 Task: Look for space in Grugliasco, Italy from 8th June, 2023 to 16th June, 2023 for 2 adults in price range Rs.10000 to Rs.15000. Place can be entire place with 1  bedroom having 1 bed and 1 bathroom. Property type can be house, flat, guest house, hotel. Amenities needed are: wifi. Booking option can be shelf check-in. Required host language is English.
Action: Mouse moved to (549, 157)
Screenshot: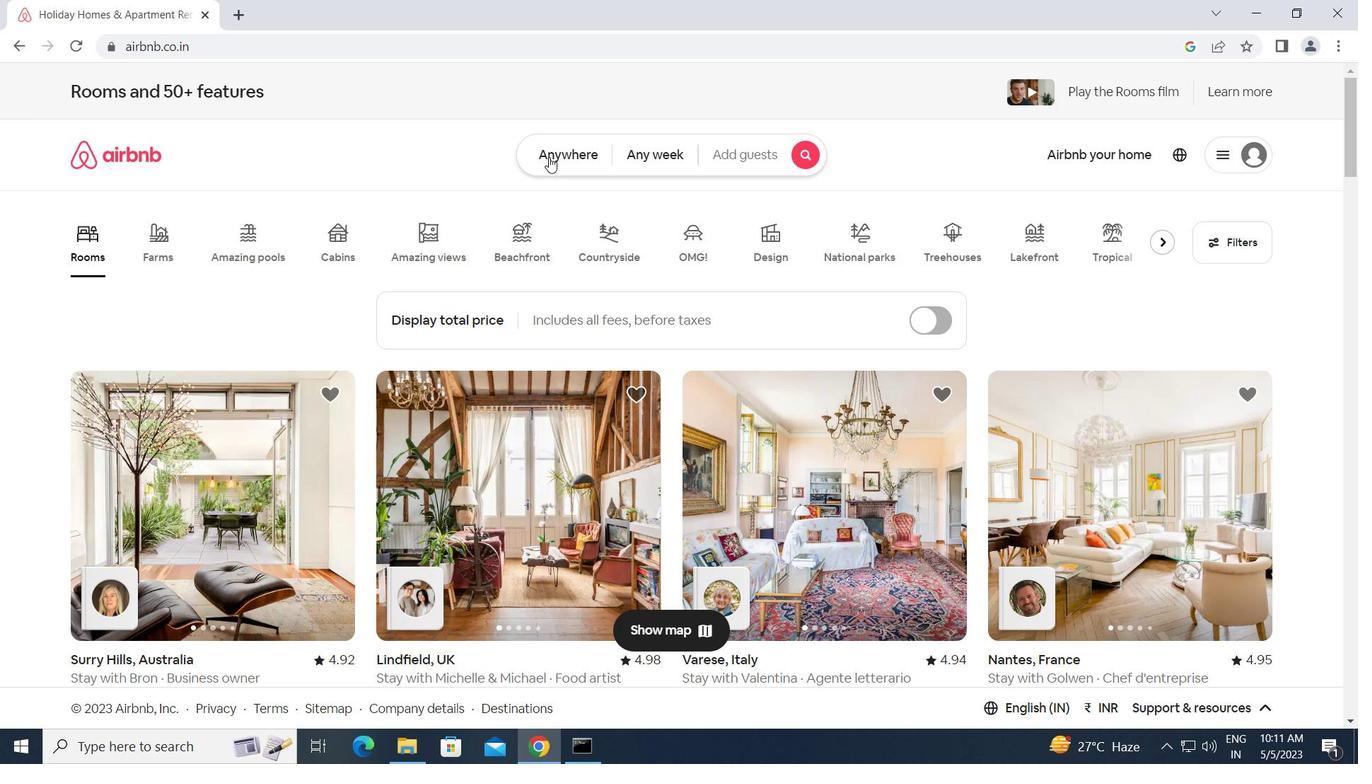 
Action: Mouse pressed left at (549, 157)
Screenshot: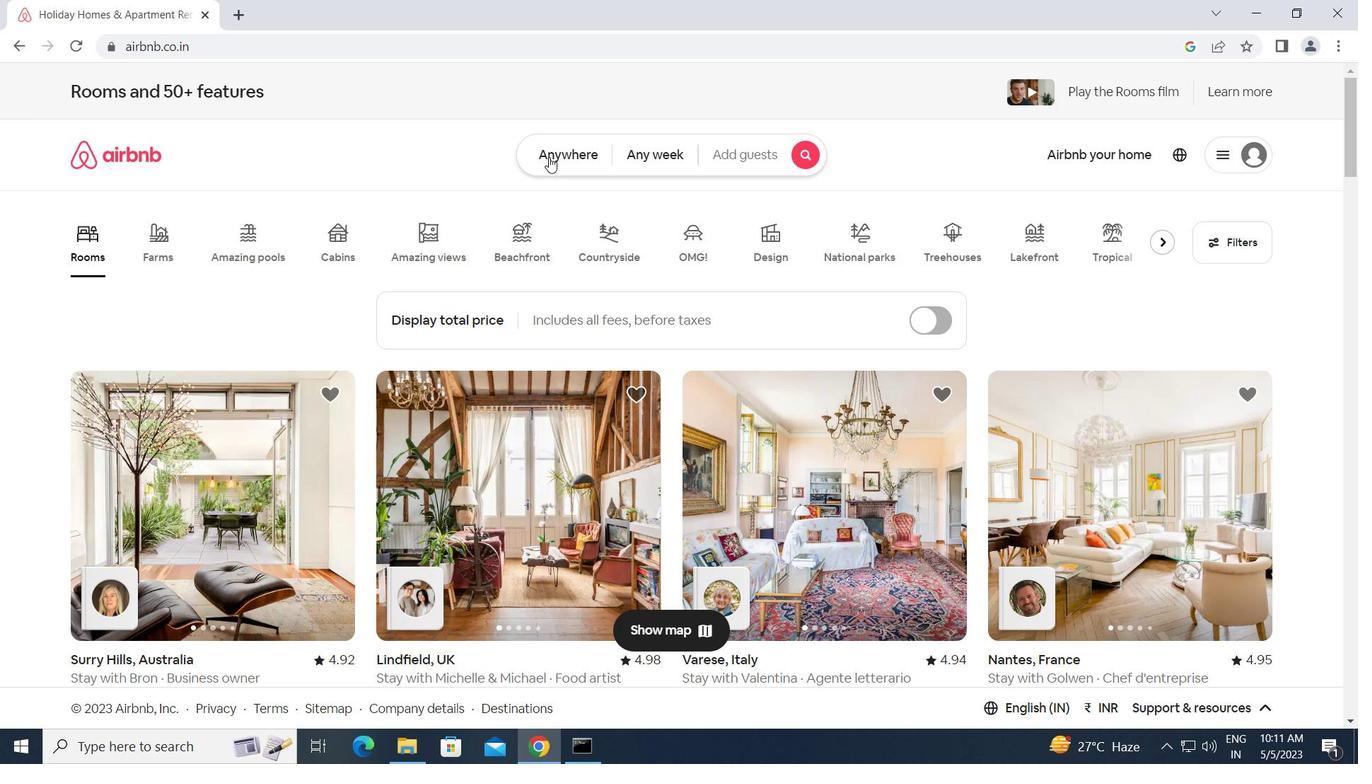 
Action: Mouse moved to (411, 210)
Screenshot: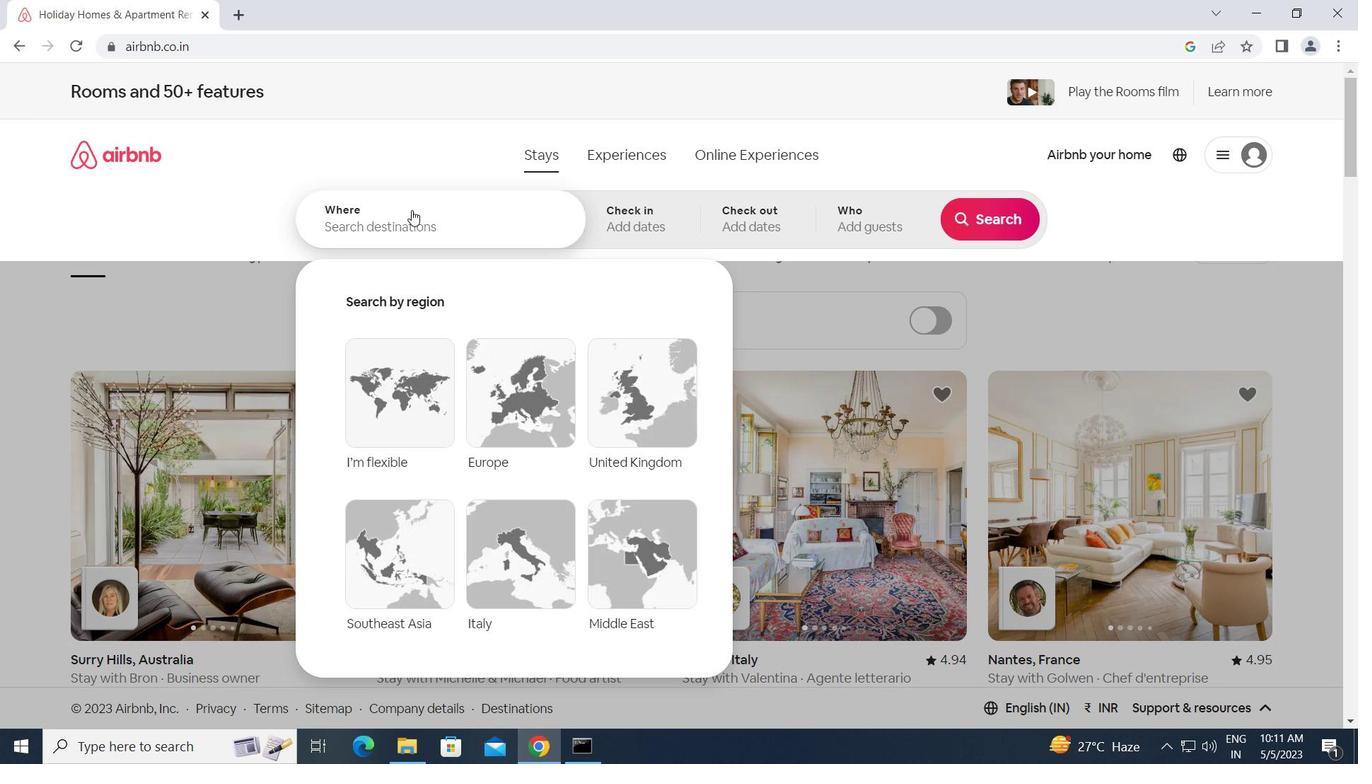 
Action: Mouse pressed left at (411, 210)
Screenshot: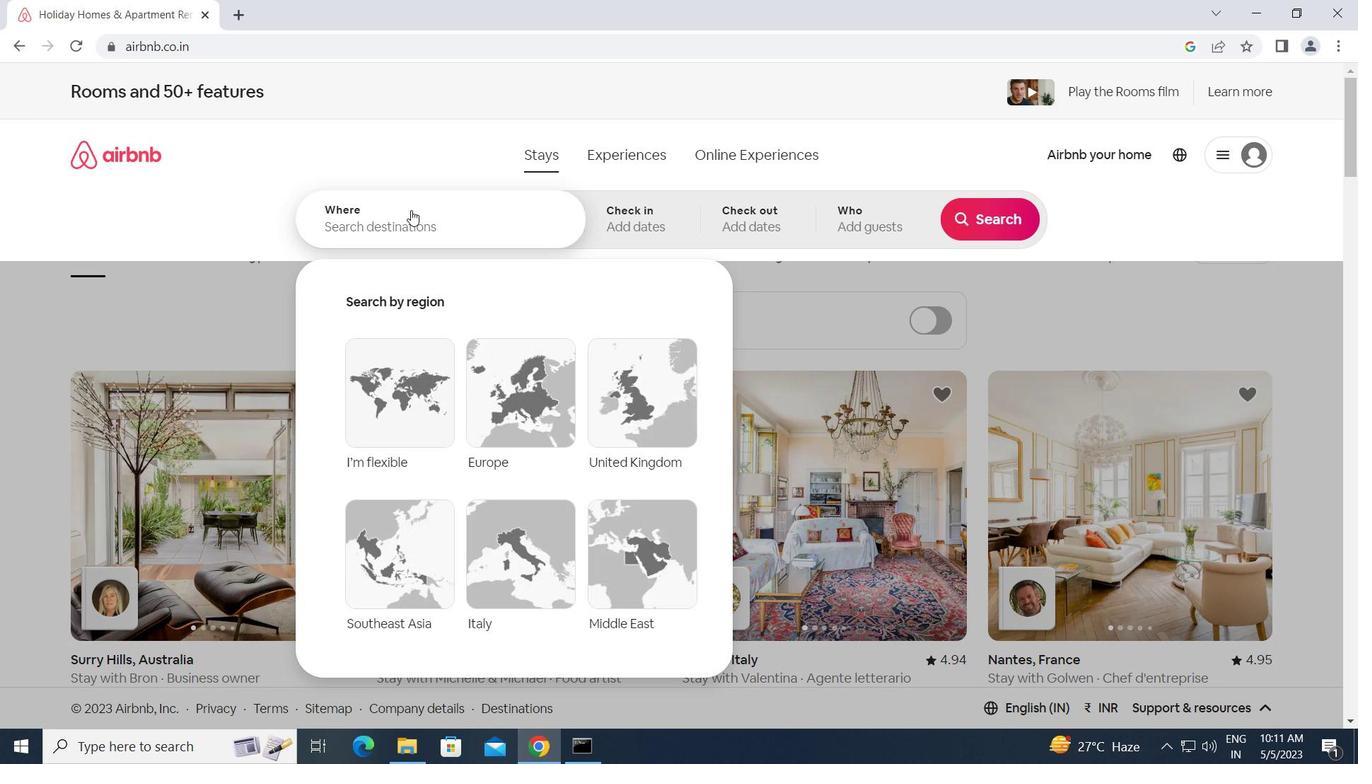 
Action: Key pressed <Key.caps_lock>g<Key.caps_lock>rugliasco,<Key.space><Key.caps_lock>i<Key.caps_lock>taly<Key.enter>
Screenshot: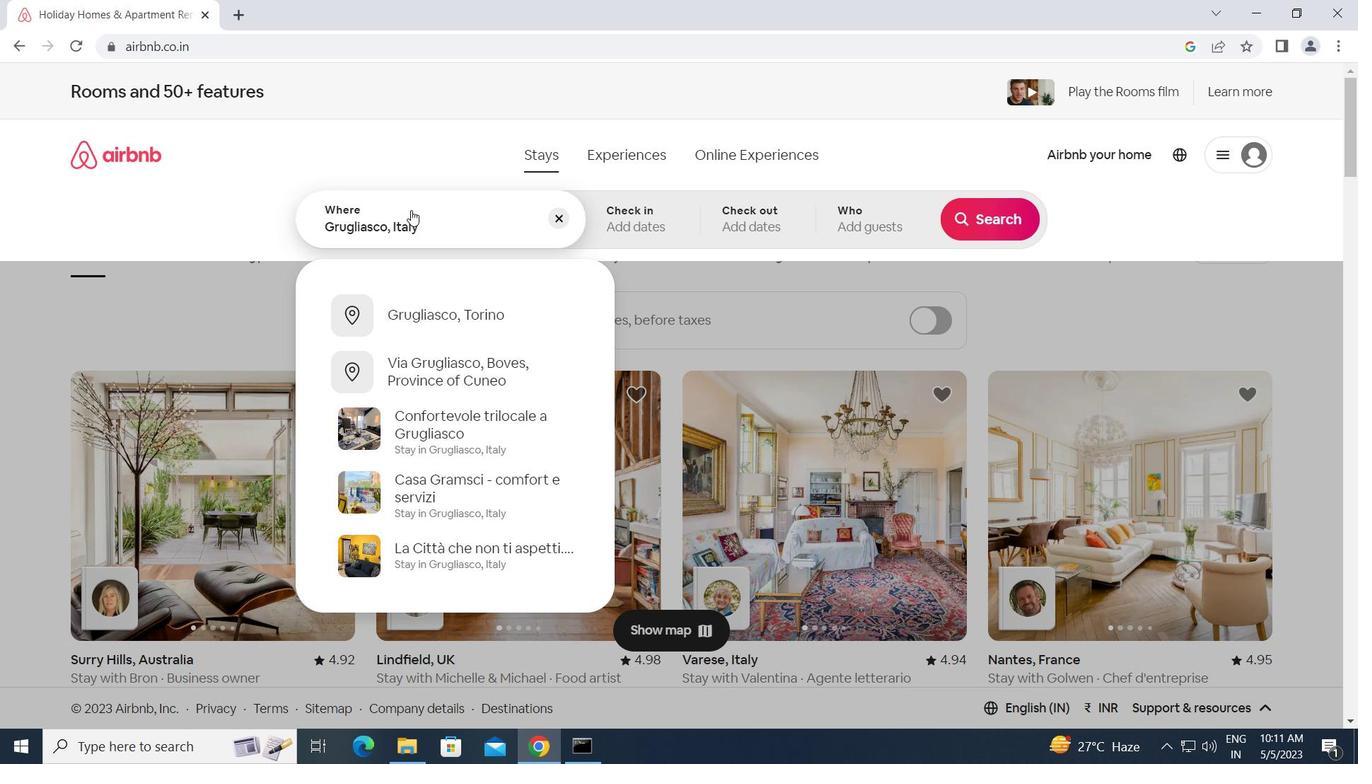 
Action: Mouse moved to (886, 481)
Screenshot: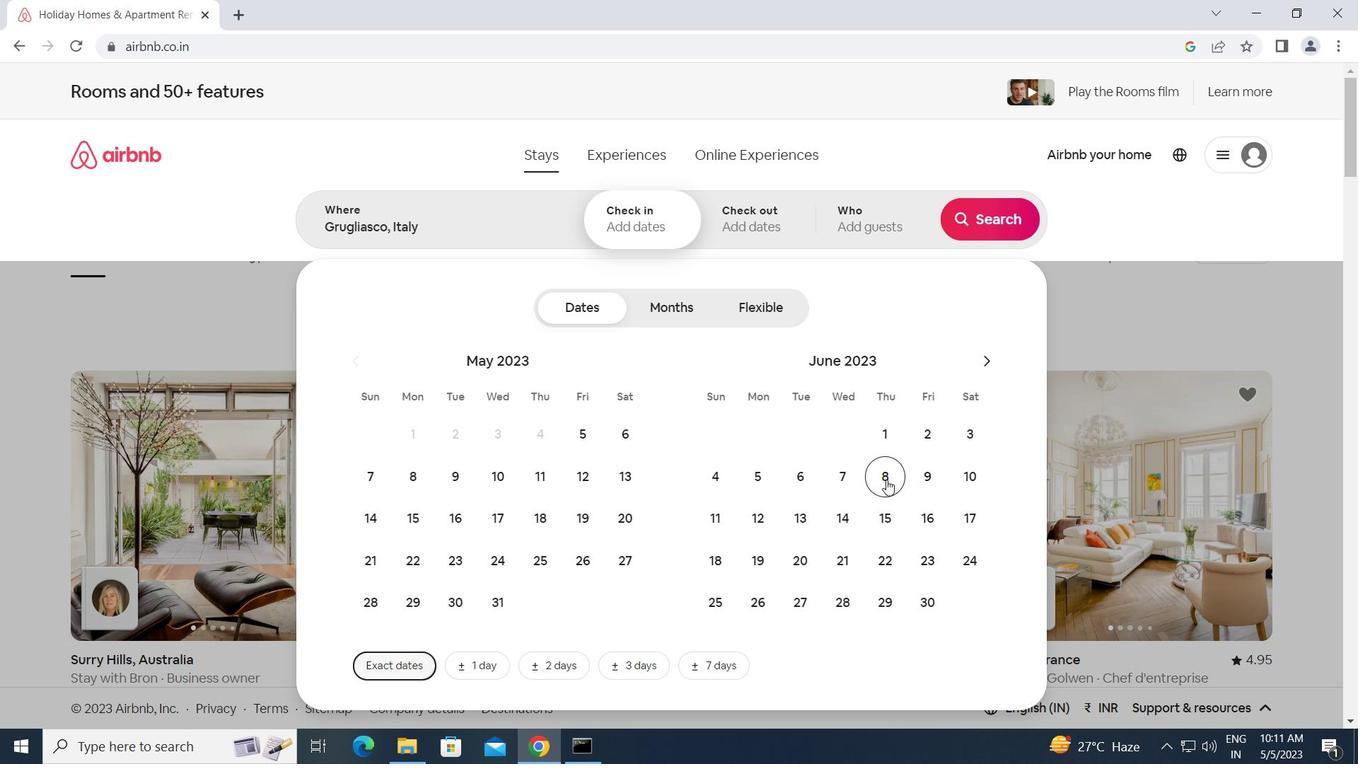 
Action: Mouse pressed left at (886, 481)
Screenshot: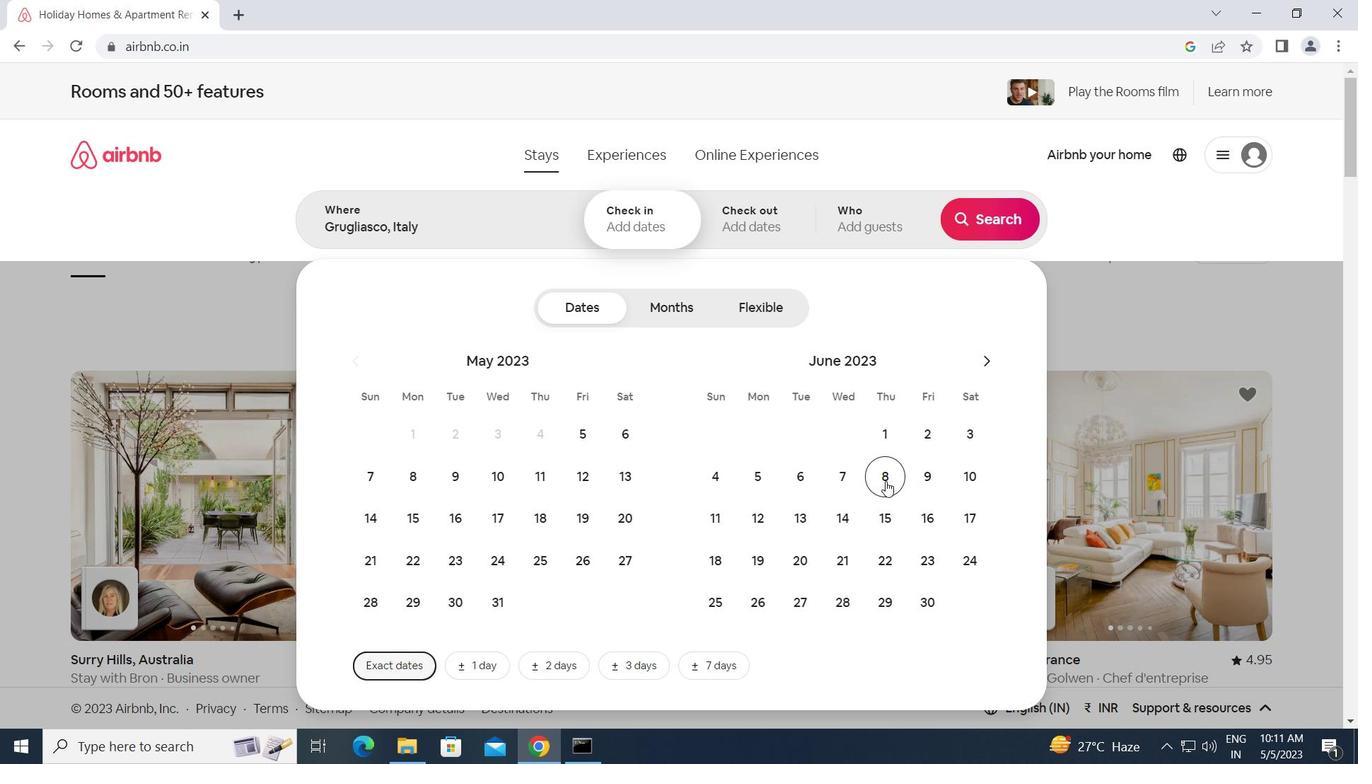 
Action: Mouse moved to (941, 515)
Screenshot: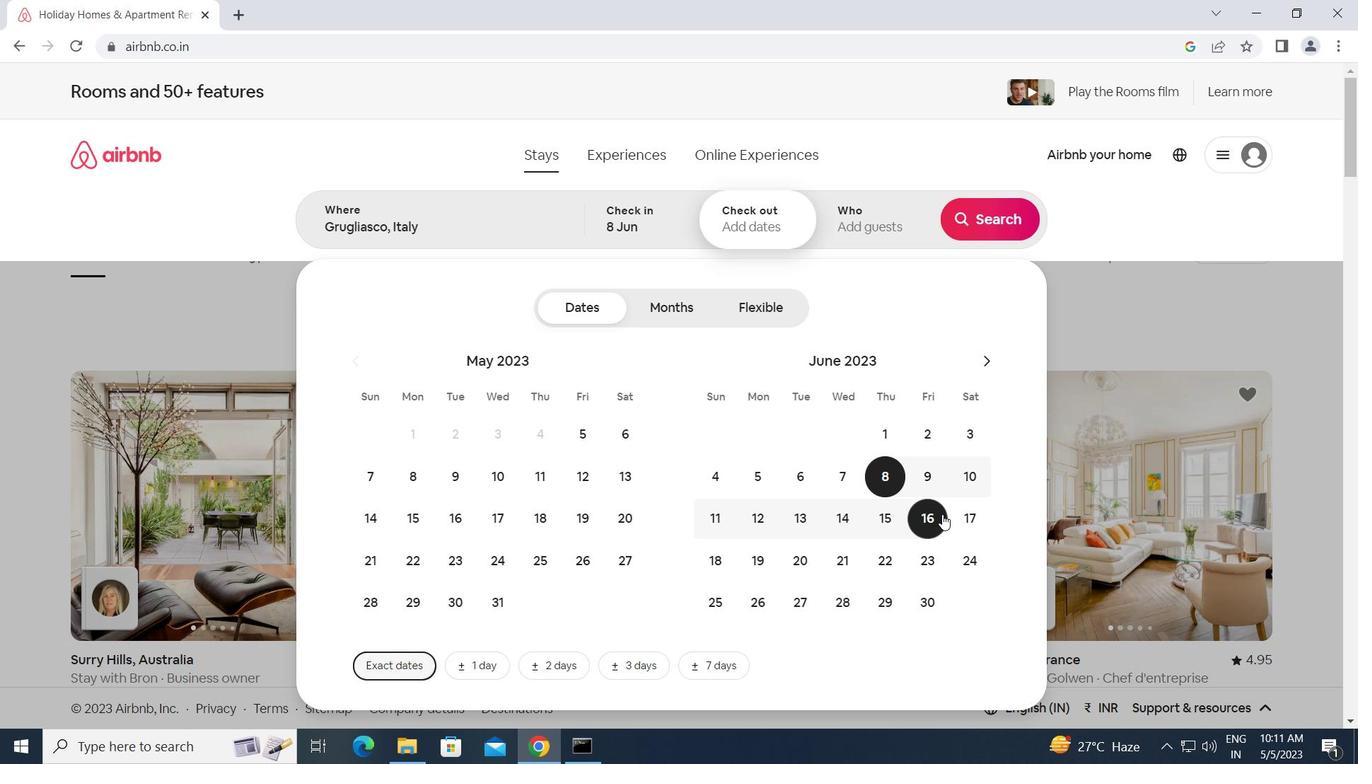 
Action: Mouse pressed left at (941, 515)
Screenshot: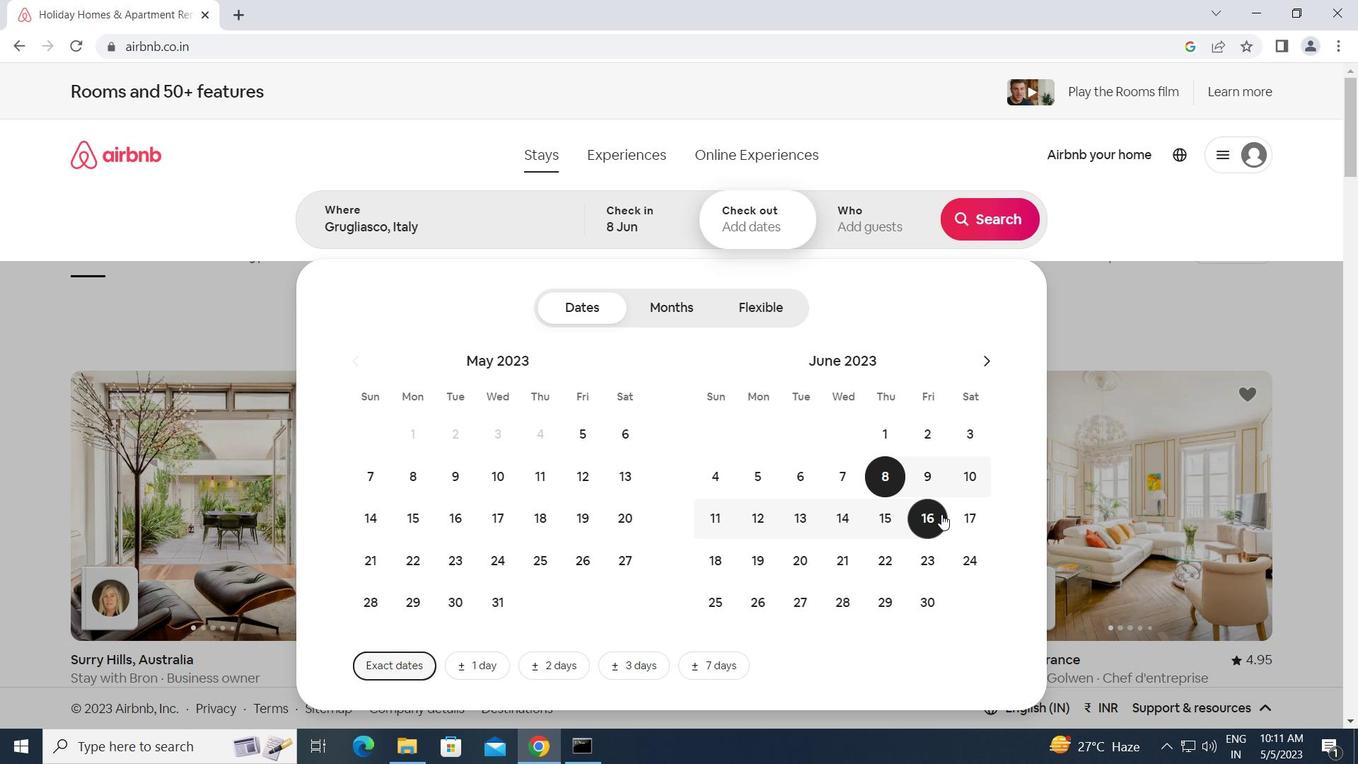 
Action: Mouse moved to (897, 225)
Screenshot: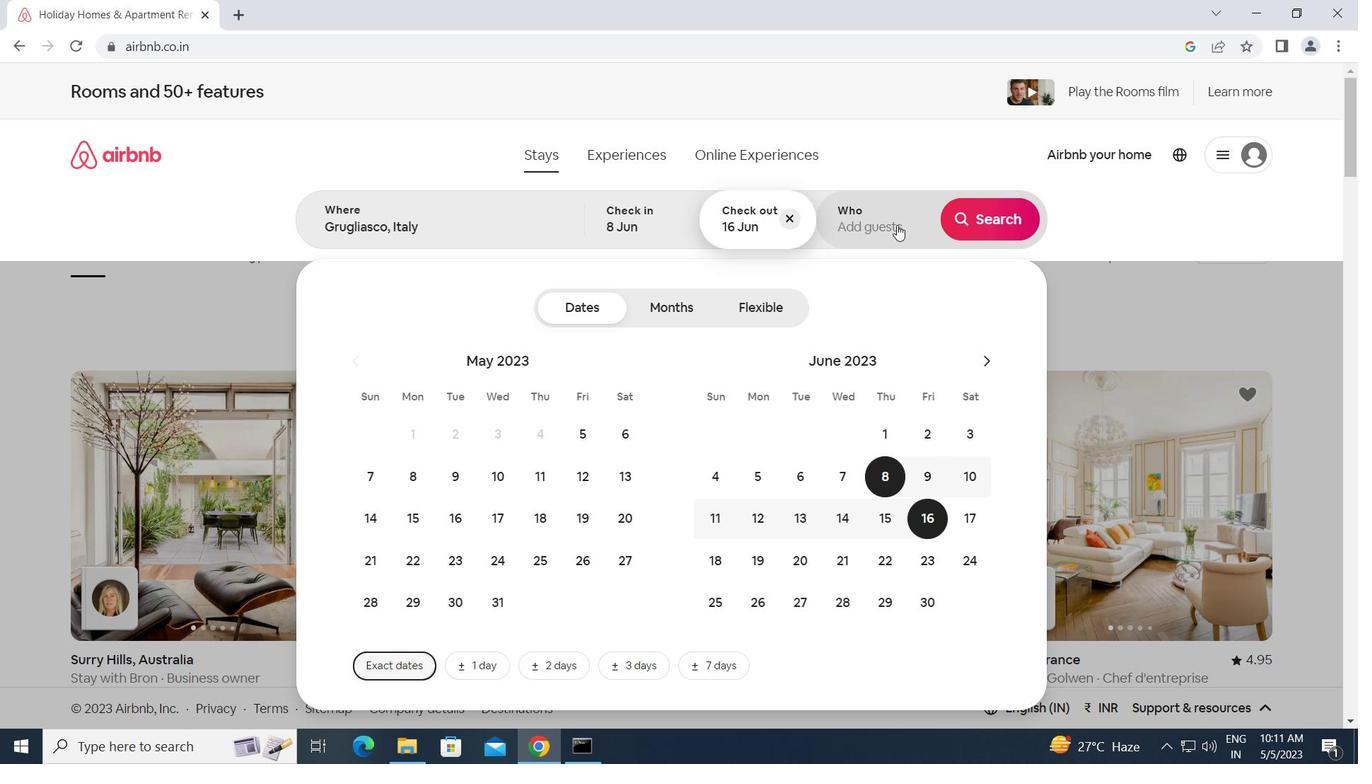 
Action: Mouse pressed left at (897, 225)
Screenshot: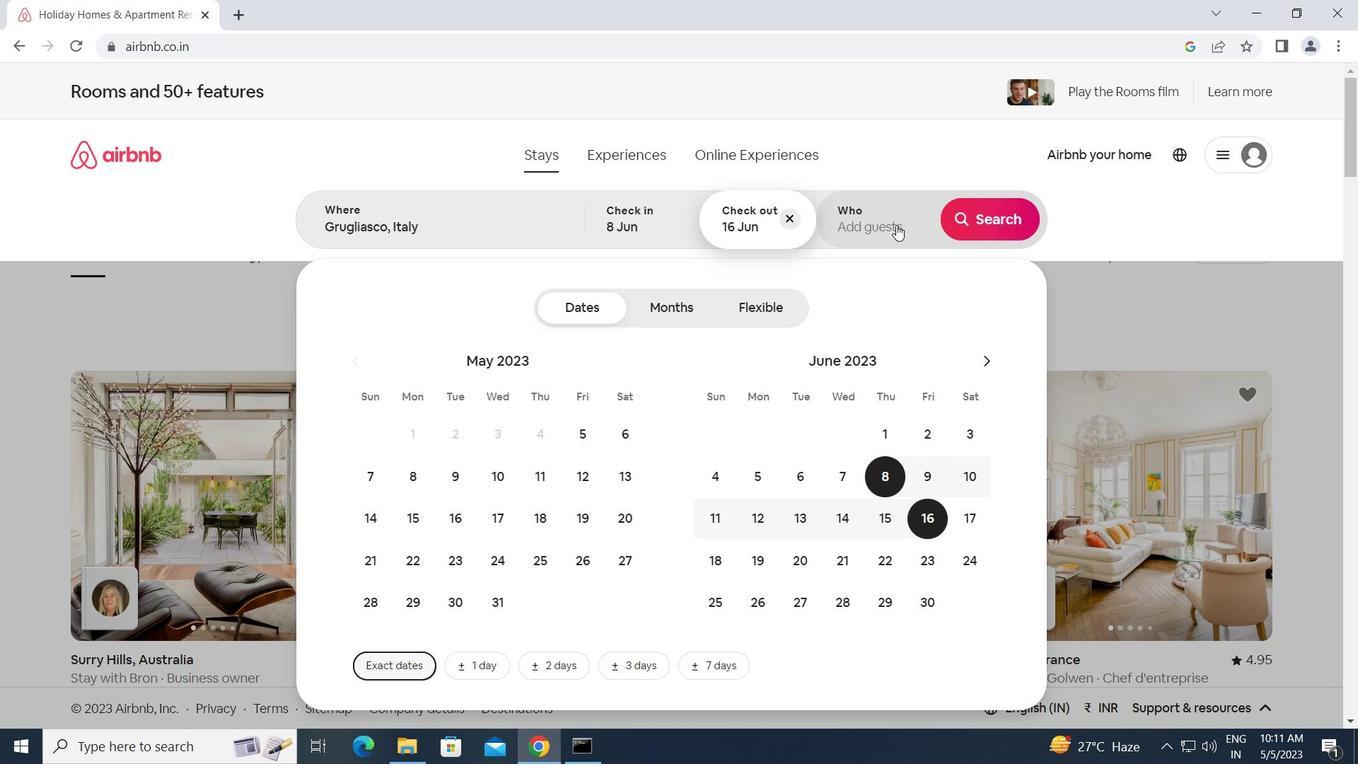 
Action: Mouse moved to (993, 314)
Screenshot: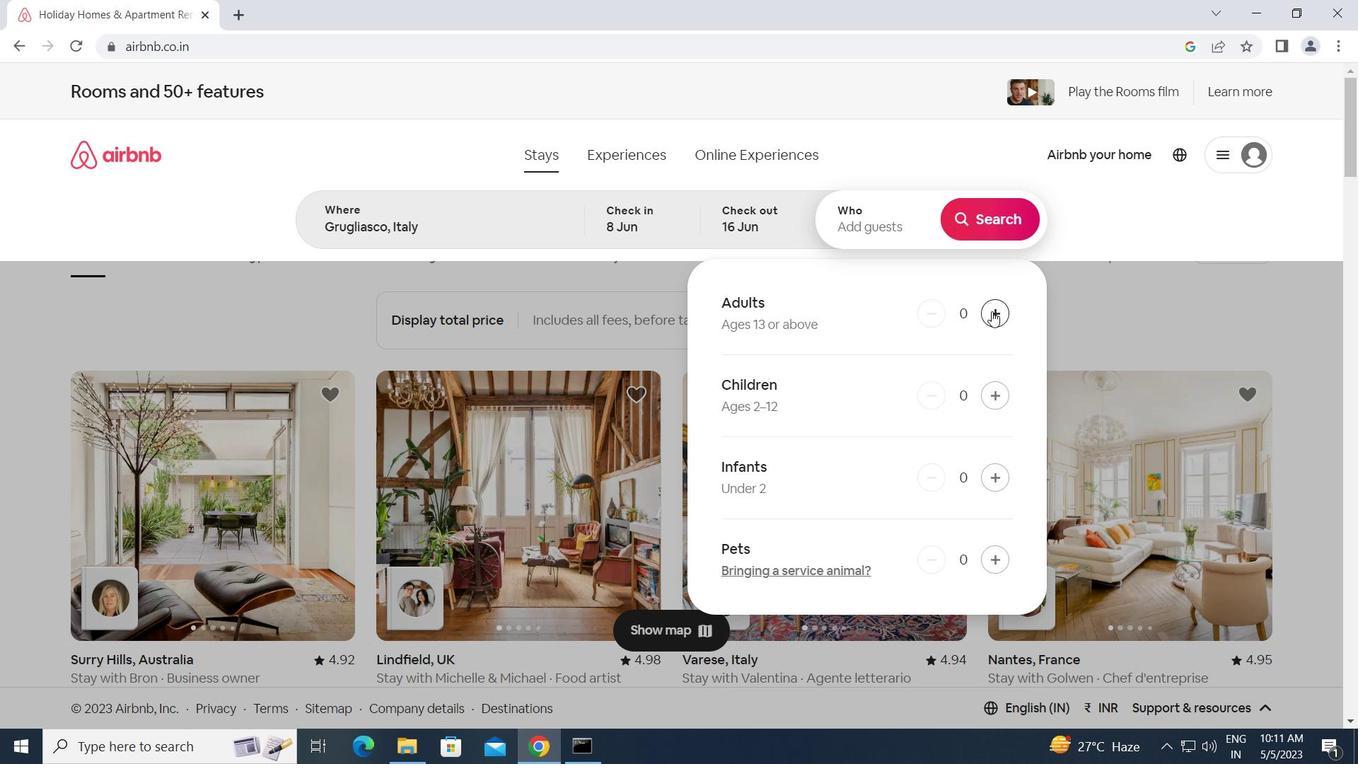 
Action: Mouse pressed left at (993, 314)
Screenshot: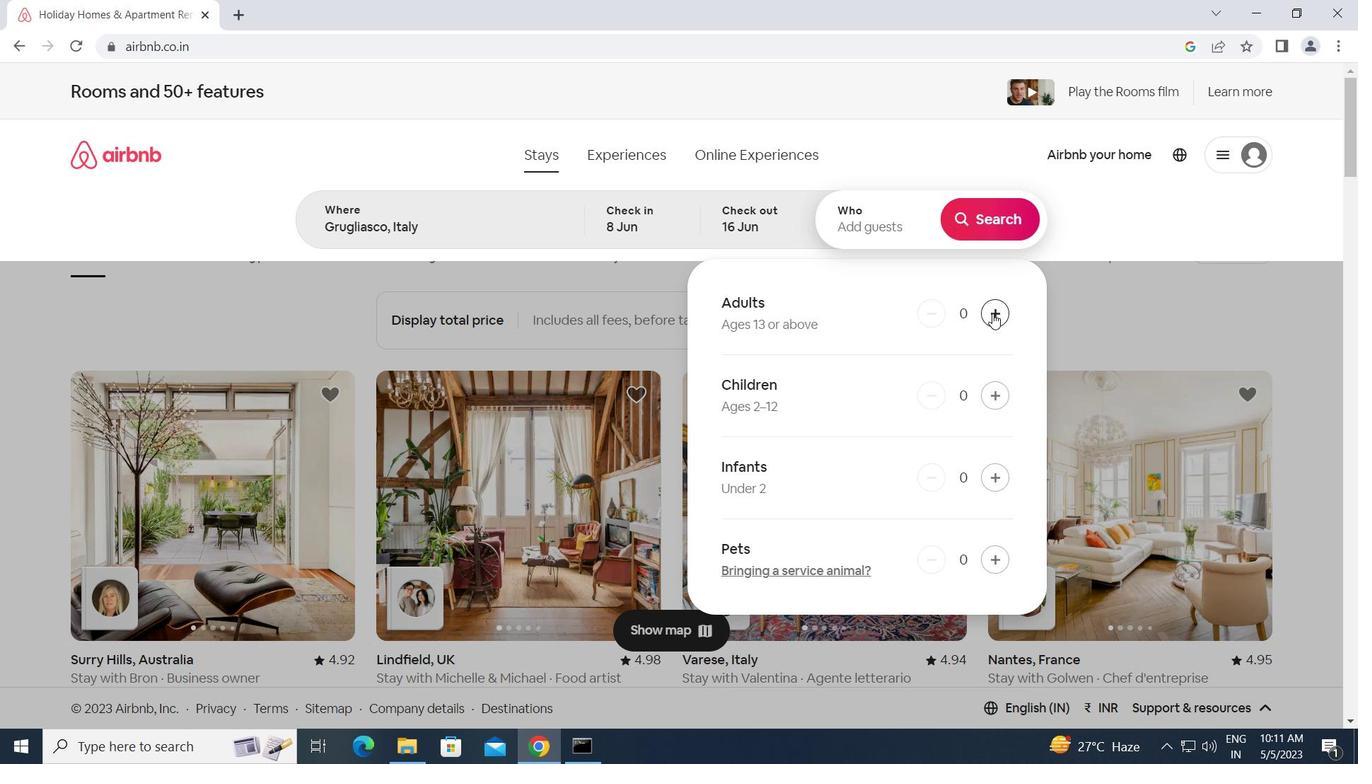 
Action: Mouse moved to (993, 314)
Screenshot: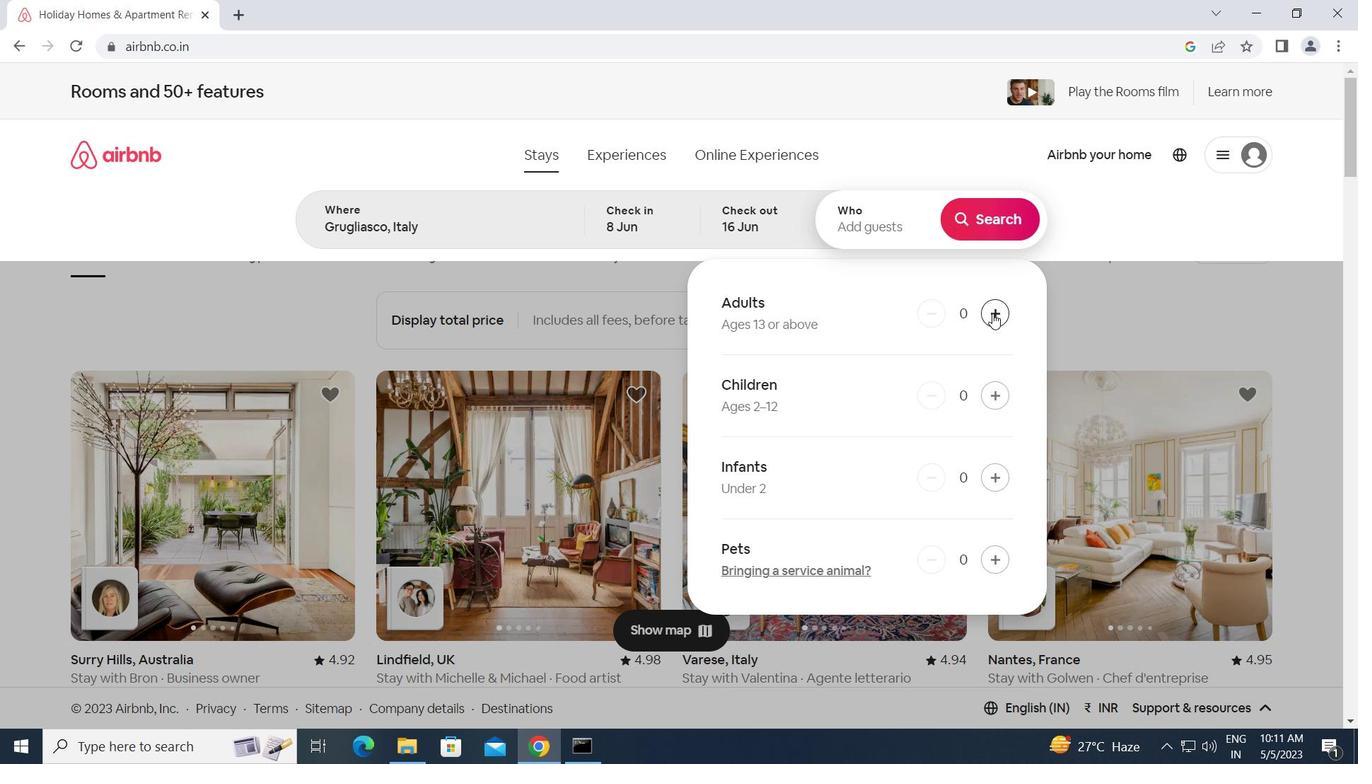 
Action: Mouse pressed left at (993, 314)
Screenshot: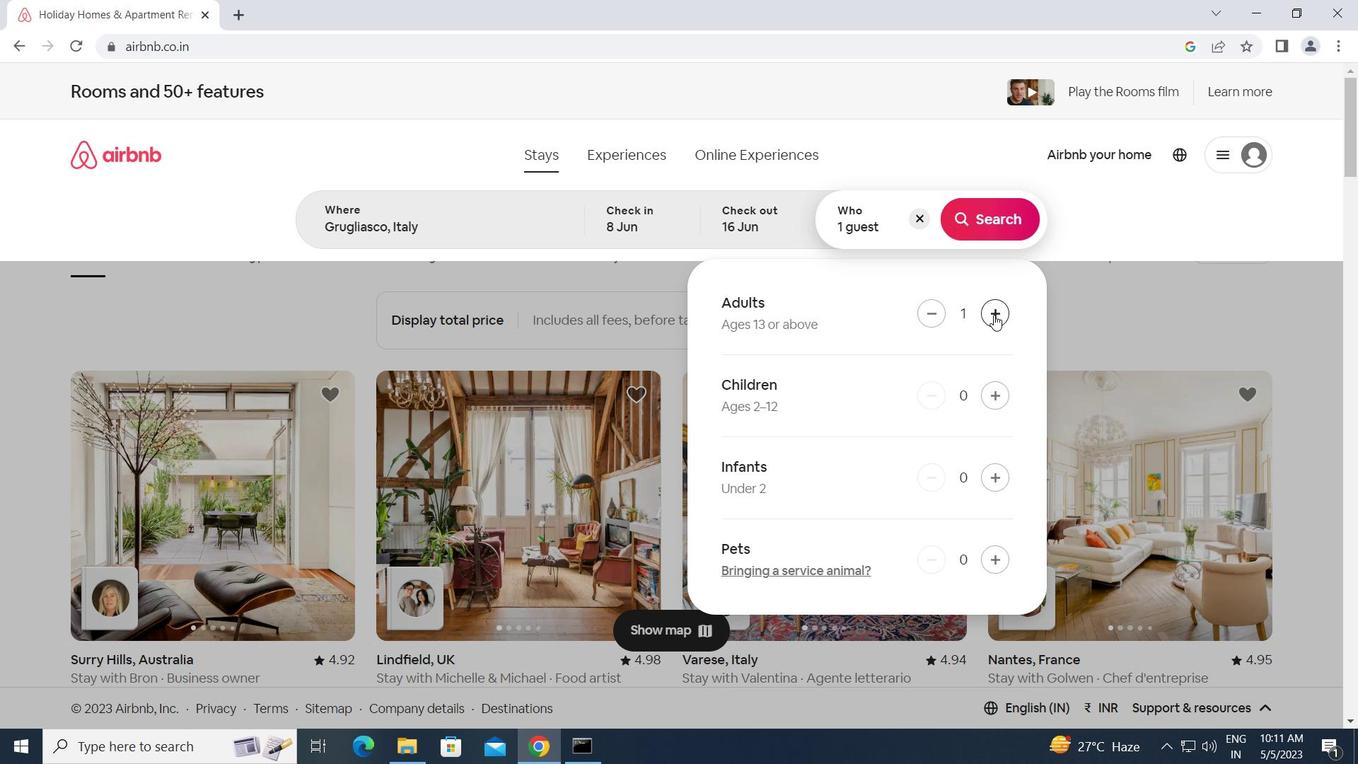 
Action: Mouse moved to (991, 217)
Screenshot: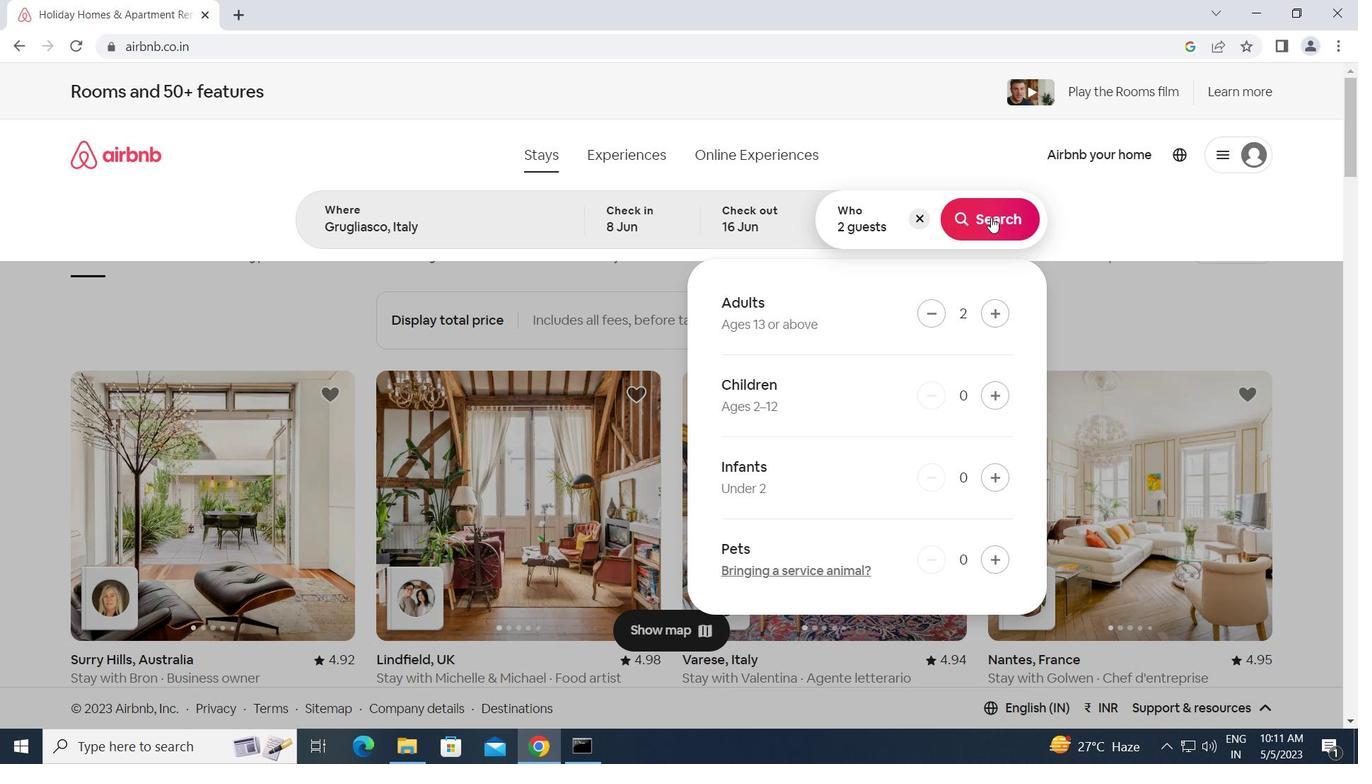 
Action: Mouse pressed left at (991, 217)
Screenshot: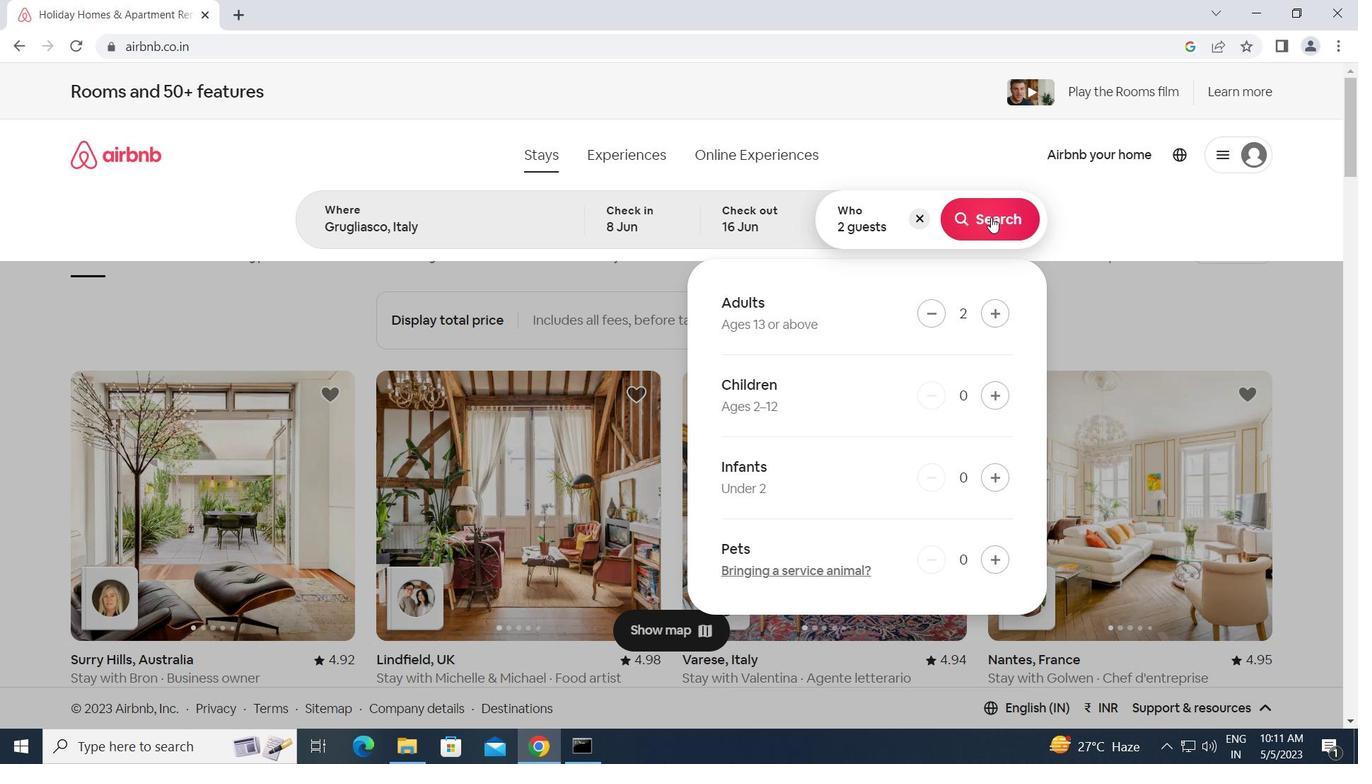 
Action: Mouse moved to (1273, 165)
Screenshot: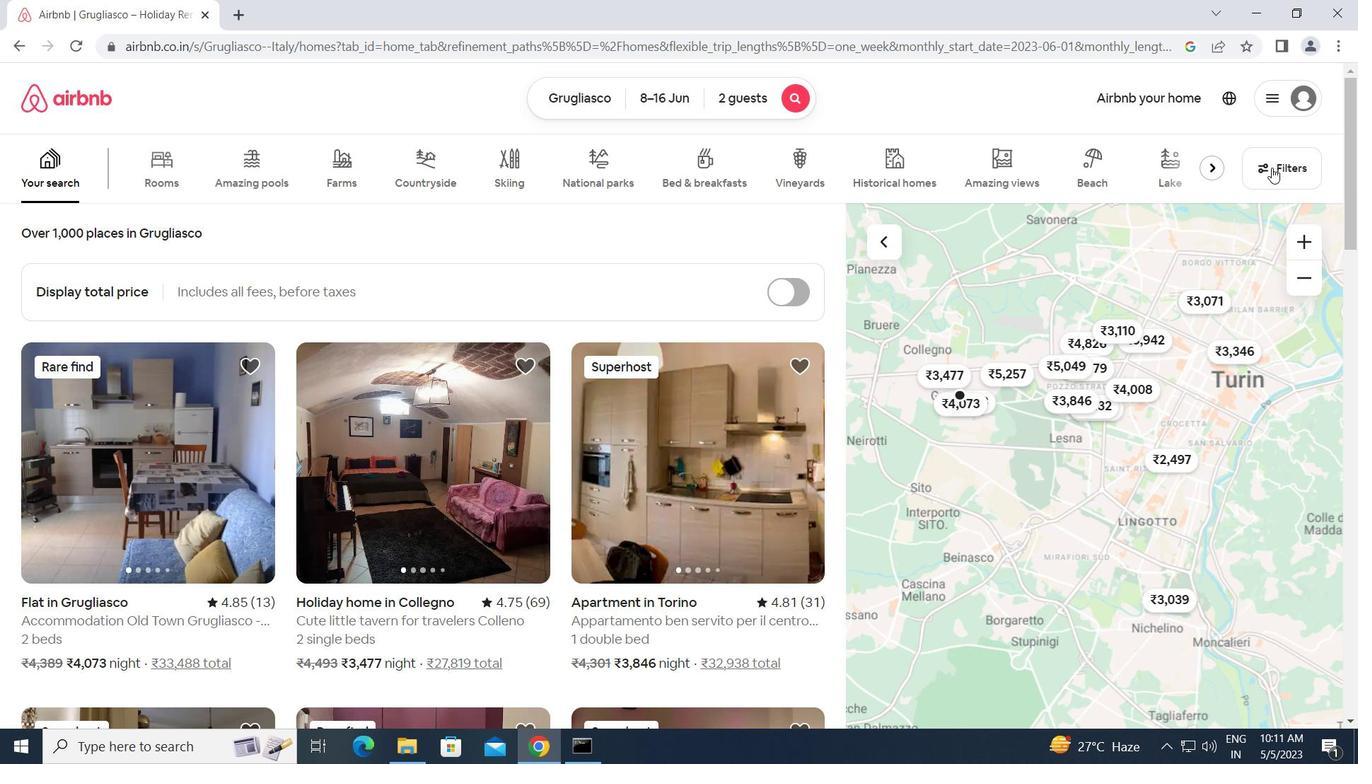 
Action: Mouse pressed left at (1273, 165)
Screenshot: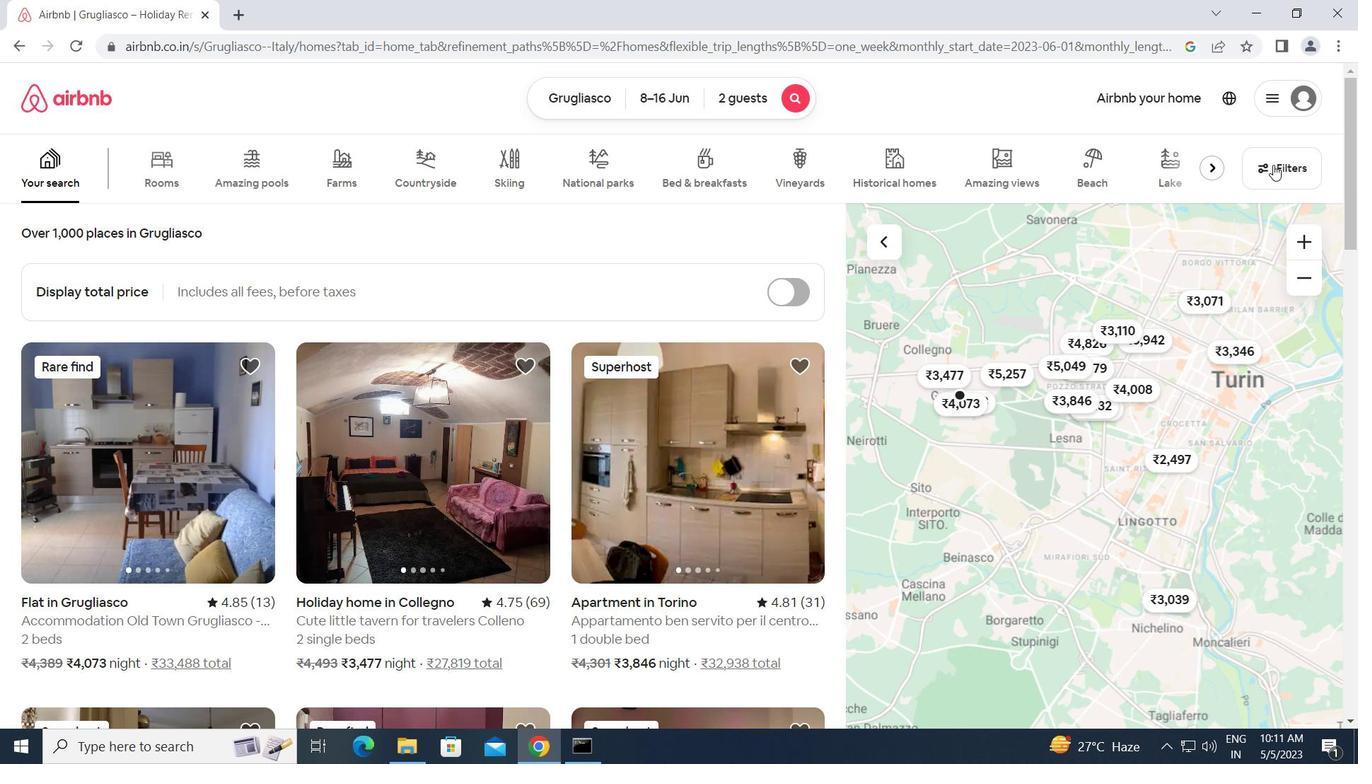 
Action: Mouse moved to (333, 552)
Screenshot: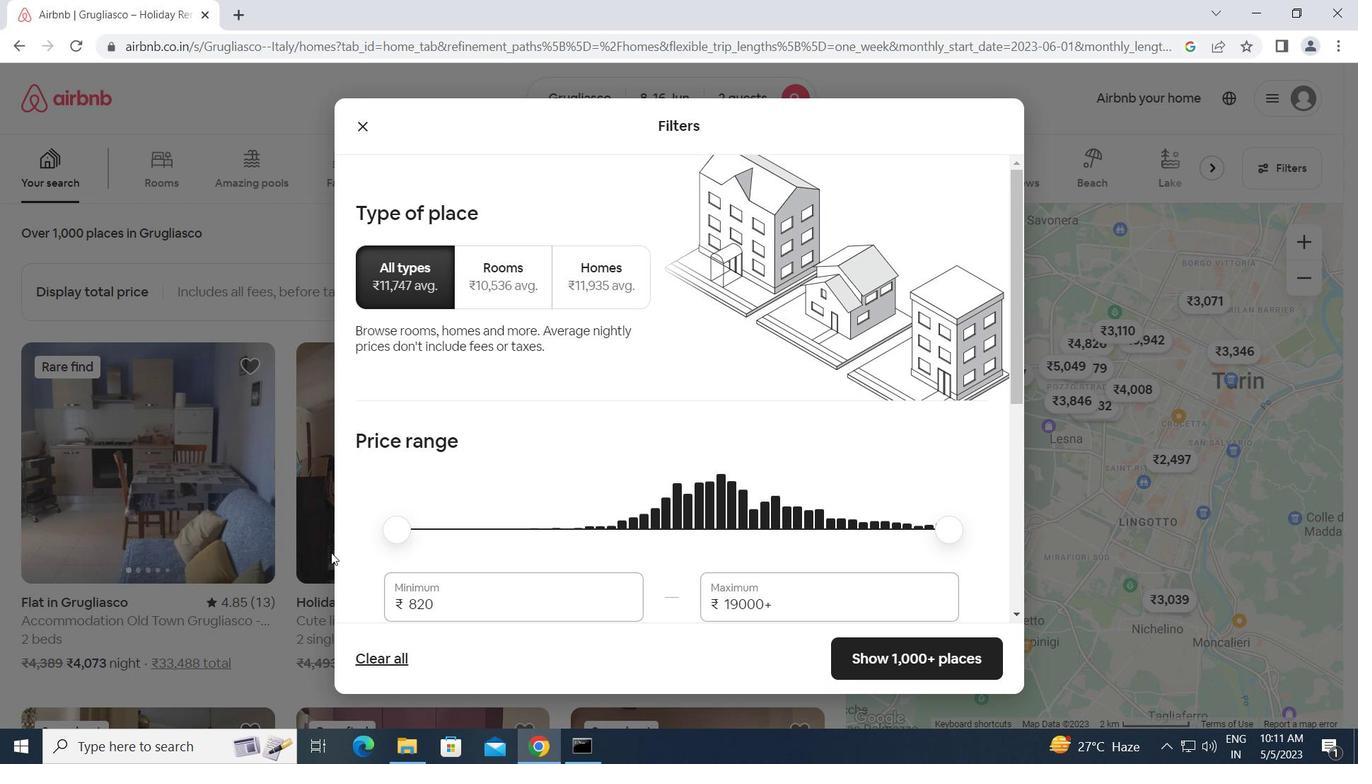 
Action: Mouse scrolled (333, 551) with delta (0, 0)
Screenshot: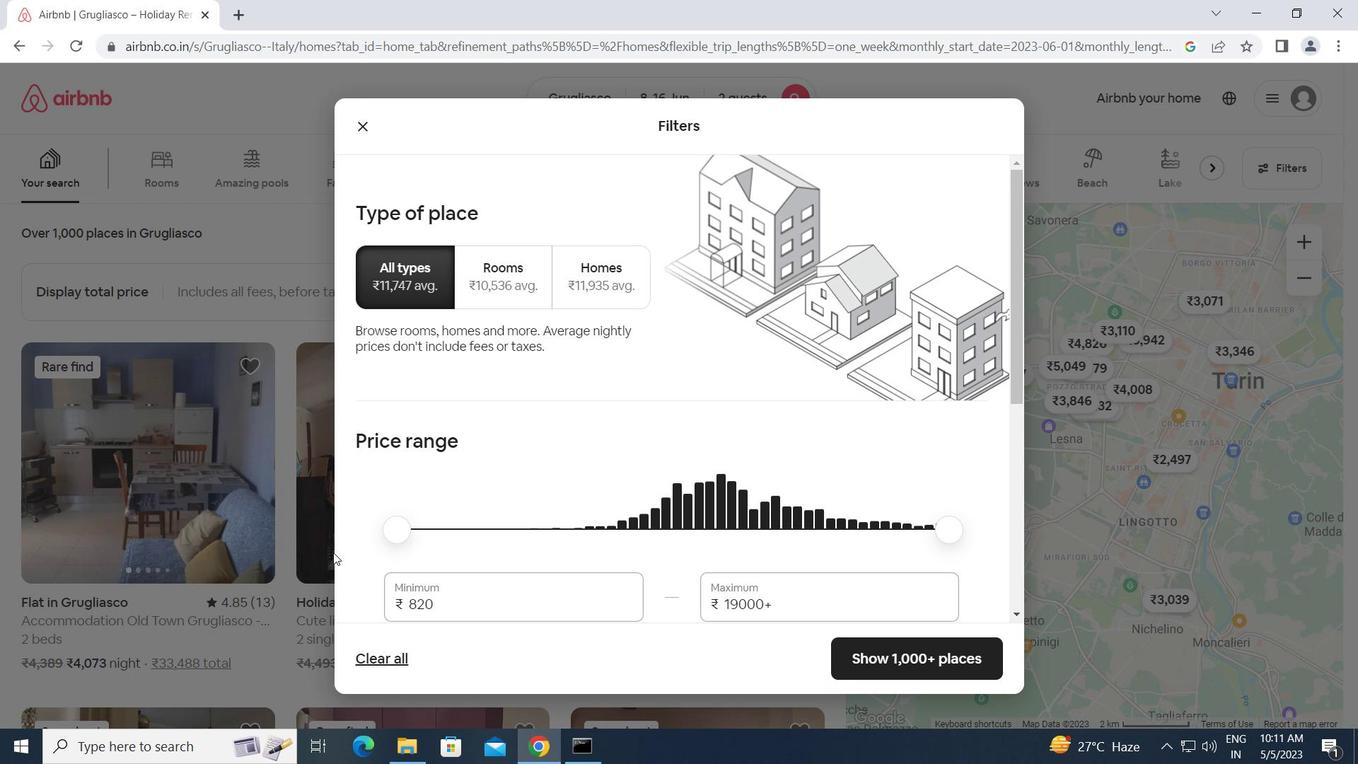 
Action: Mouse moved to (437, 602)
Screenshot: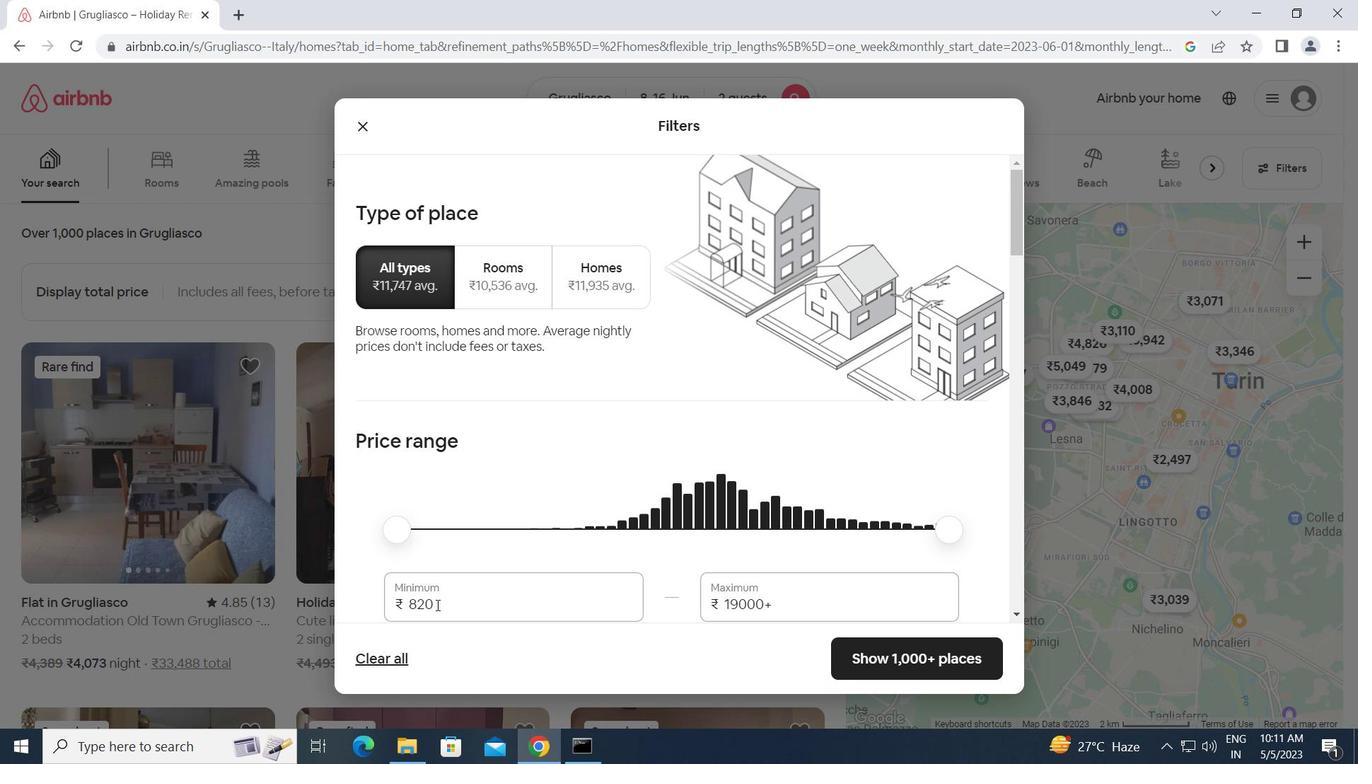 
Action: Mouse scrolled (437, 601) with delta (0, 0)
Screenshot: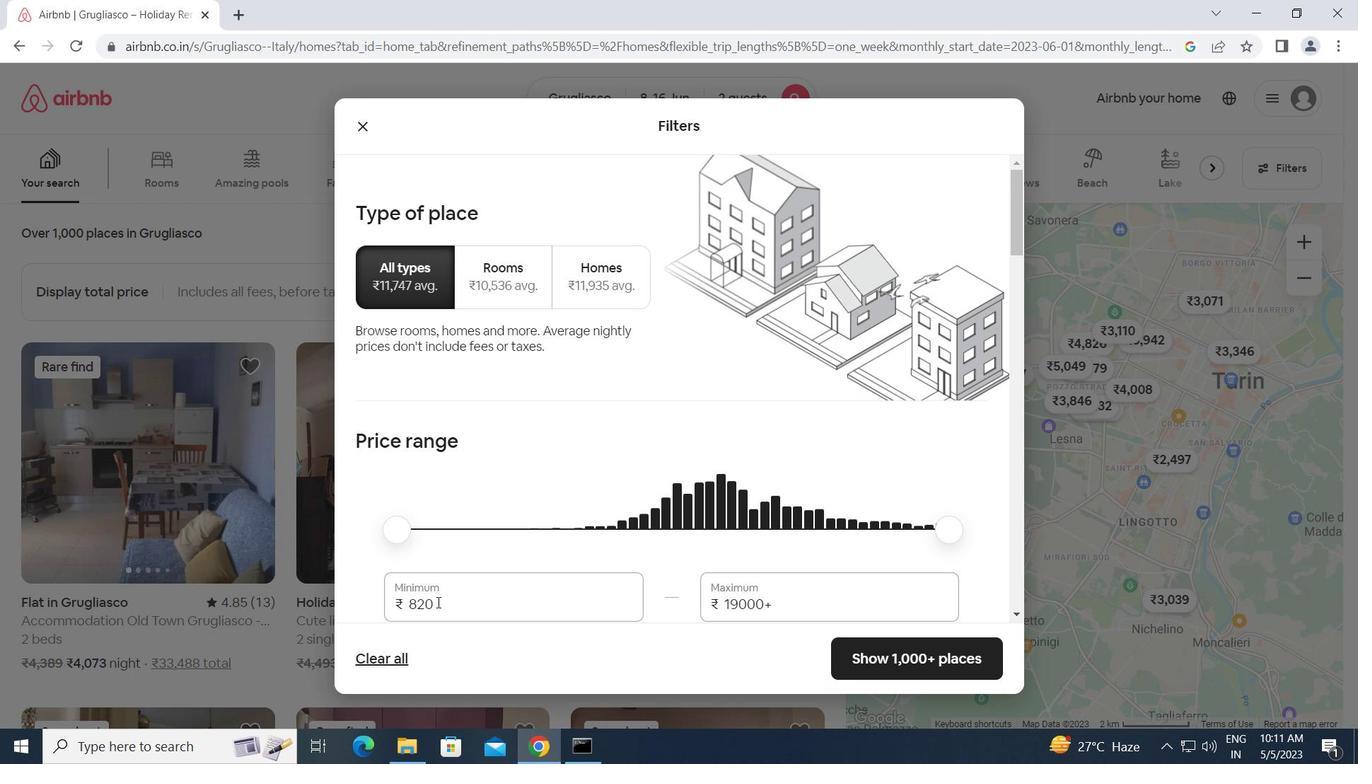 
Action: Mouse moved to (442, 514)
Screenshot: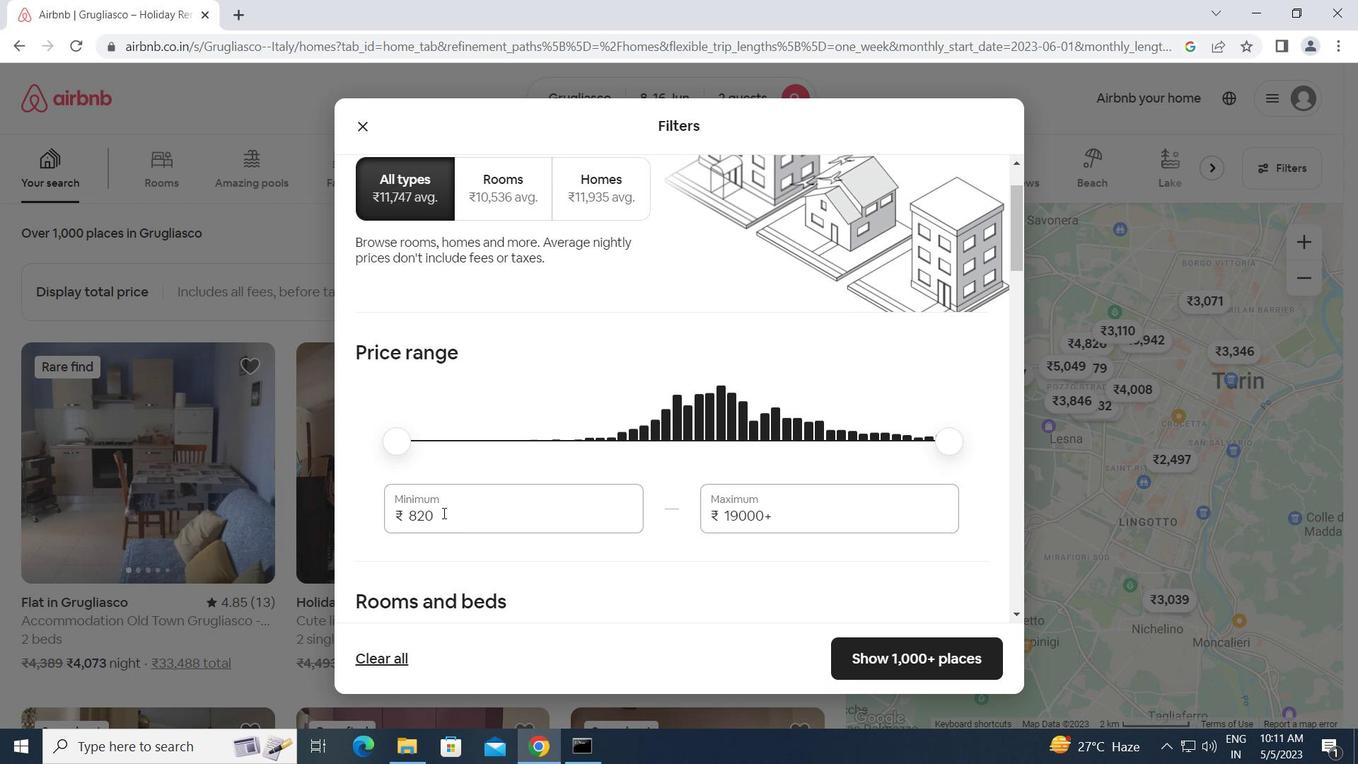 
Action: Mouse pressed left at (442, 514)
Screenshot: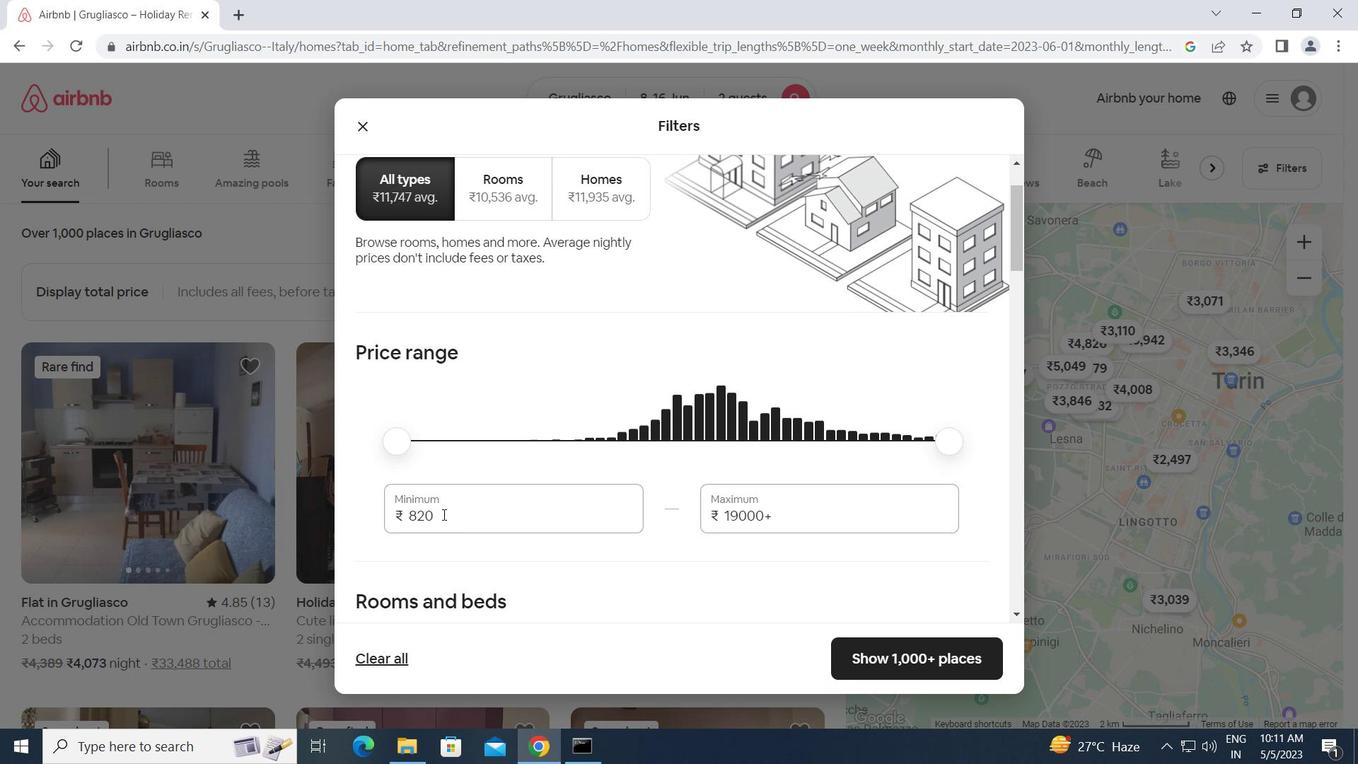 
Action: Mouse moved to (394, 519)
Screenshot: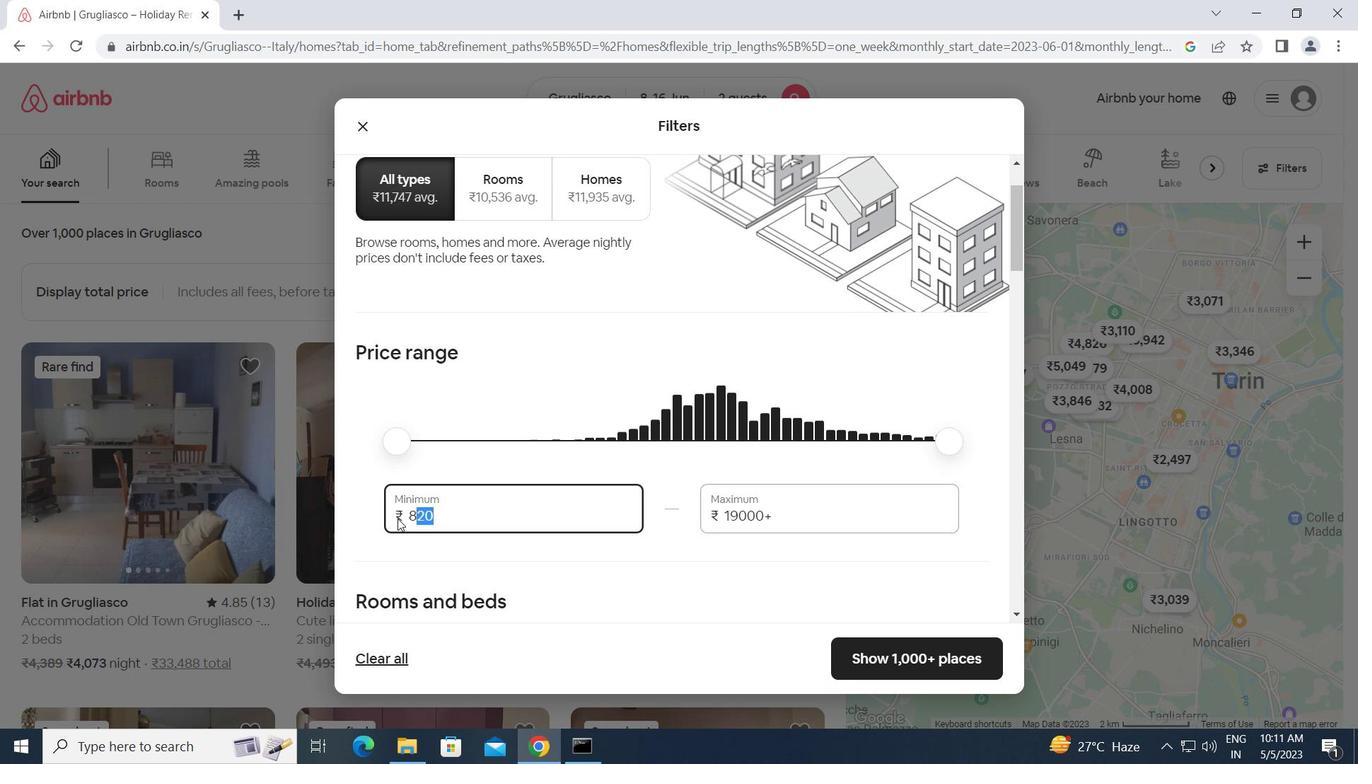 
Action: Key pressed 10
Screenshot: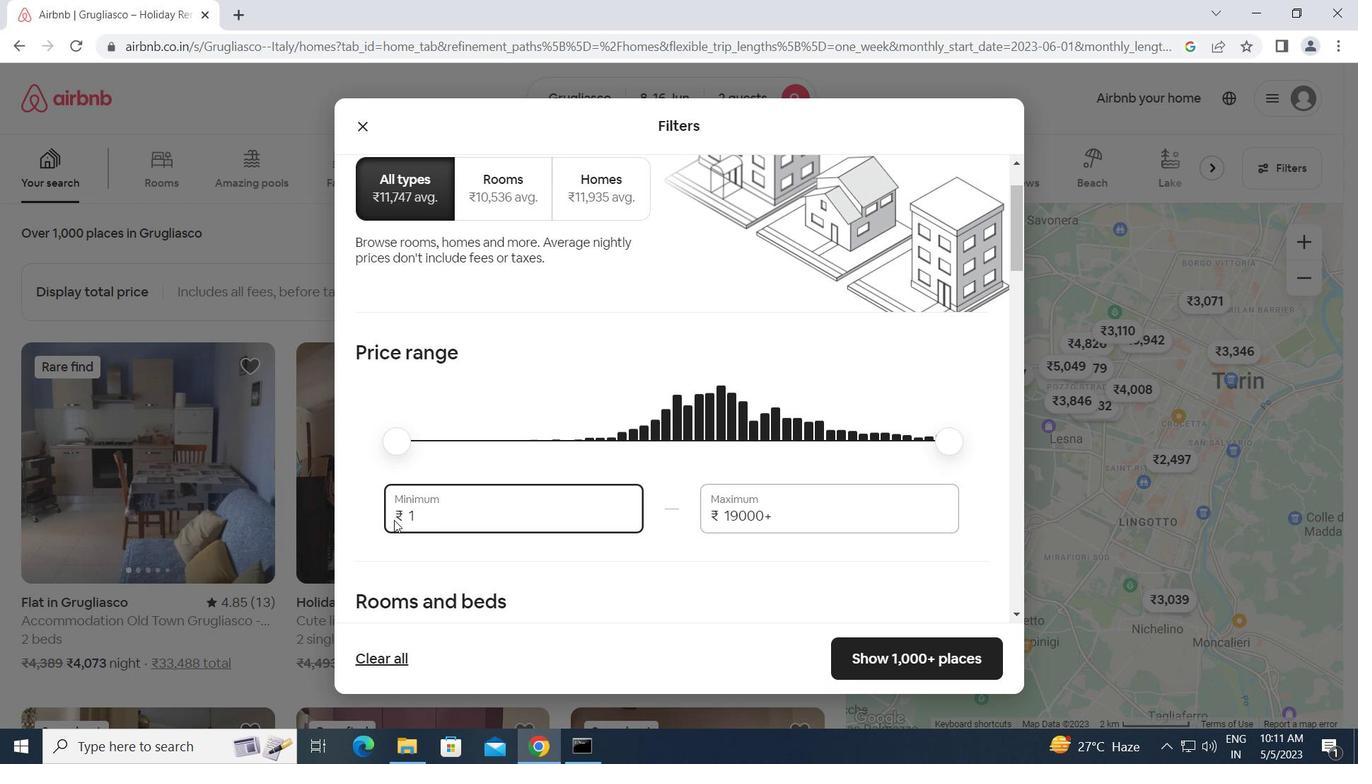 
Action: Mouse moved to (391, 522)
Screenshot: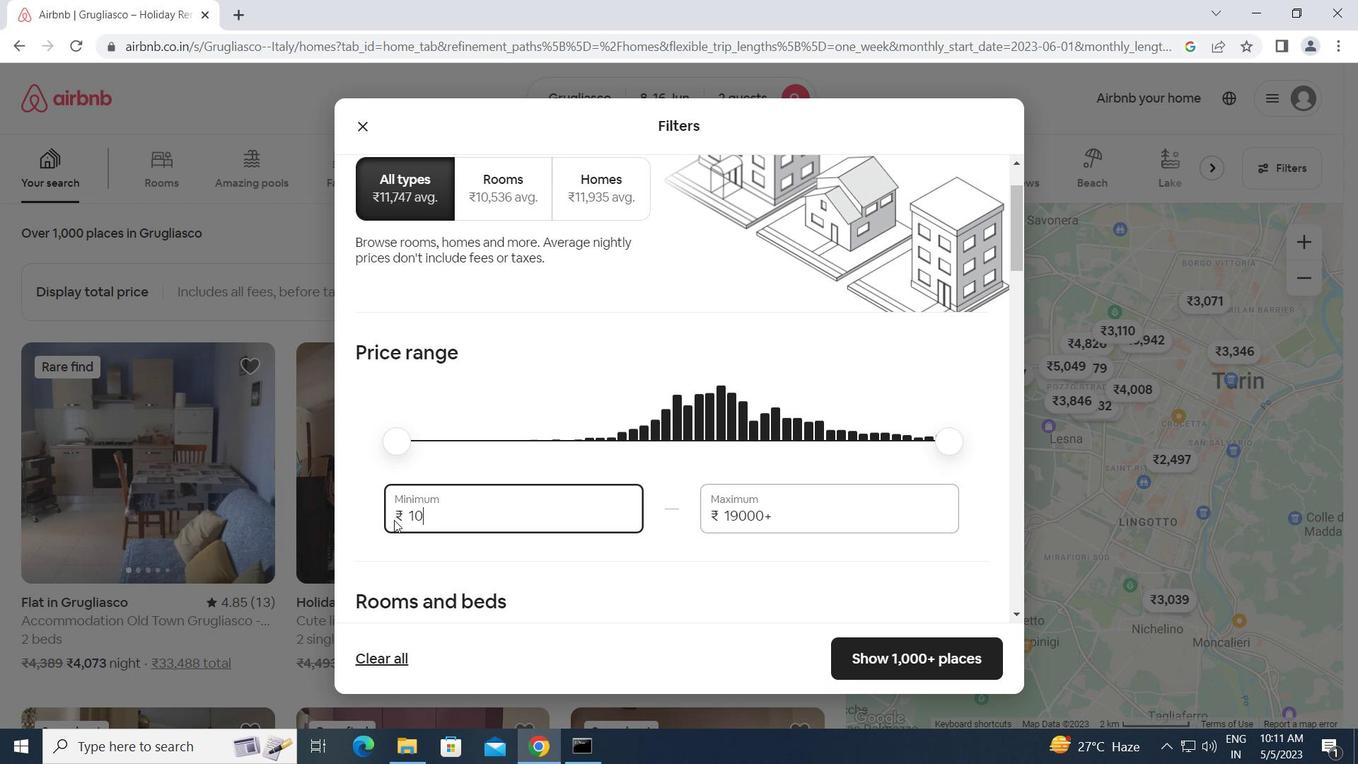 
Action: Key pressed 0
Screenshot: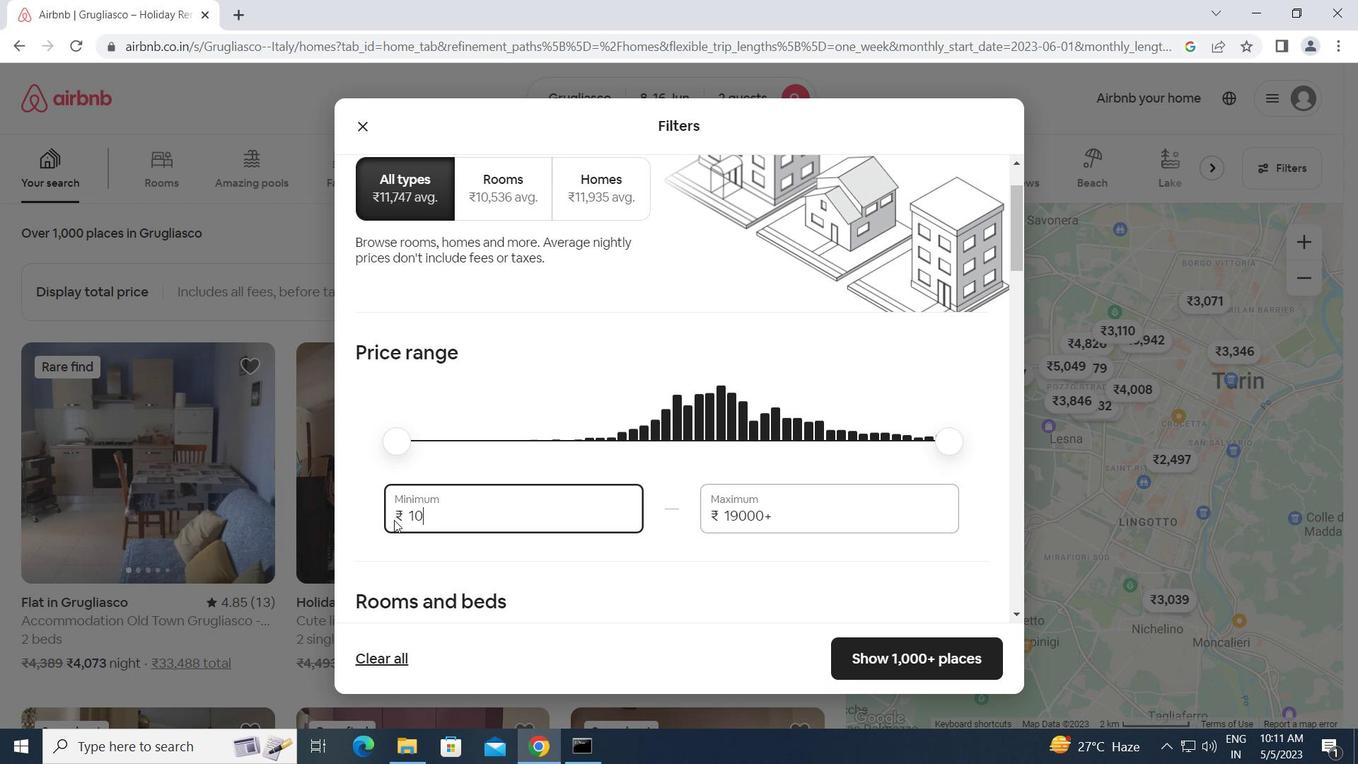 
Action: Mouse moved to (386, 529)
Screenshot: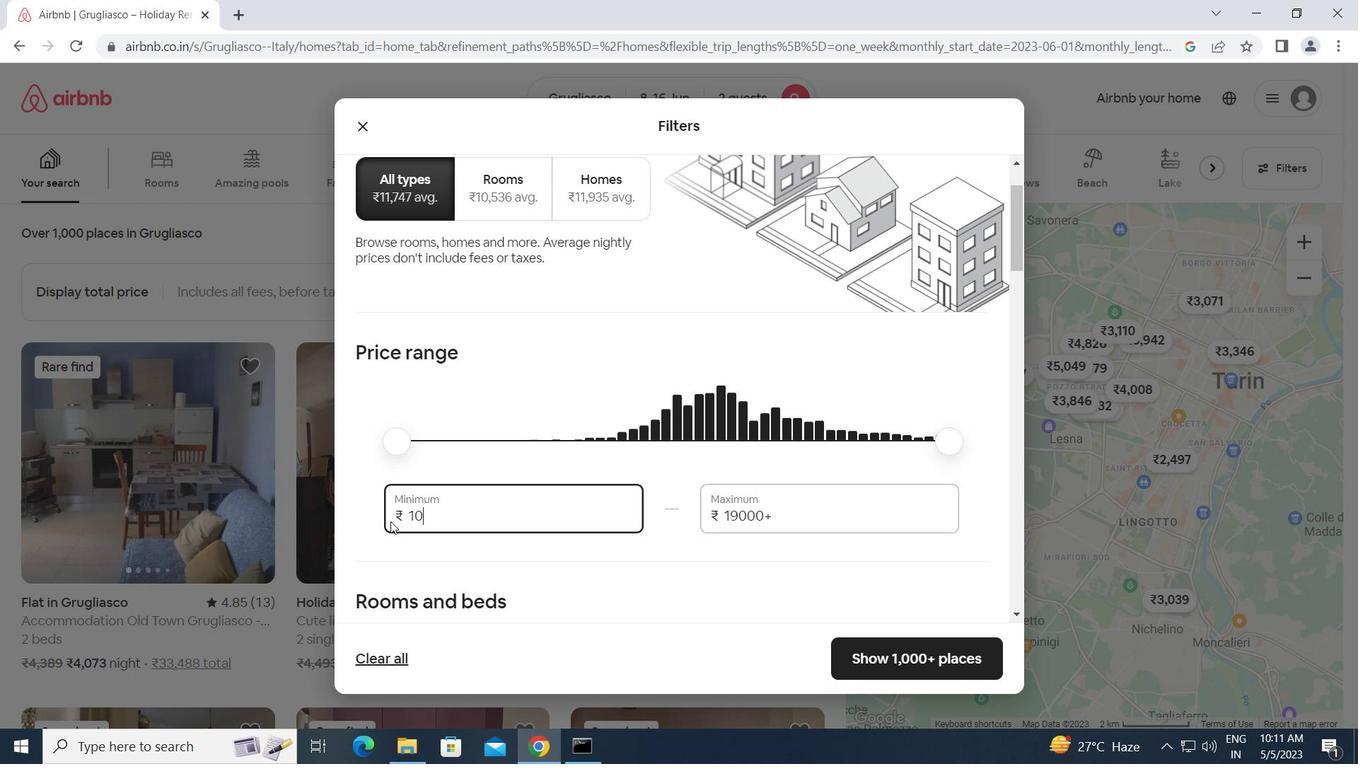 
Action: Key pressed 00
Screenshot: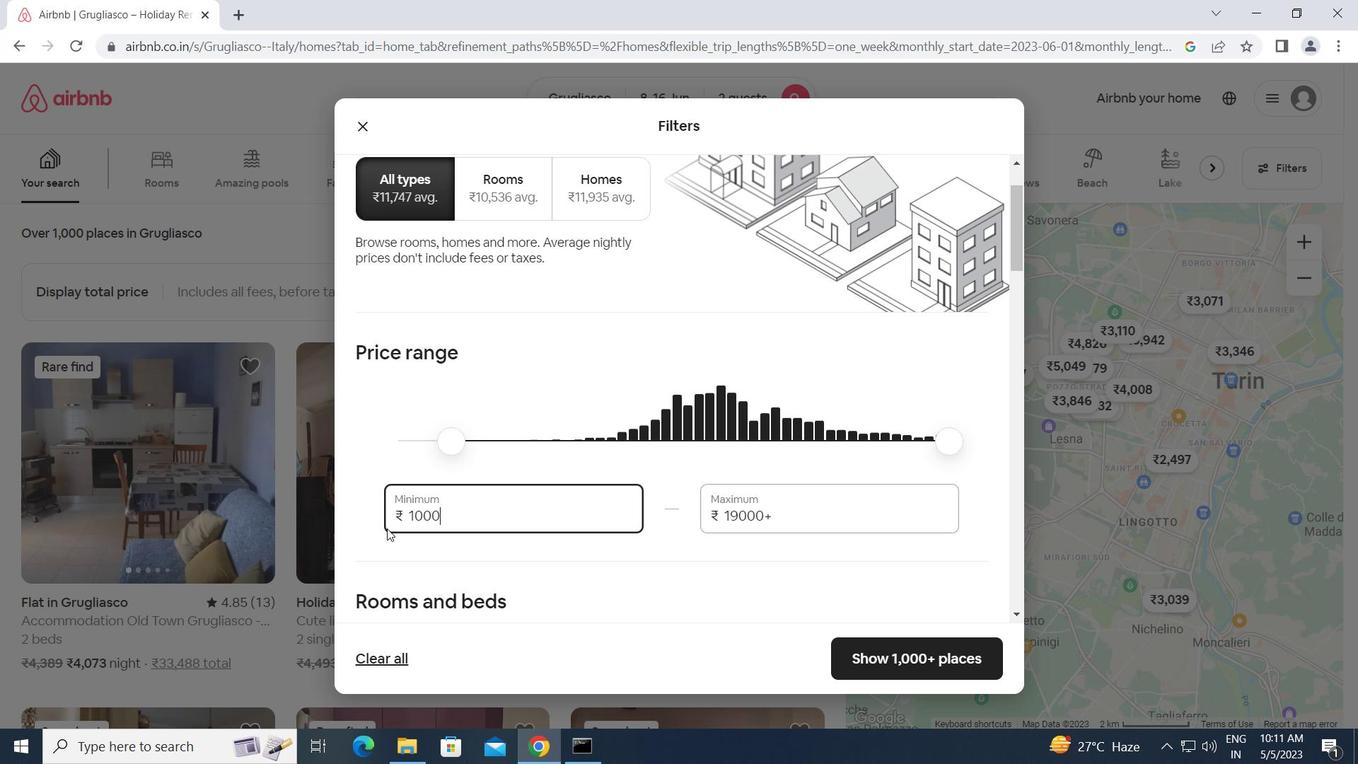 
Action: Mouse moved to (386, 529)
Screenshot: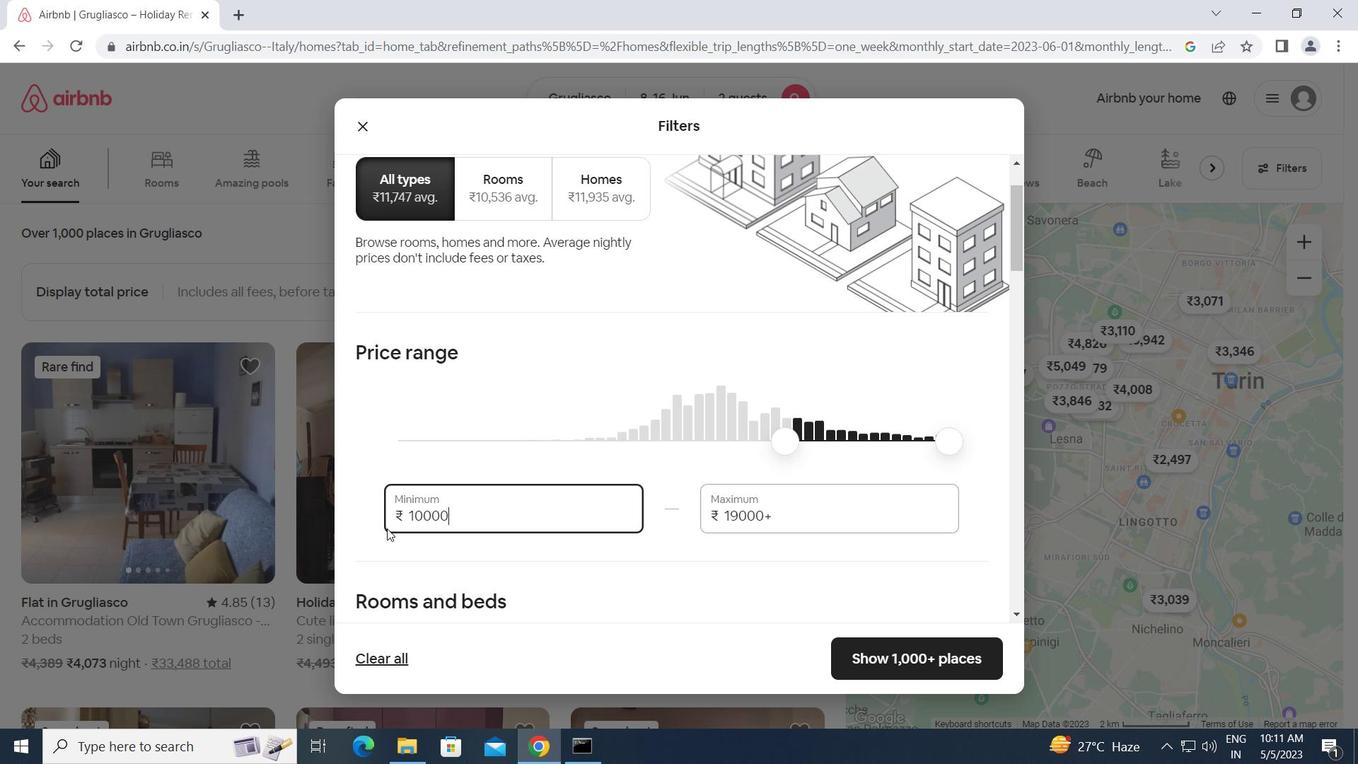 
Action: Key pressed <Key.tab>15000
Screenshot: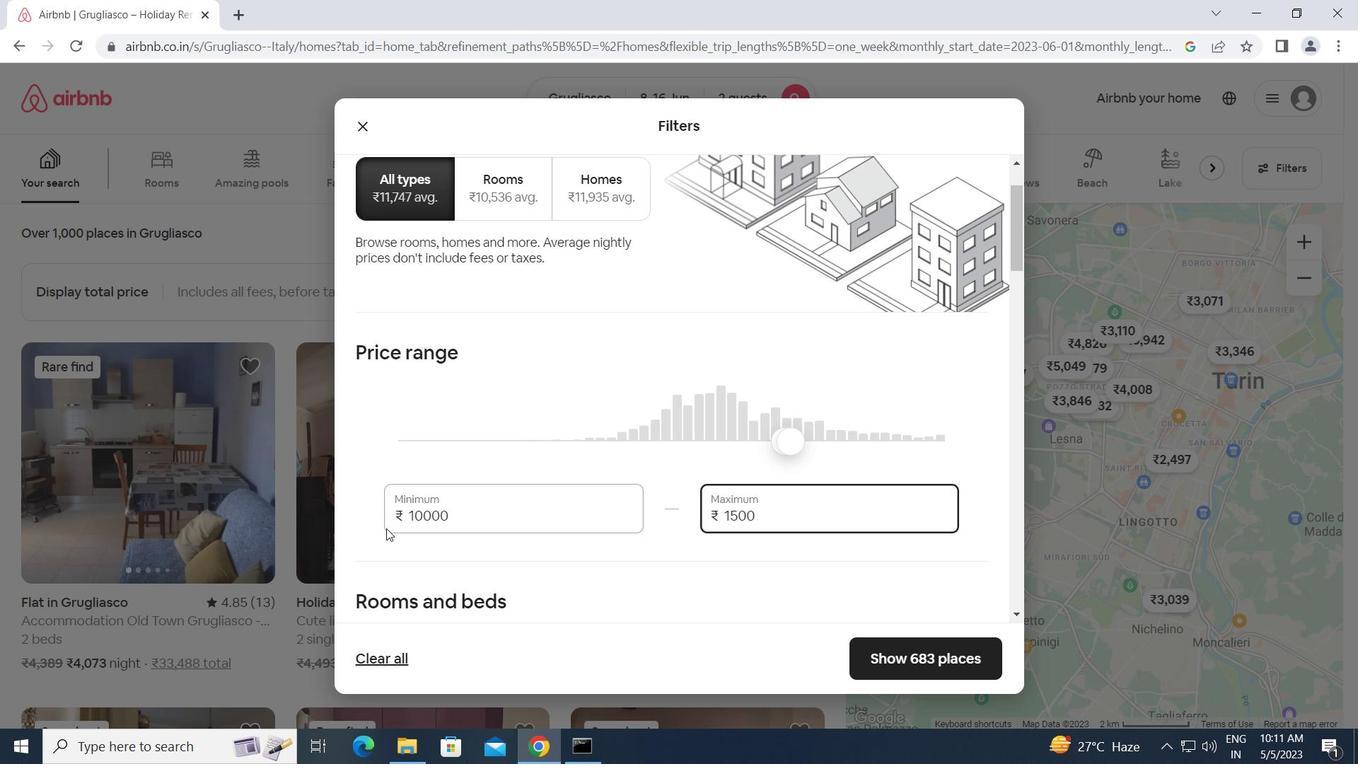 
Action: Mouse moved to (470, 555)
Screenshot: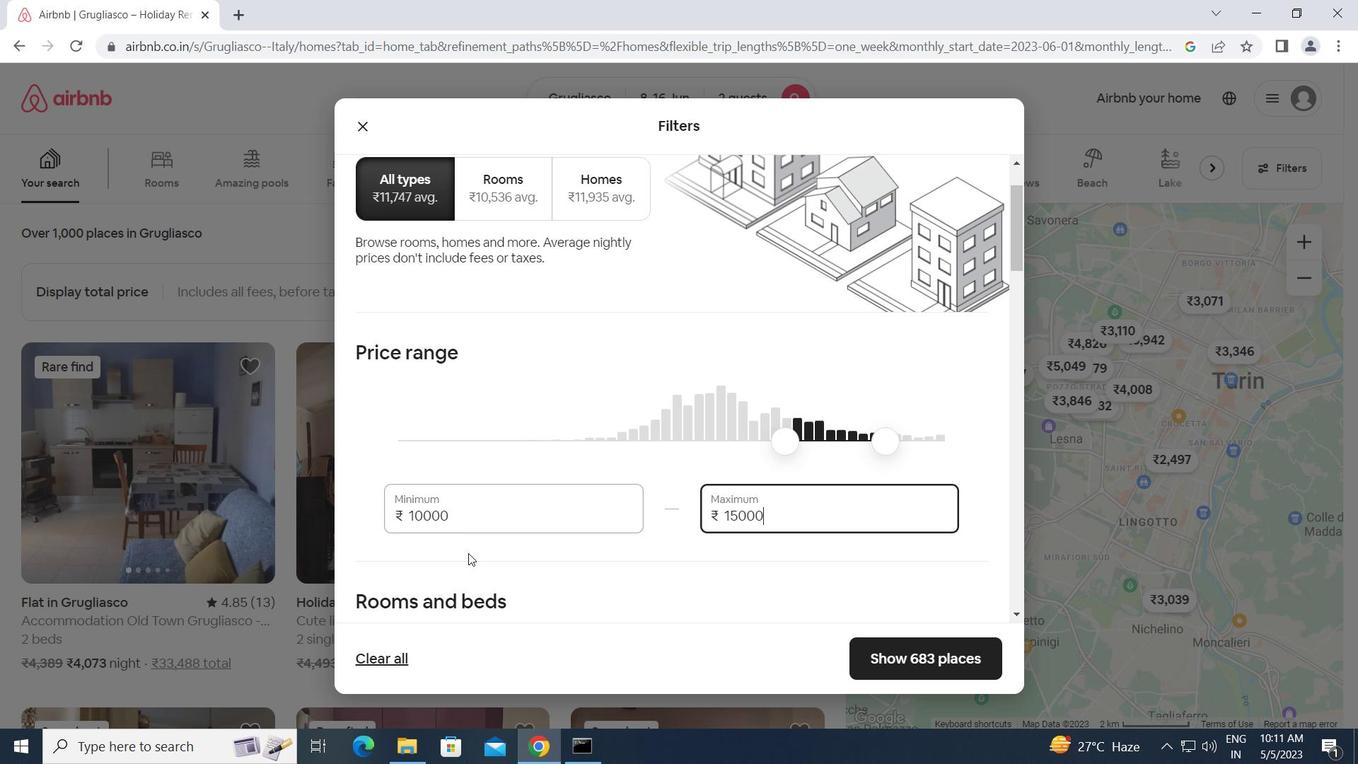 
Action: Mouse scrolled (470, 554) with delta (0, 0)
Screenshot: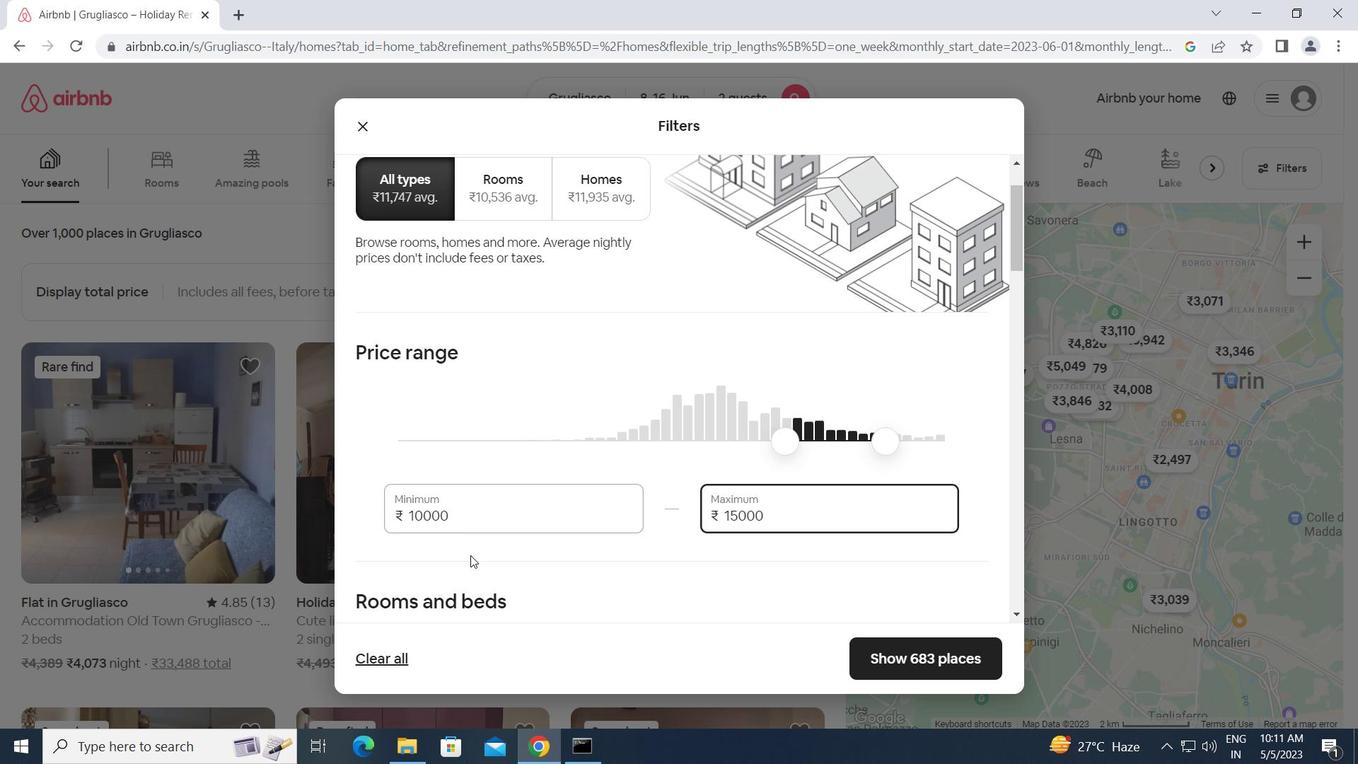 
Action: Mouse scrolled (470, 554) with delta (0, 0)
Screenshot: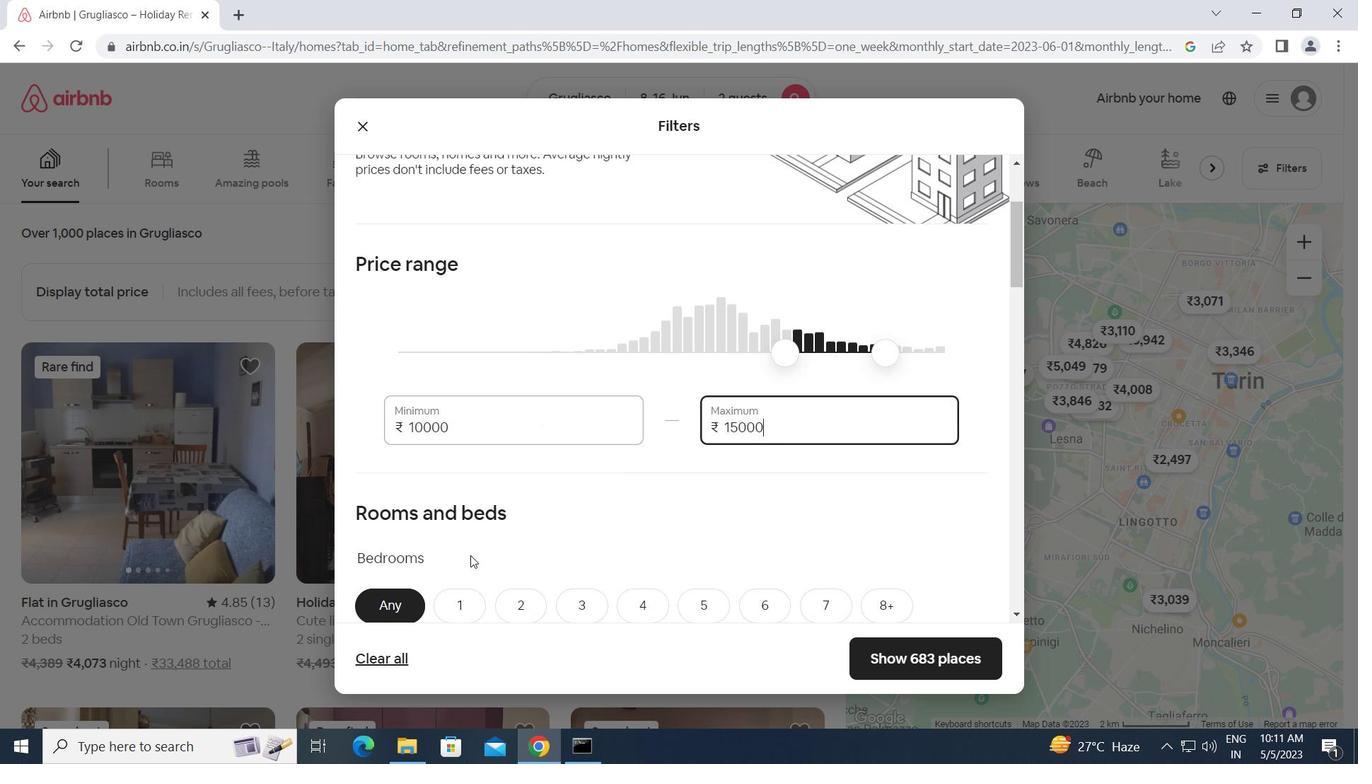 
Action: Mouse scrolled (470, 554) with delta (0, 0)
Screenshot: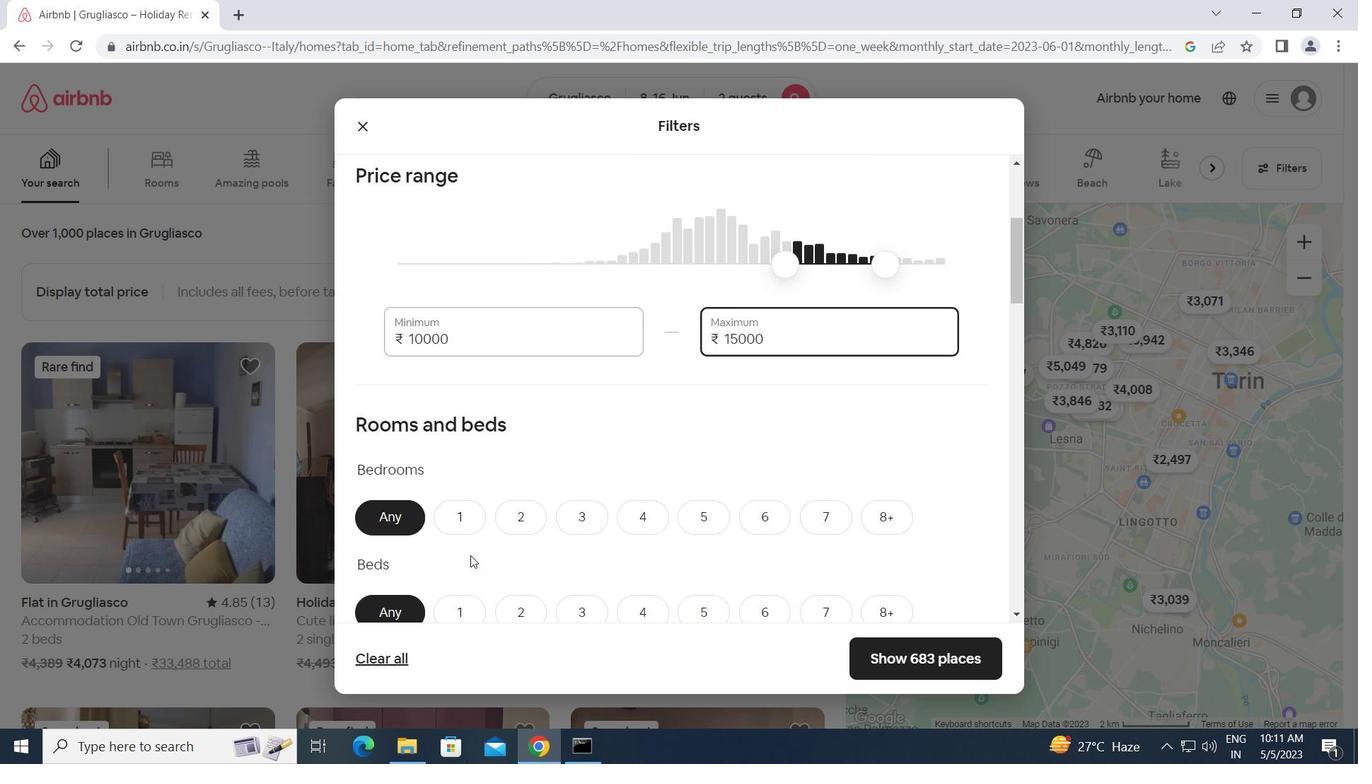 
Action: Mouse moved to (461, 434)
Screenshot: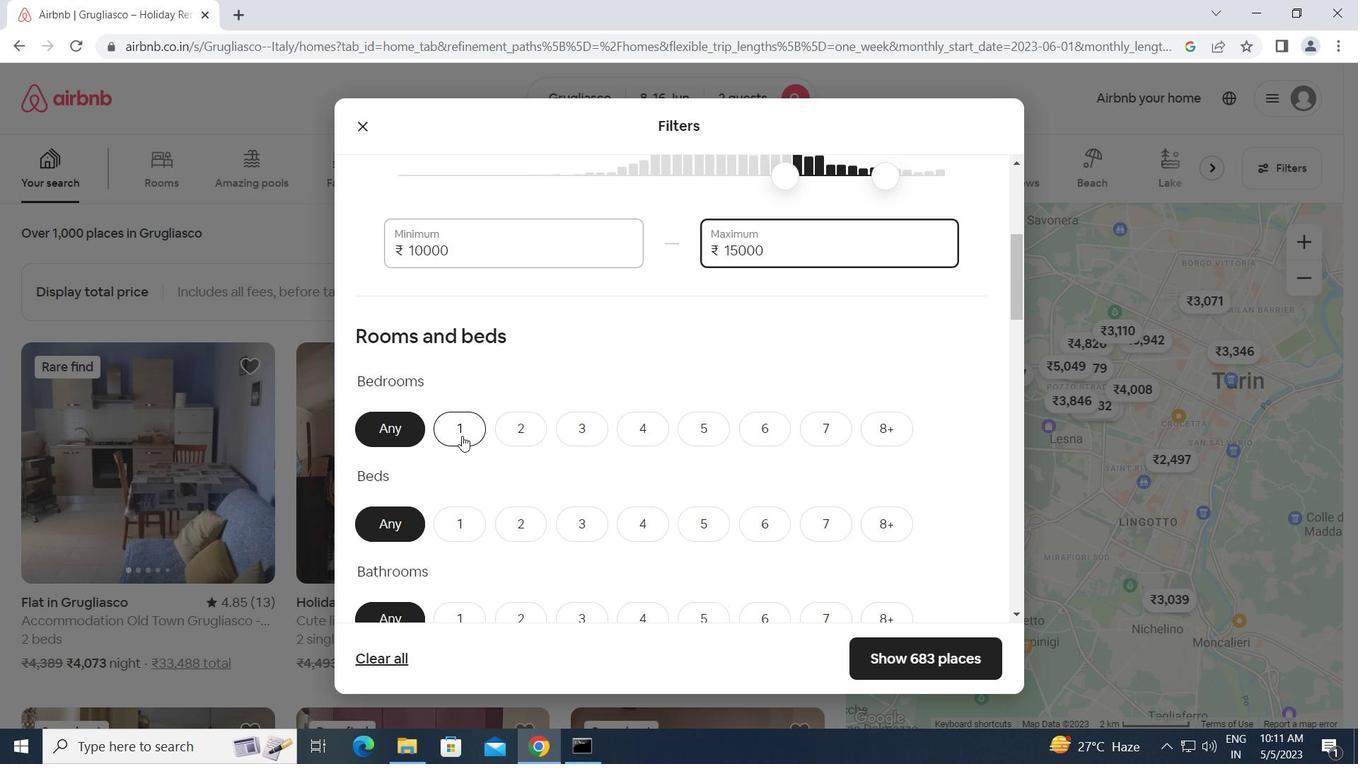 
Action: Mouse pressed left at (461, 434)
Screenshot: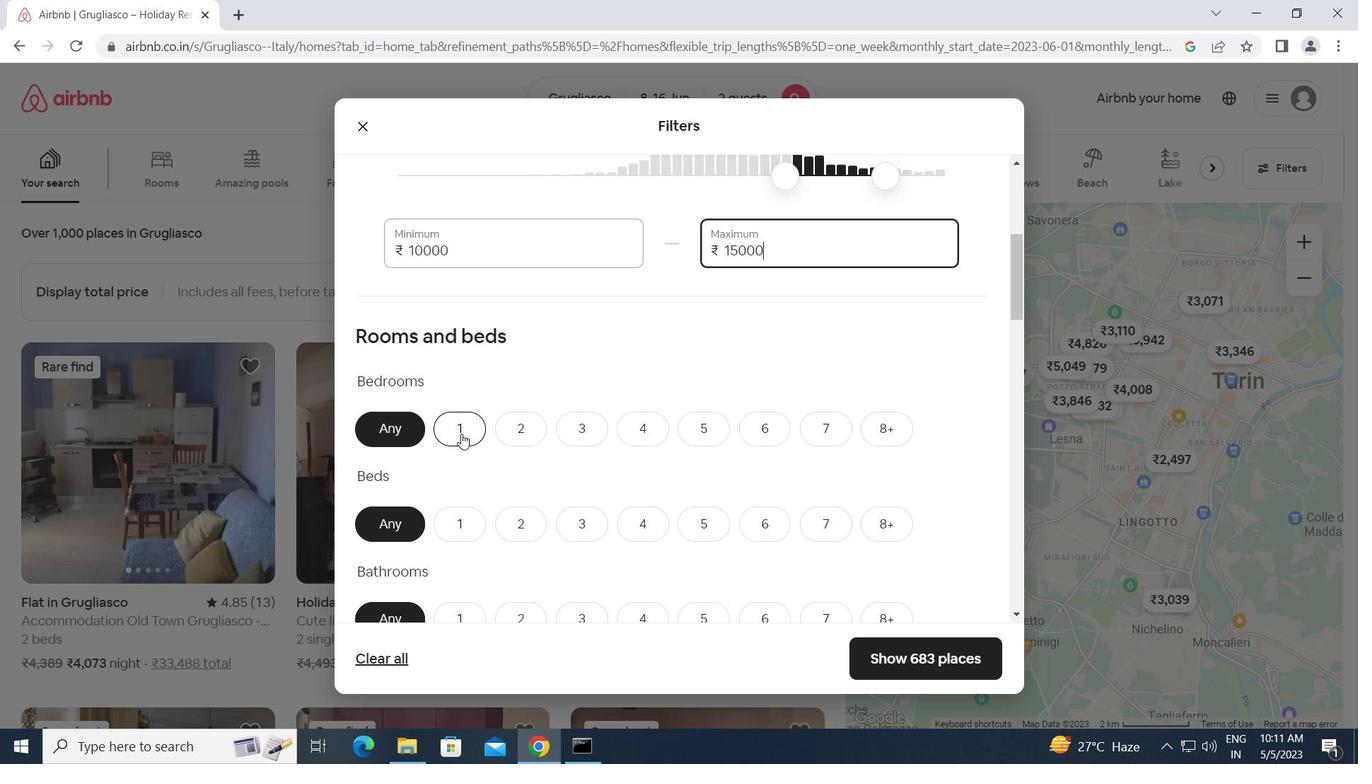 
Action: Mouse moved to (461, 521)
Screenshot: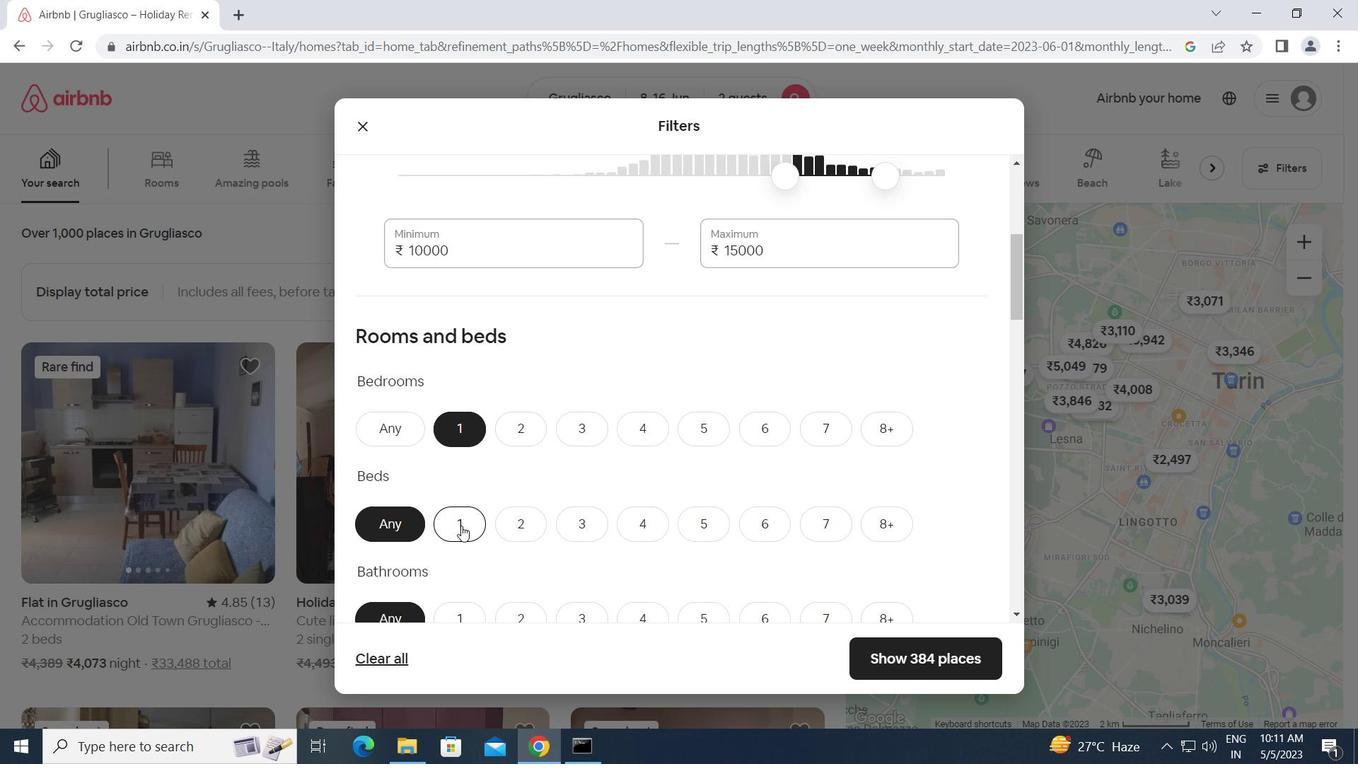
Action: Mouse pressed left at (461, 521)
Screenshot: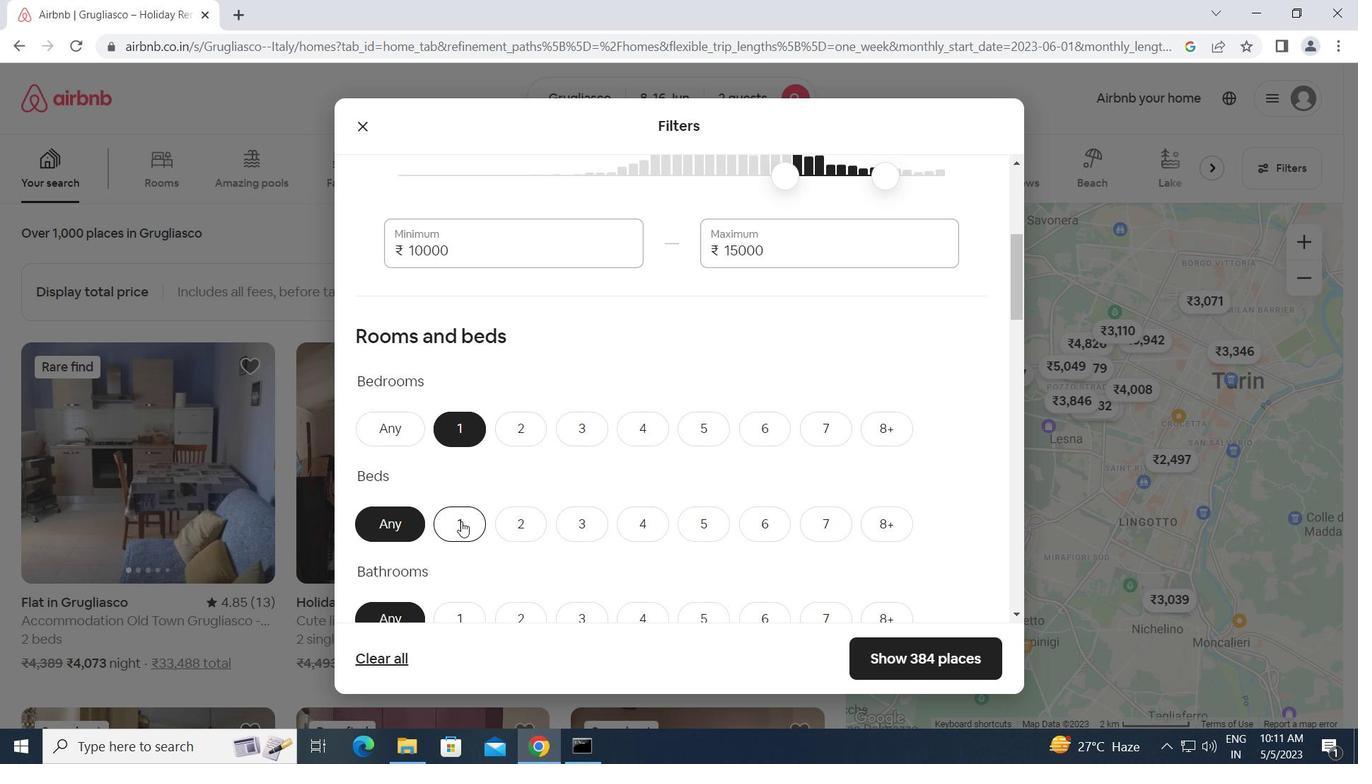 
Action: Mouse scrolled (461, 520) with delta (0, 0)
Screenshot: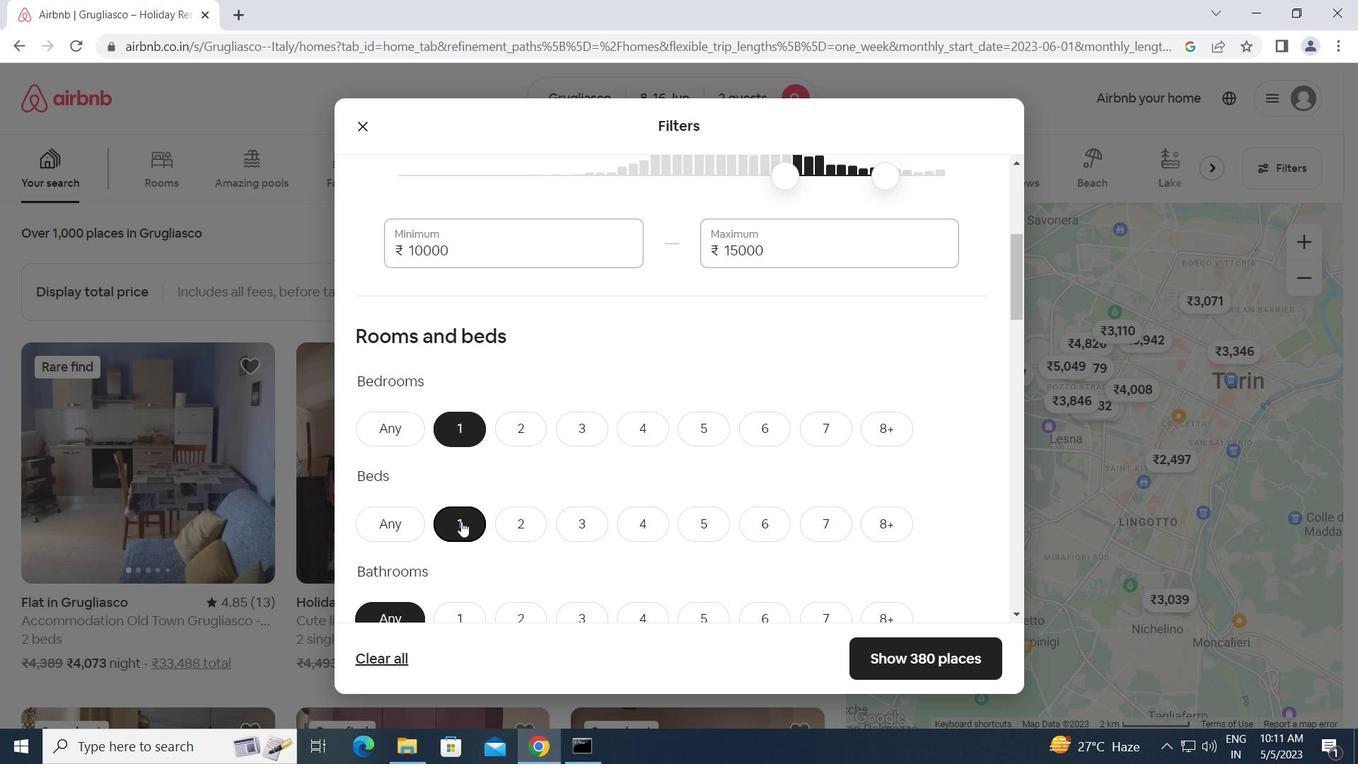 
Action: Mouse scrolled (461, 520) with delta (0, 0)
Screenshot: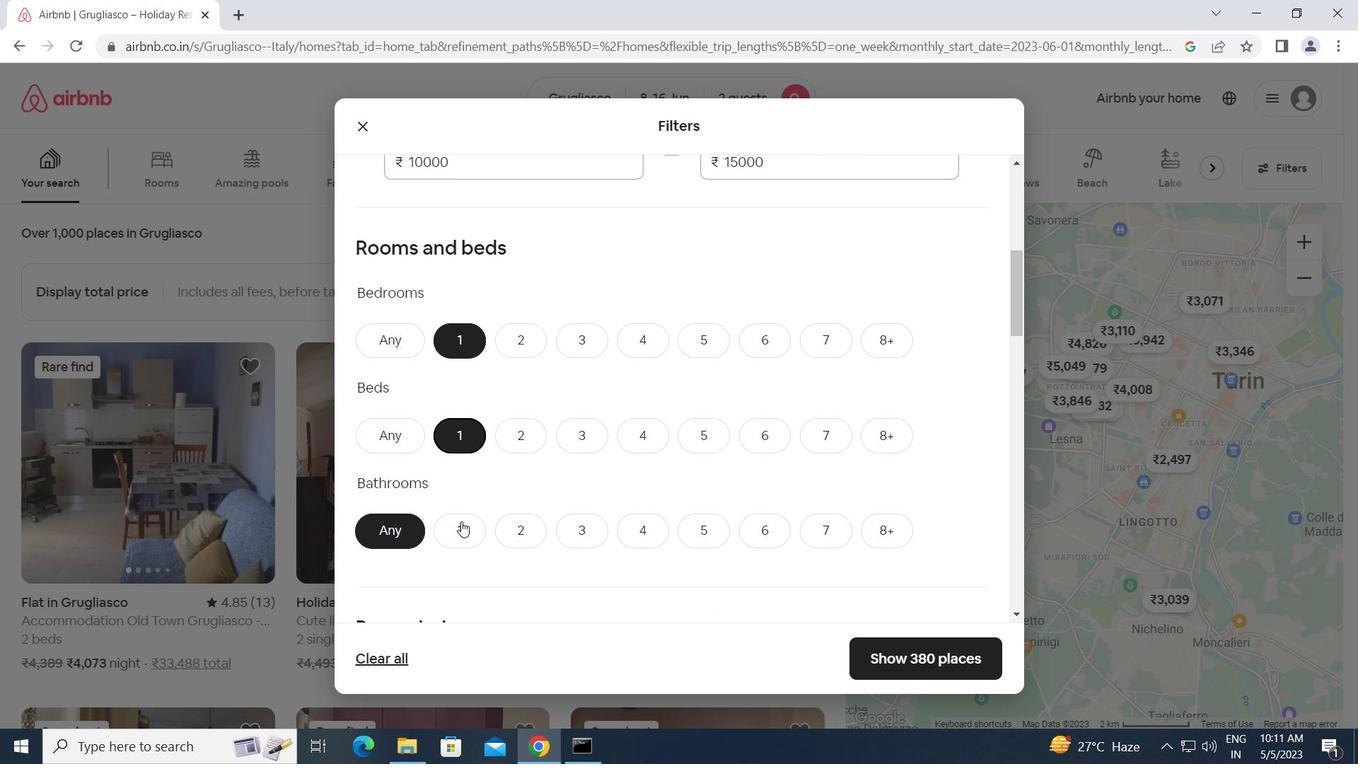 
Action: Mouse moved to (449, 446)
Screenshot: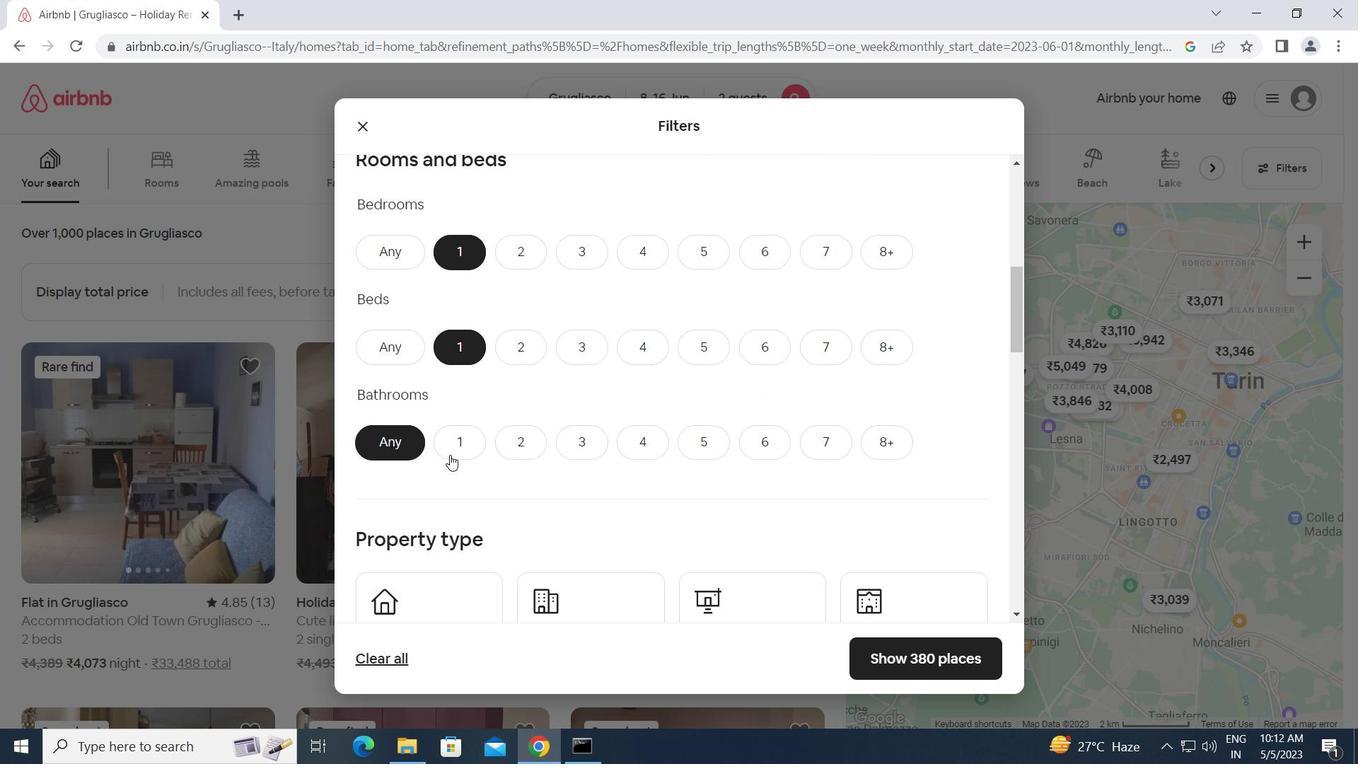
Action: Mouse pressed left at (449, 446)
Screenshot: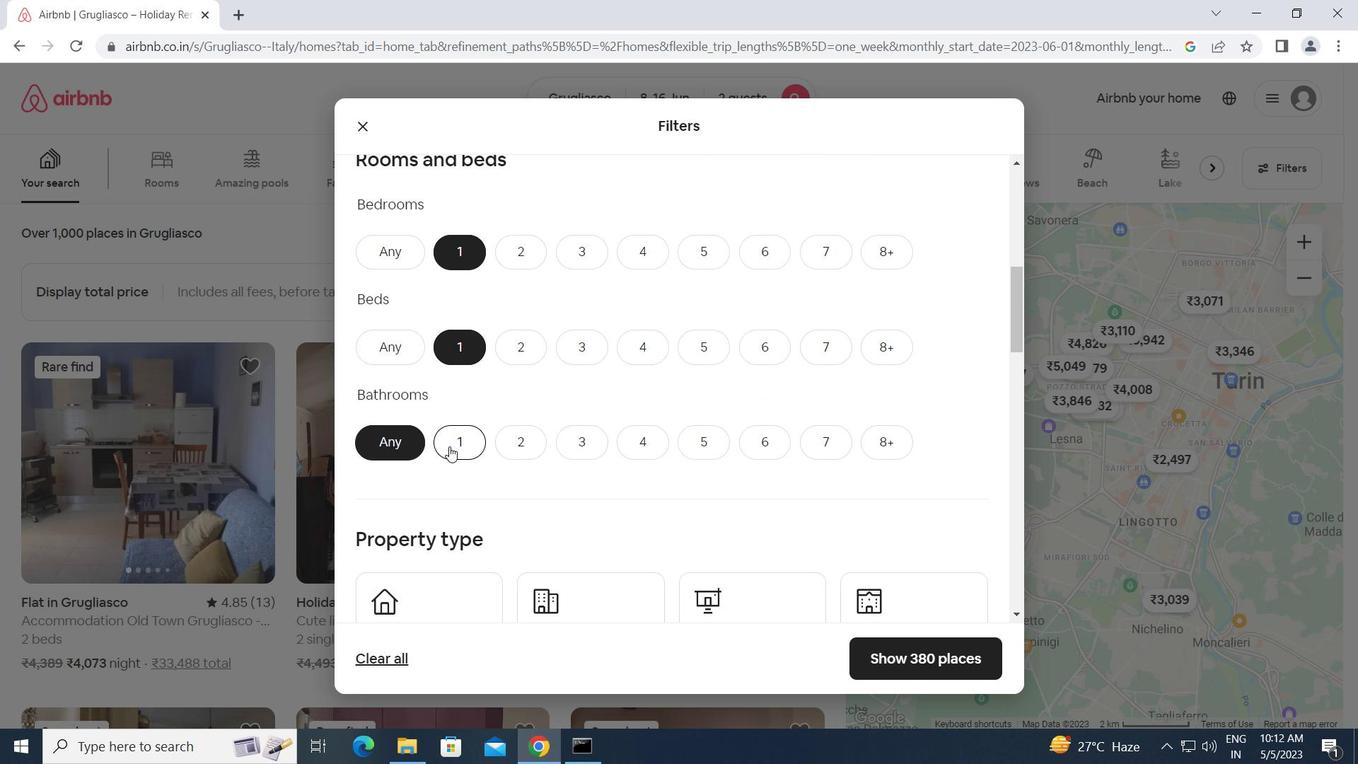 
Action: Mouse moved to (489, 474)
Screenshot: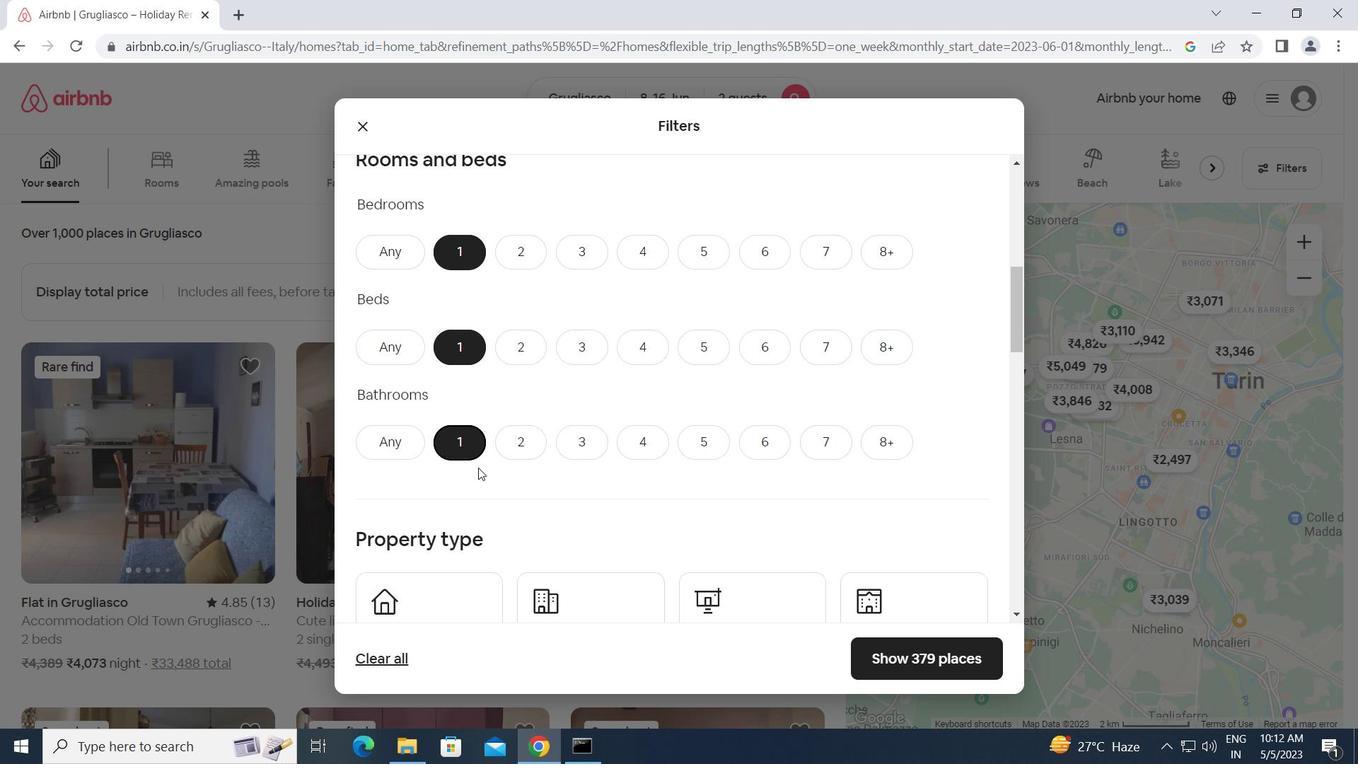 
Action: Mouse scrolled (489, 473) with delta (0, 0)
Screenshot: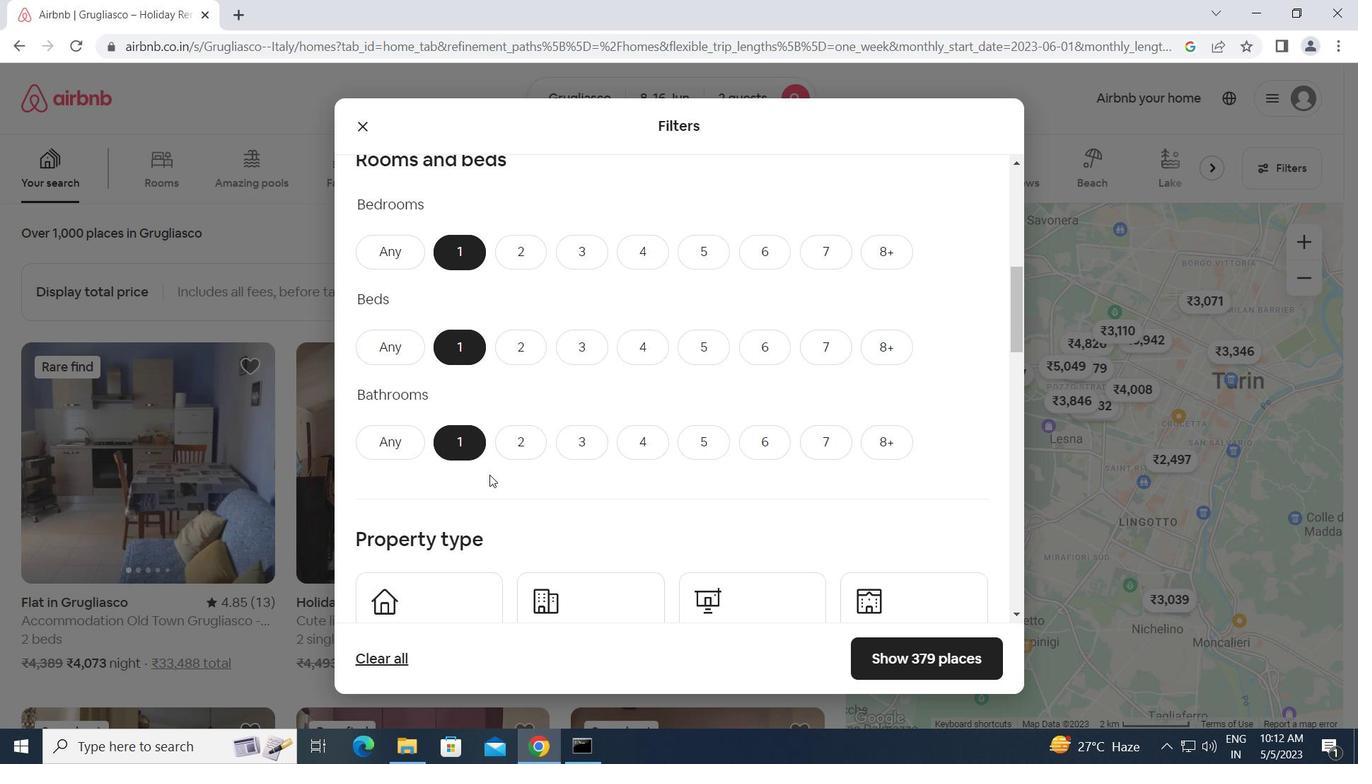 
Action: Mouse scrolled (489, 473) with delta (0, 0)
Screenshot: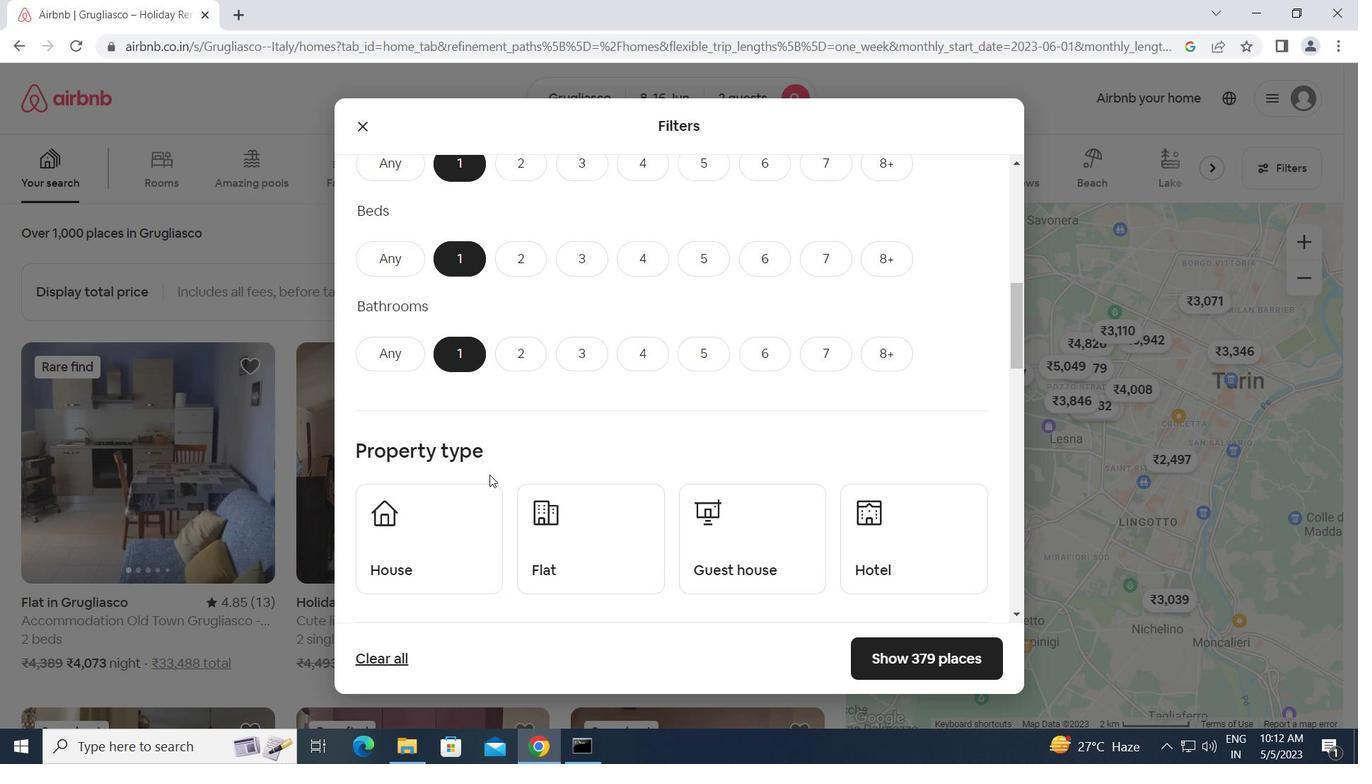 
Action: Mouse moved to (452, 462)
Screenshot: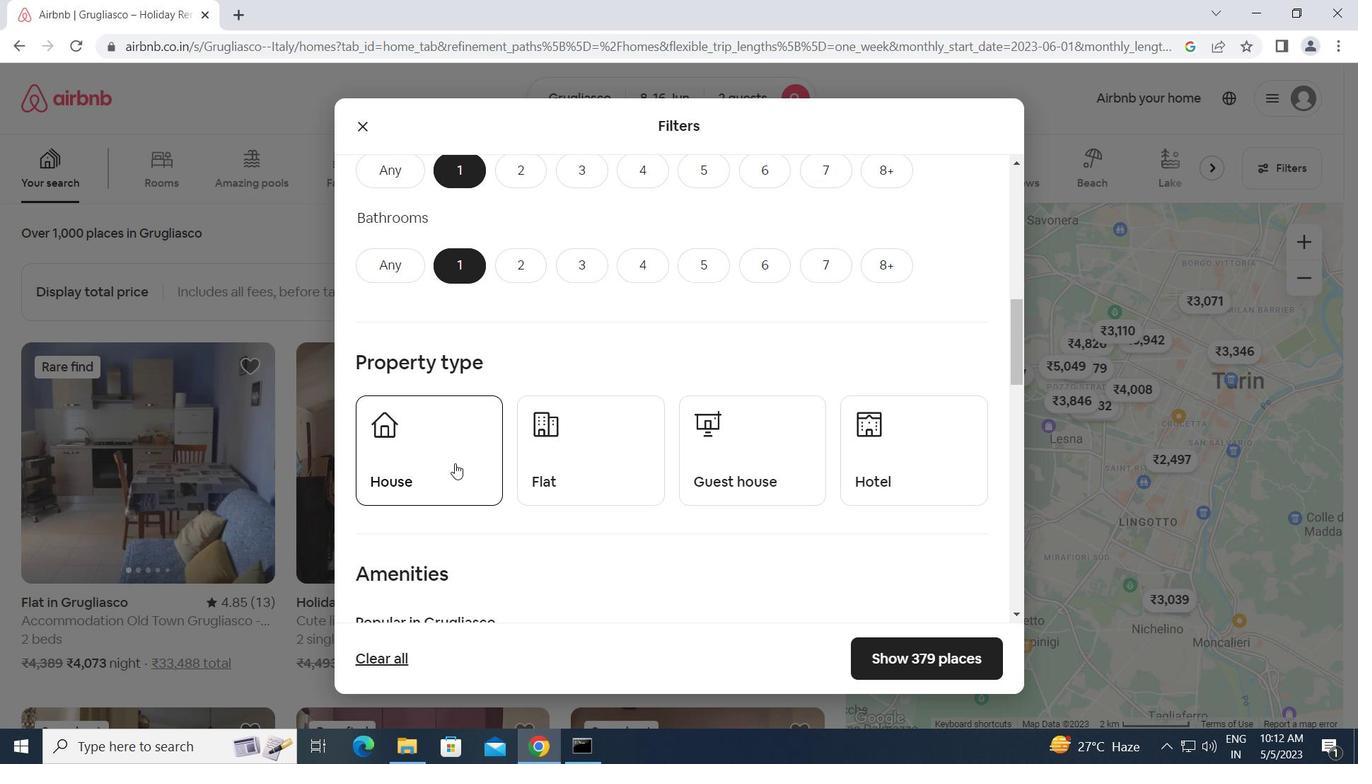 
Action: Mouse pressed left at (452, 462)
Screenshot: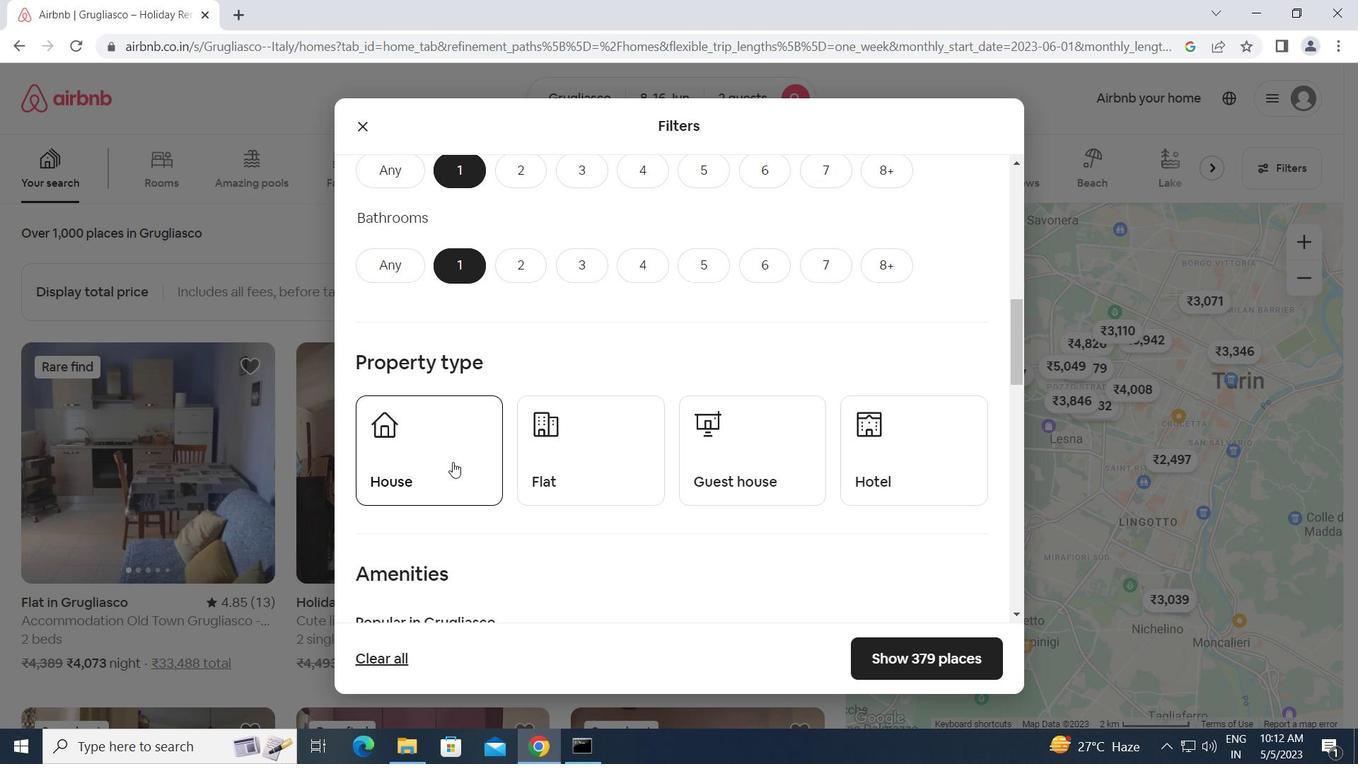 
Action: Mouse moved to (594, 462)
Screenshot: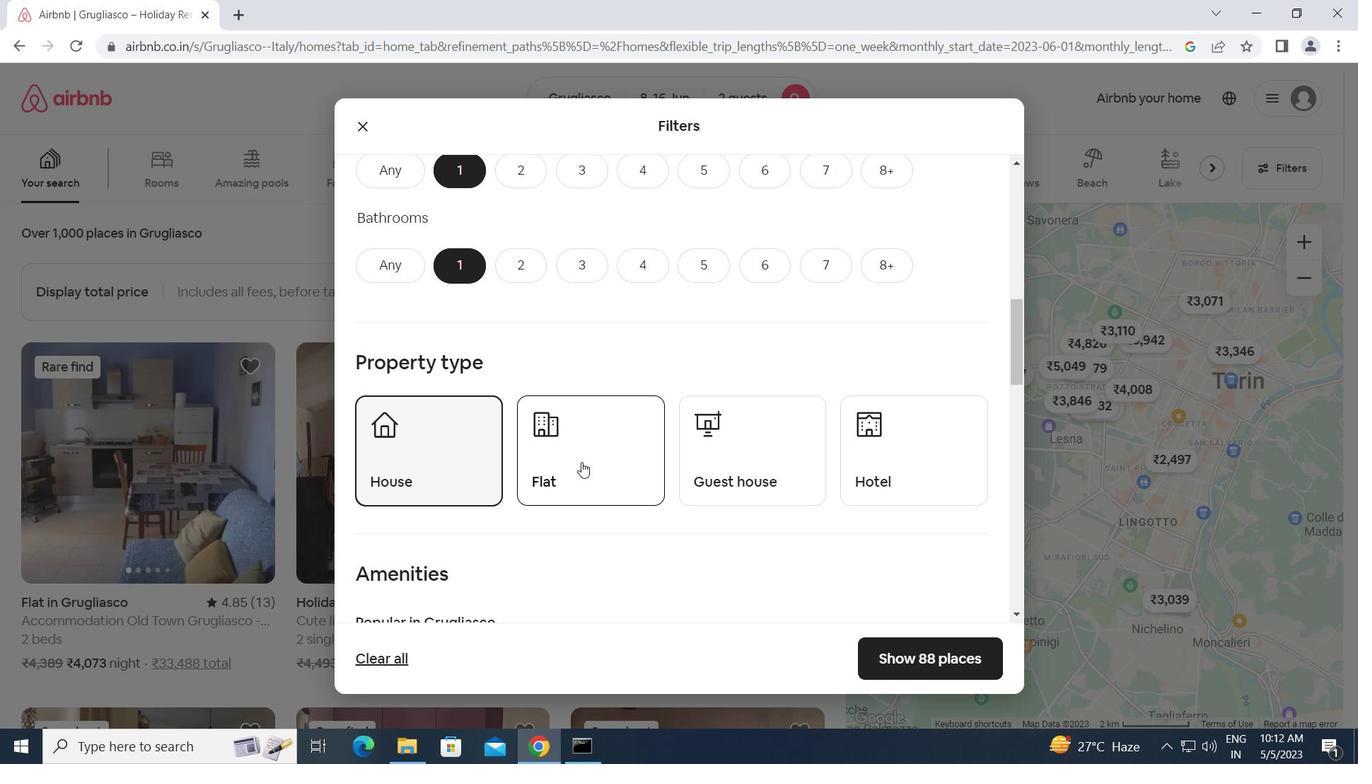 
Action: Mouse pressed left at (594, 462)
Screenshot: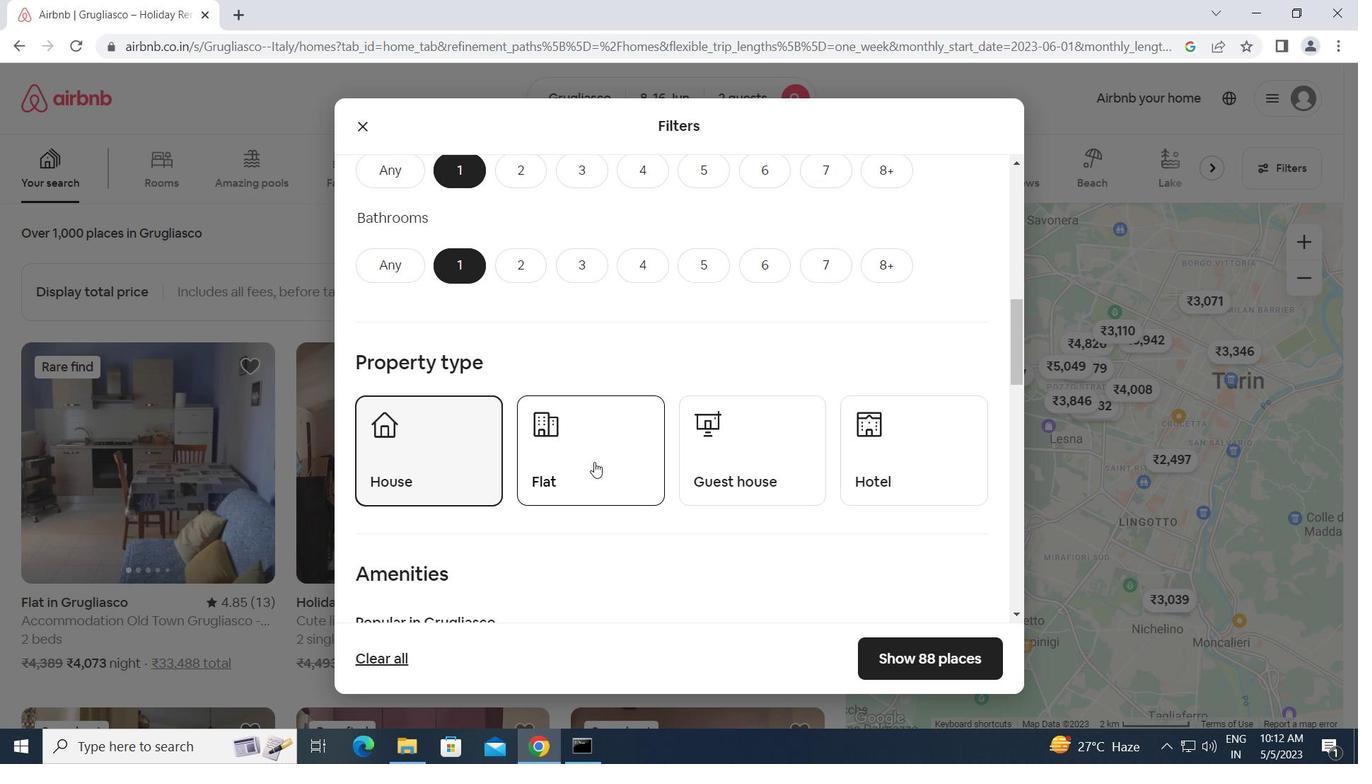 
Action: Mouse moved to (744, 466)
Screenshot: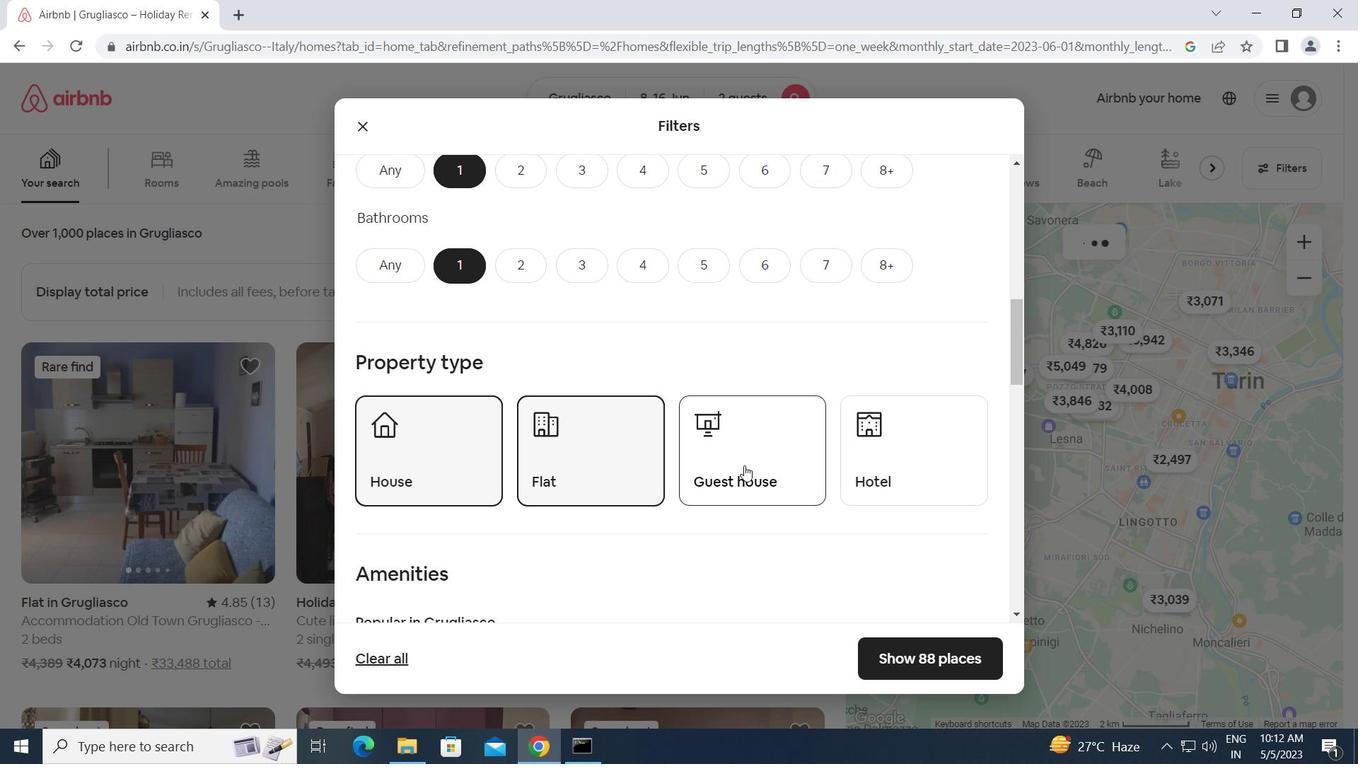 
Action: Mouse pressed left at (744, 466)
Screenshot: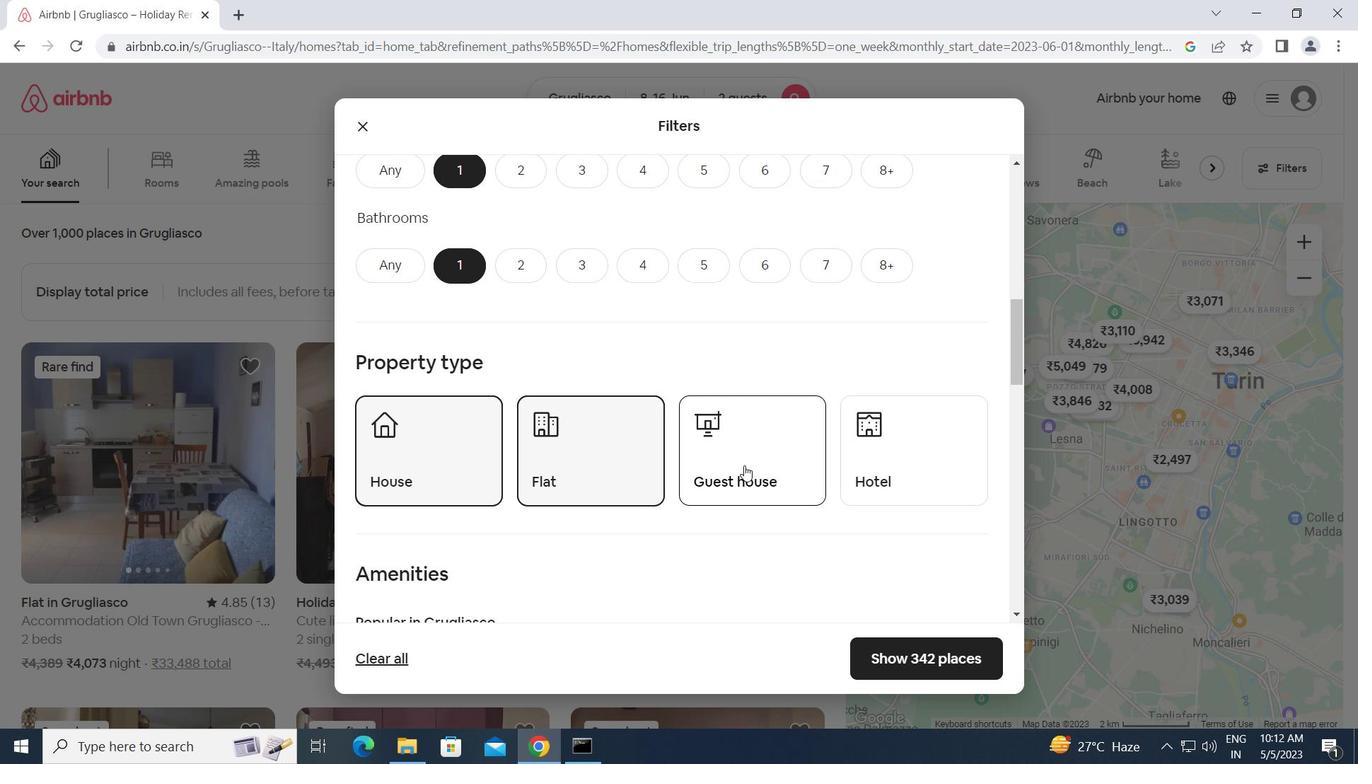 
Action: Mouse moved to (886, 453)
Screenshot: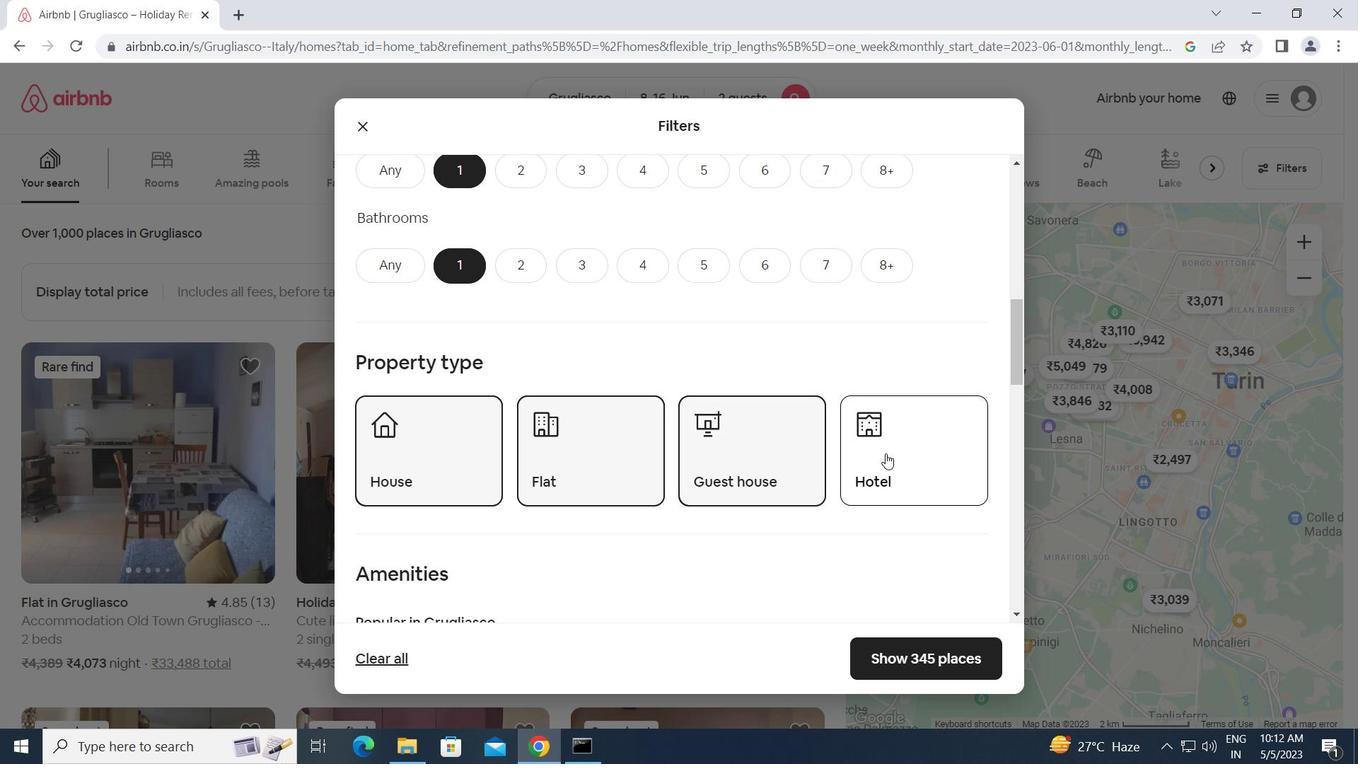 
Action: Mouse pressed left at (886, 453)
Screenshot: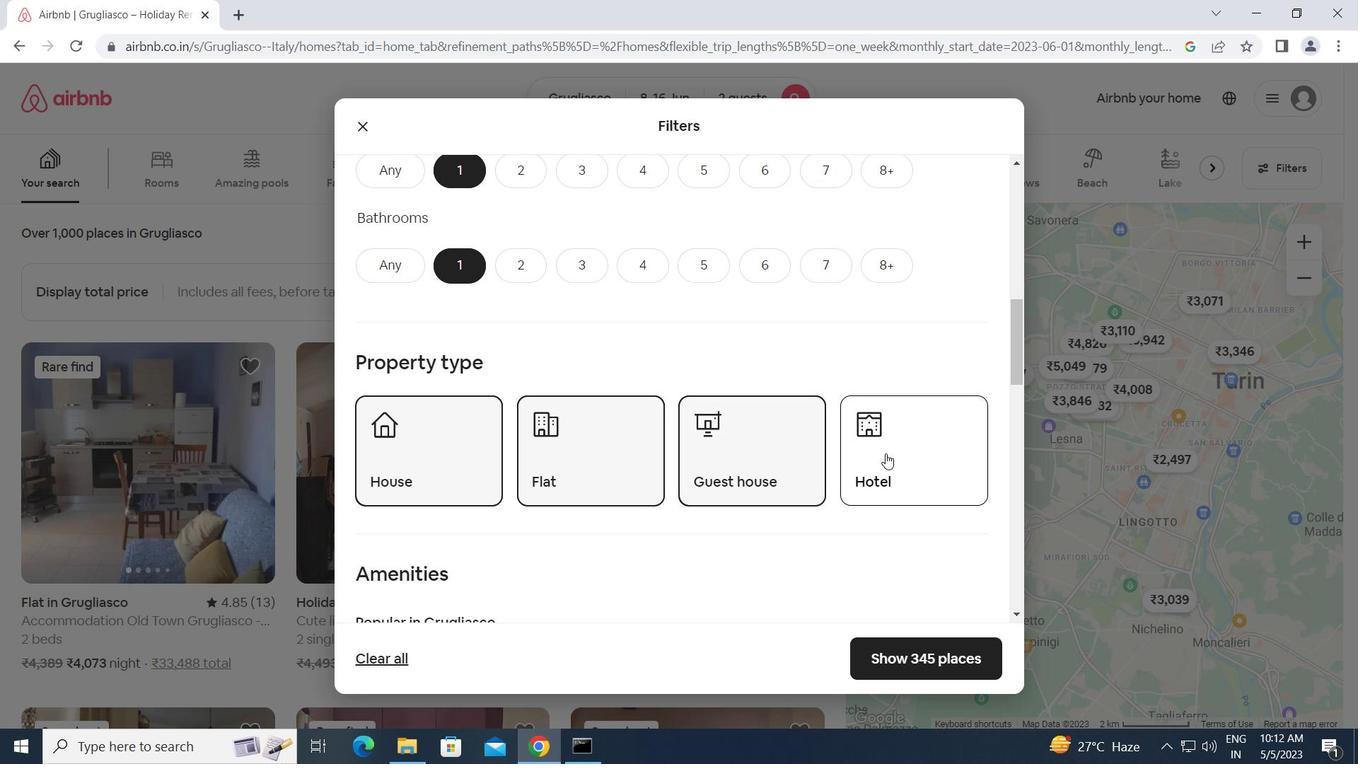 
Action: Mouse moved to (716, 479)
Screenshot: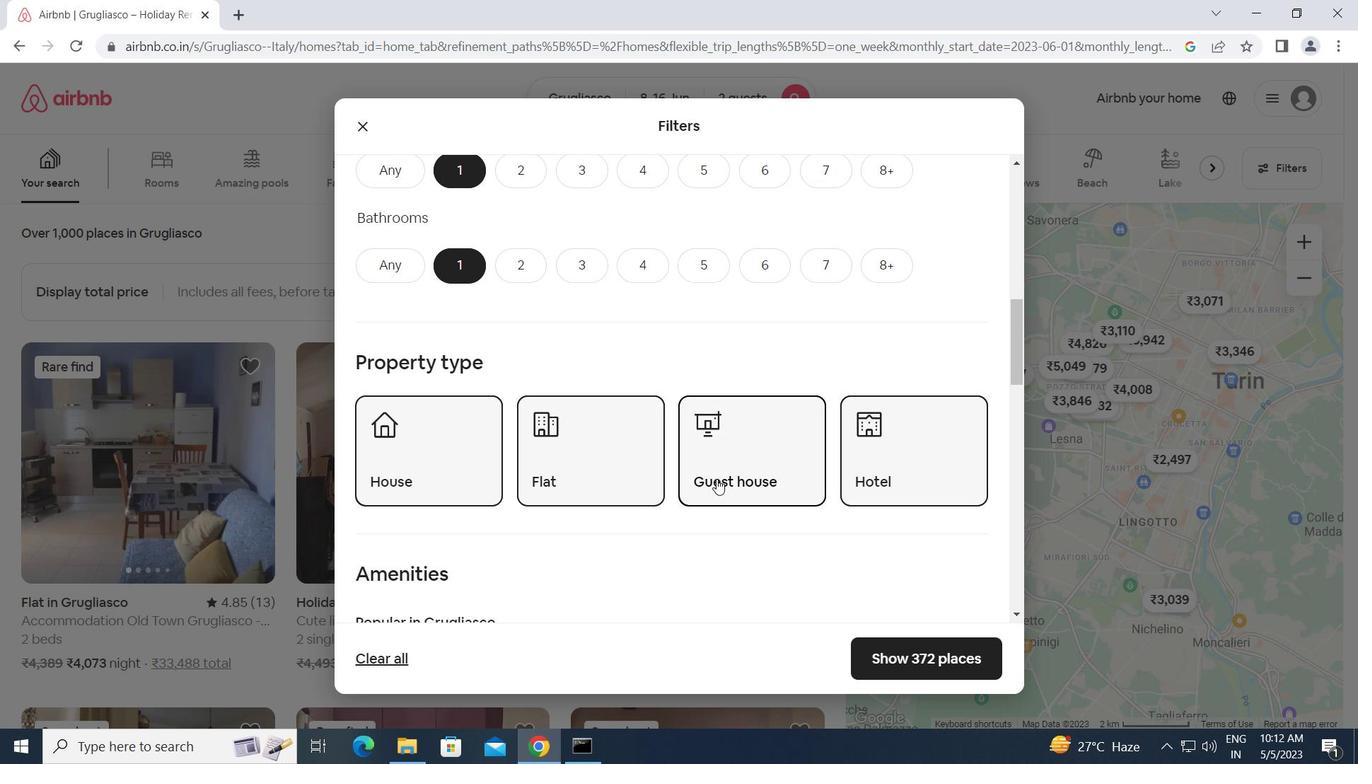 
Action: Mouse scrolled (716, 478) with delta (0, 0)
Screenshot: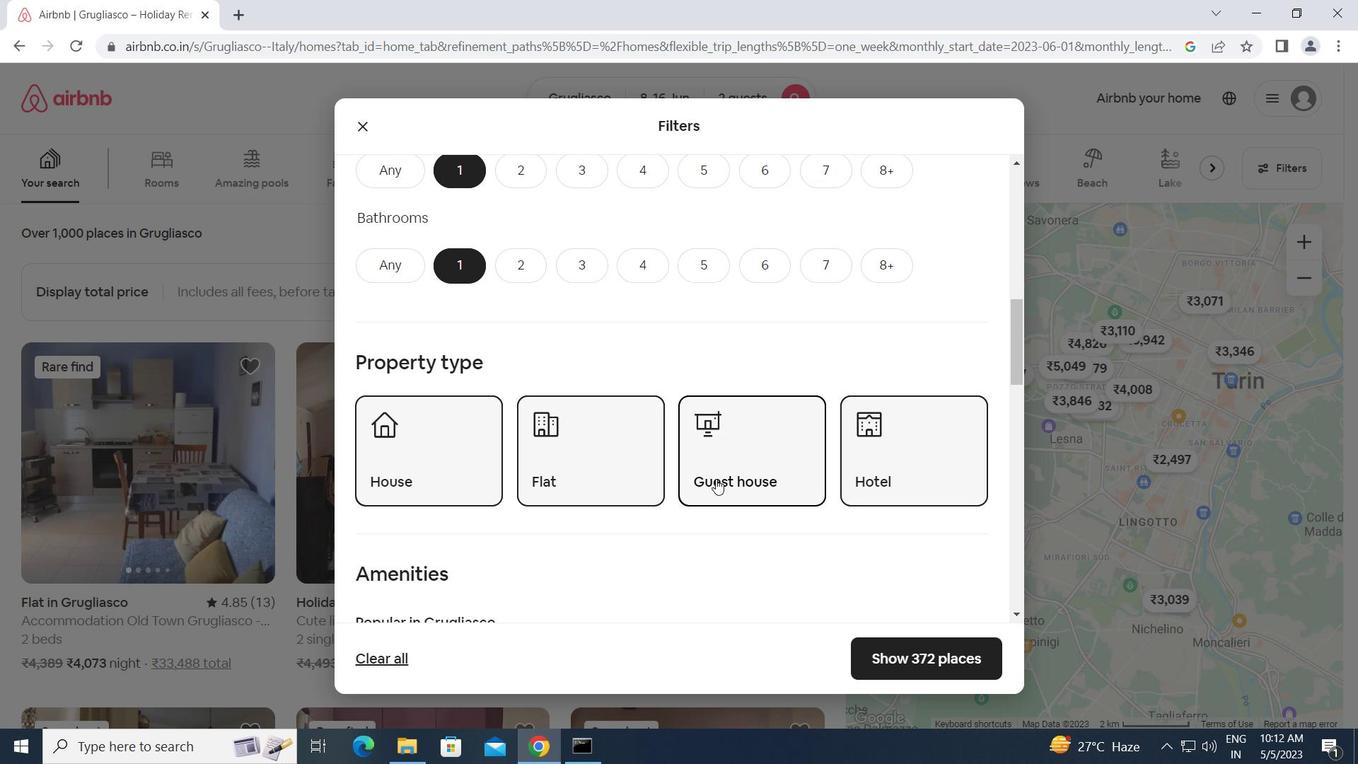 
Action: Mouse scrolled (716, 478) with delta (0, 0)
Screenshot: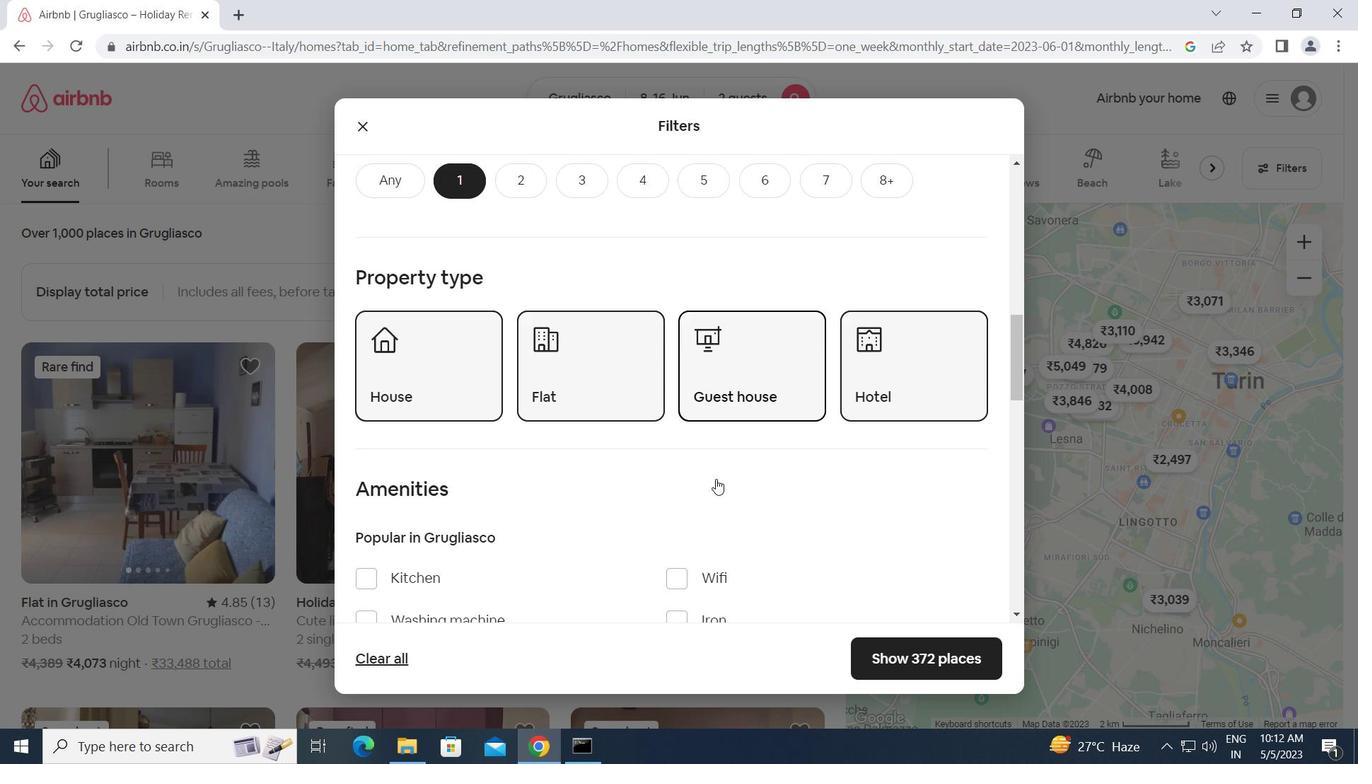 
Action: Mouse moved to (677, 488)
Screenshot: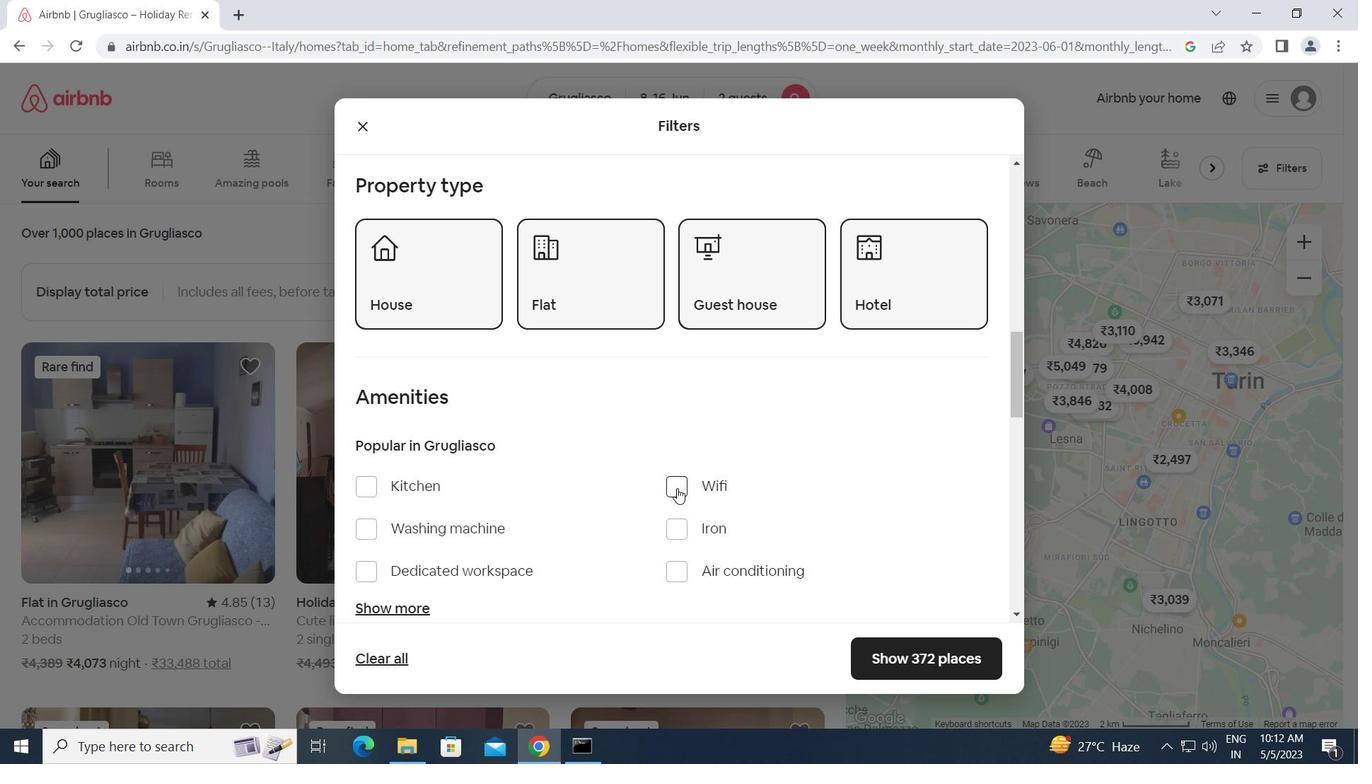 
Action: Mouse pressed left at (677, 488)
Screenshot: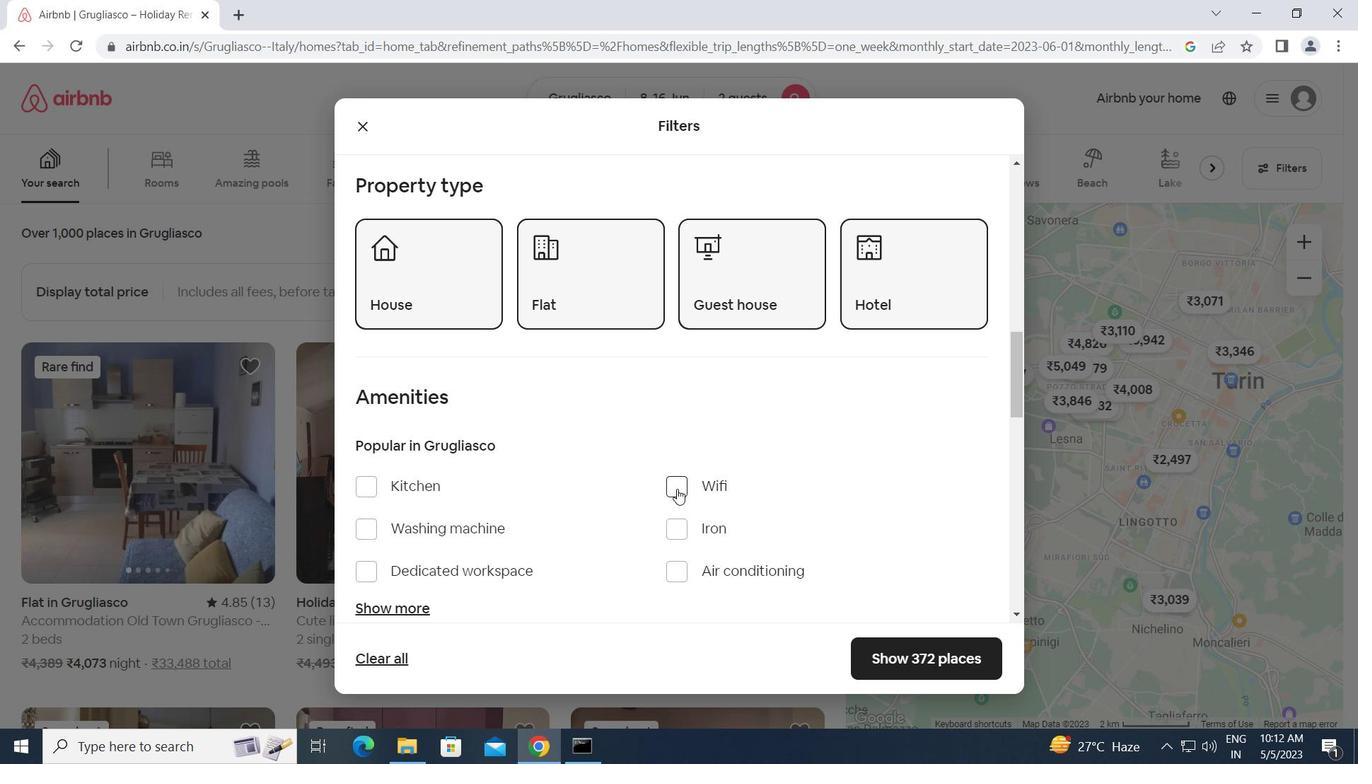 
Action: Mouse scrolled (677, 488) with delta (0, 0)
Screenshot: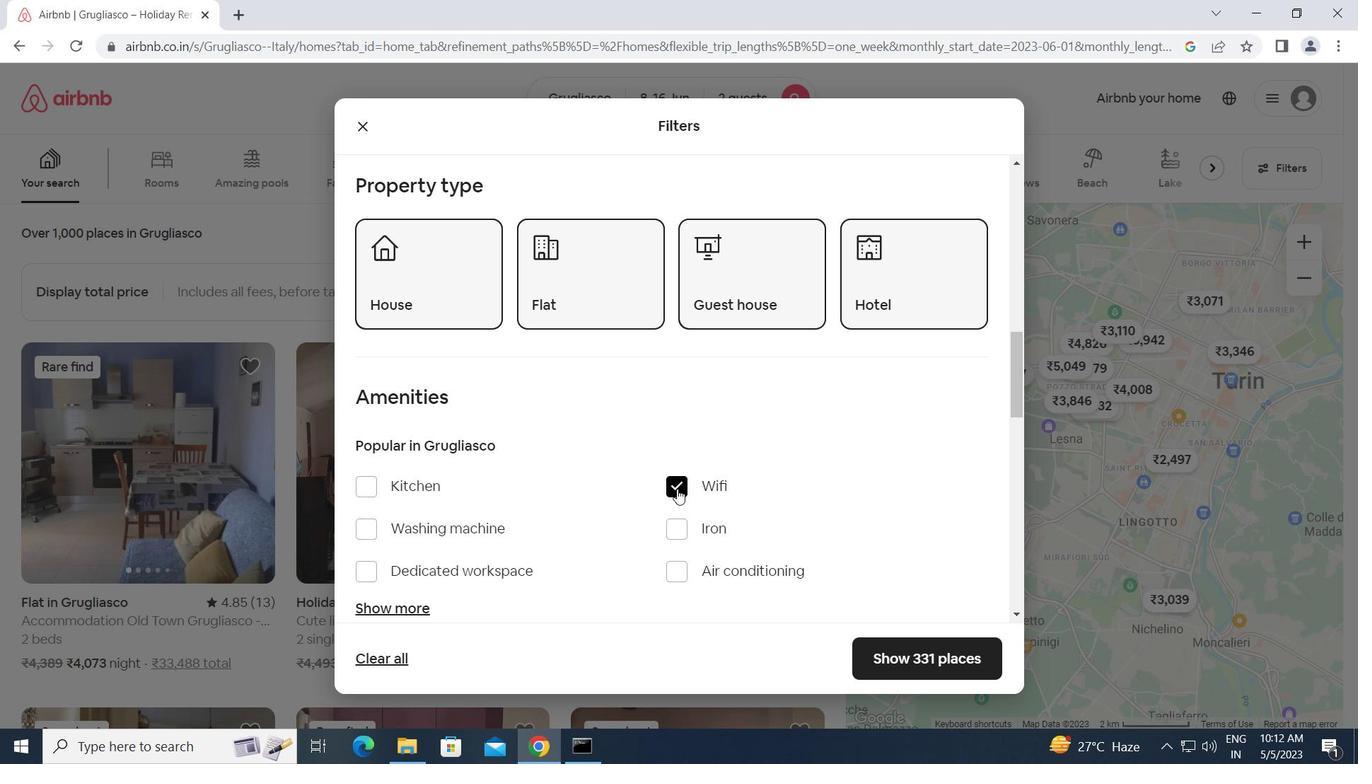 
Action: Mouse scrolled (677, 488) with delta (0, 0)
Screenshot: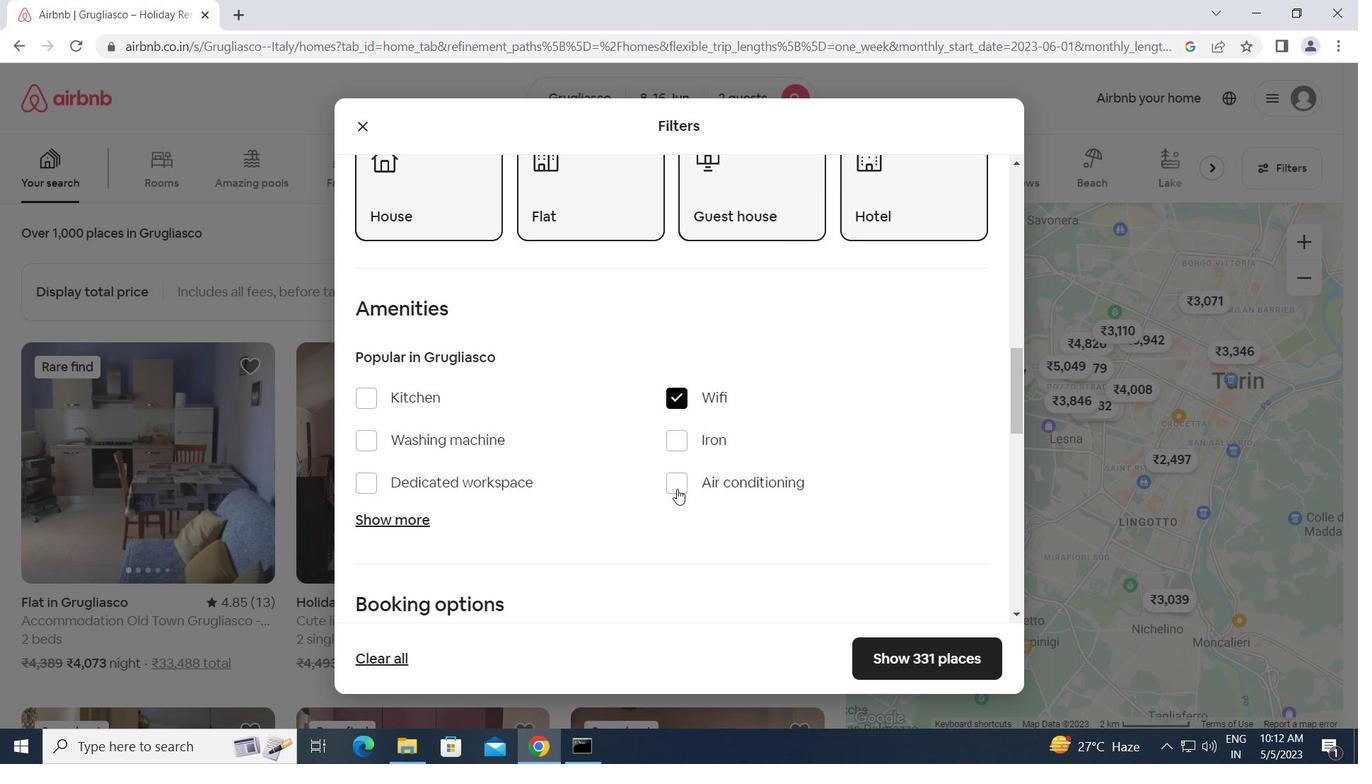 
Action: Mouse moved to (677, 489)
Screenshot: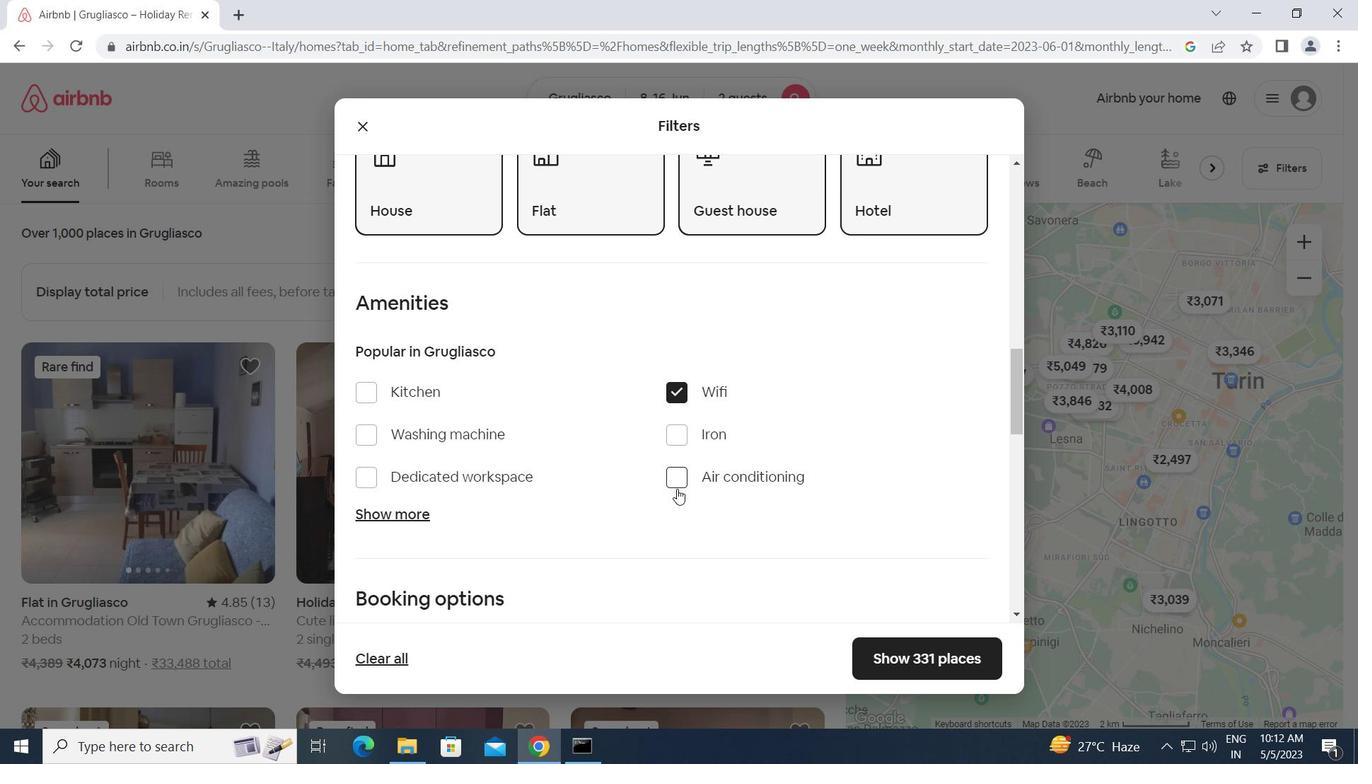 
Action: Mouse scrolled (677, 488) with delta (0, 0)
Screenshot: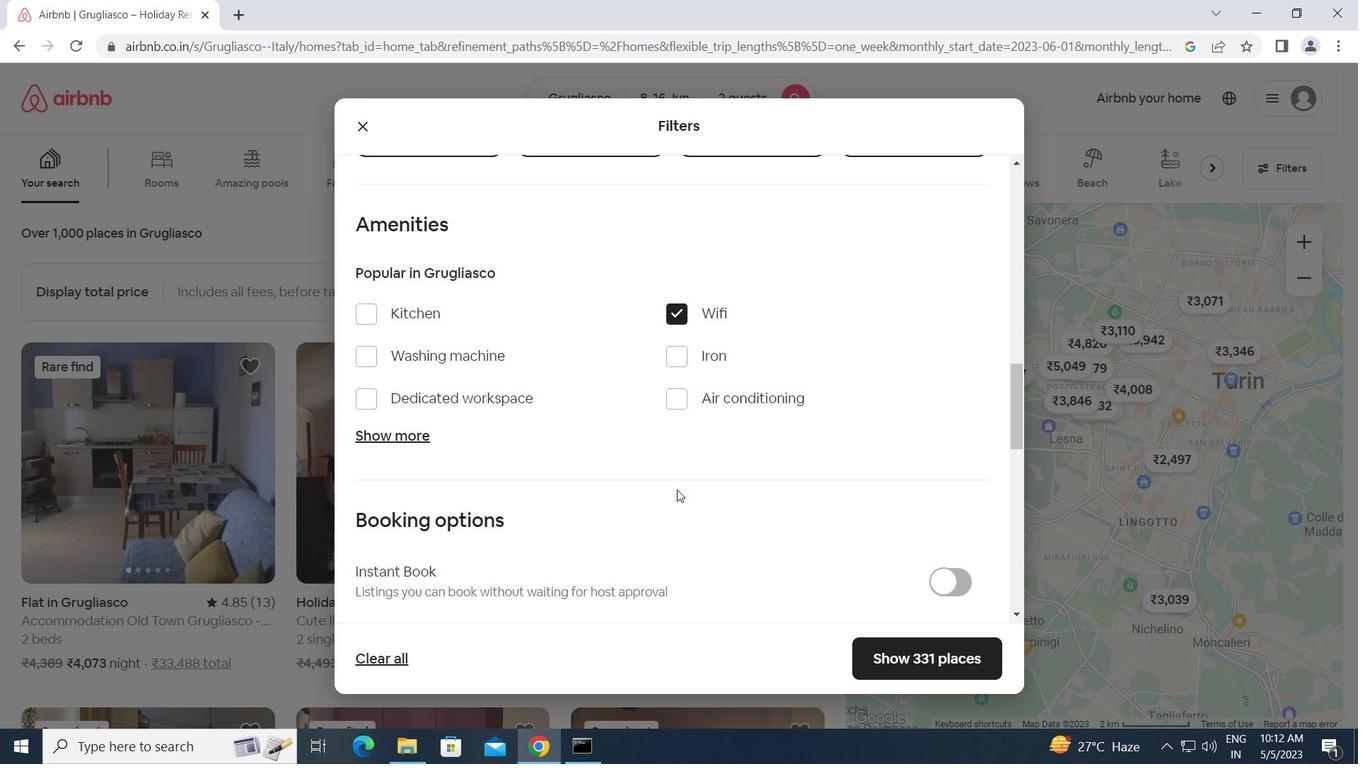 
Action: Mouse scrolled (677, 488) with delta (0, 0)
Screenshot: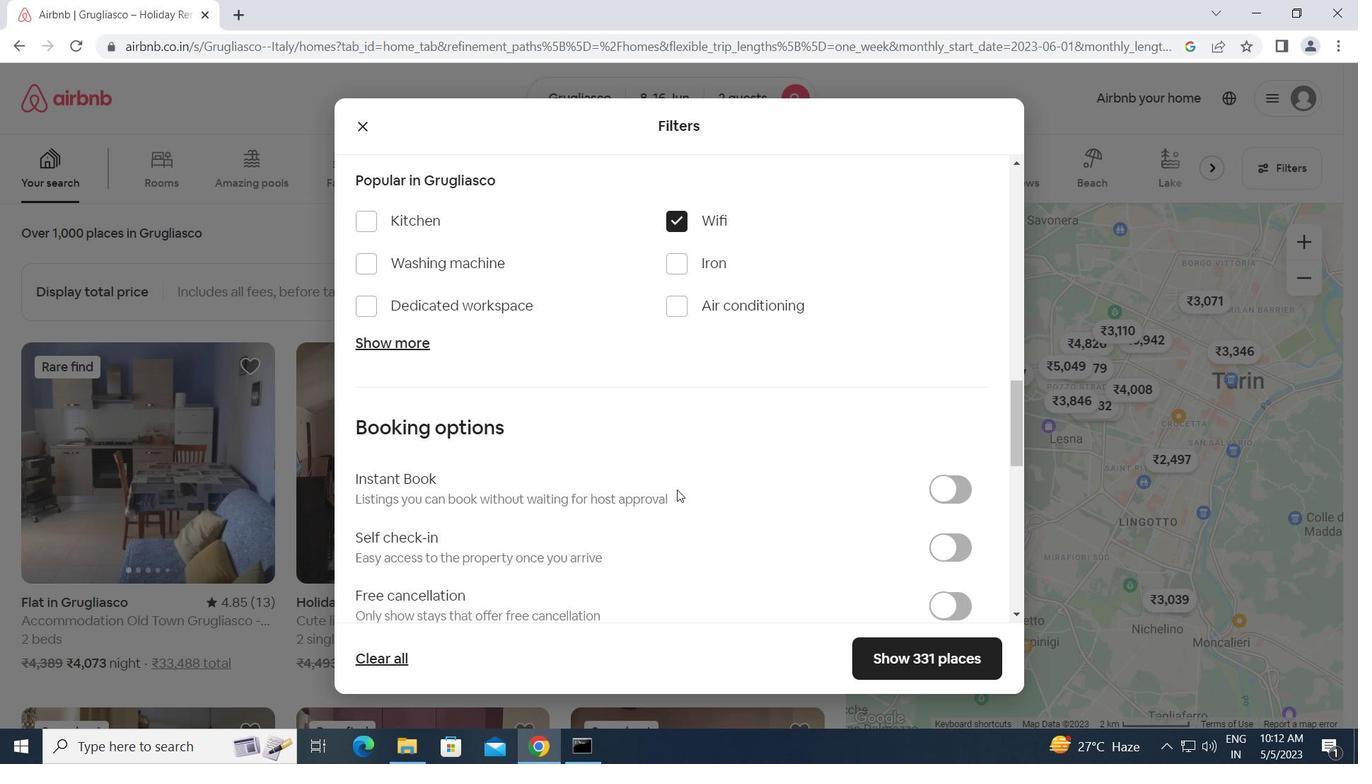 
Action: Mouse moved to (950, 459)
Screenshot: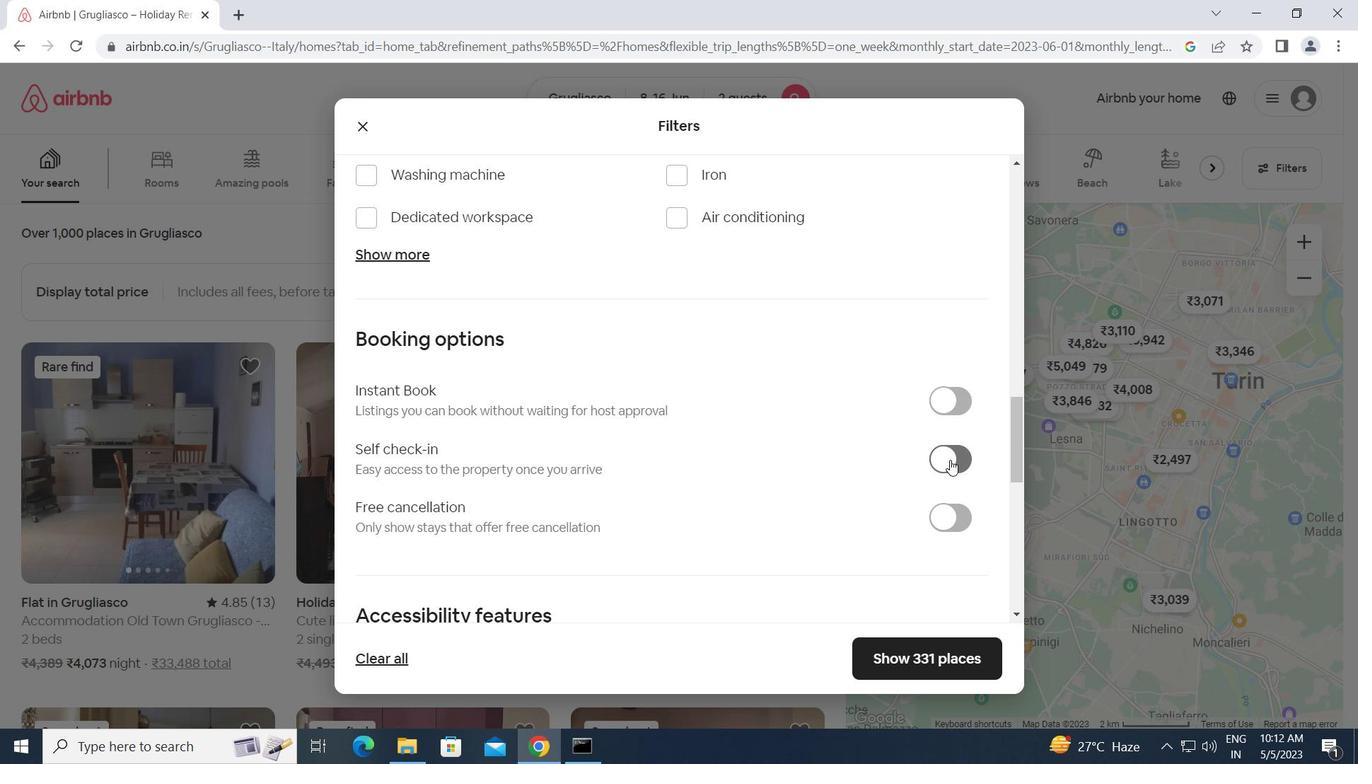 
Action: Mouse pressed left at (950, 459)
Screenshot: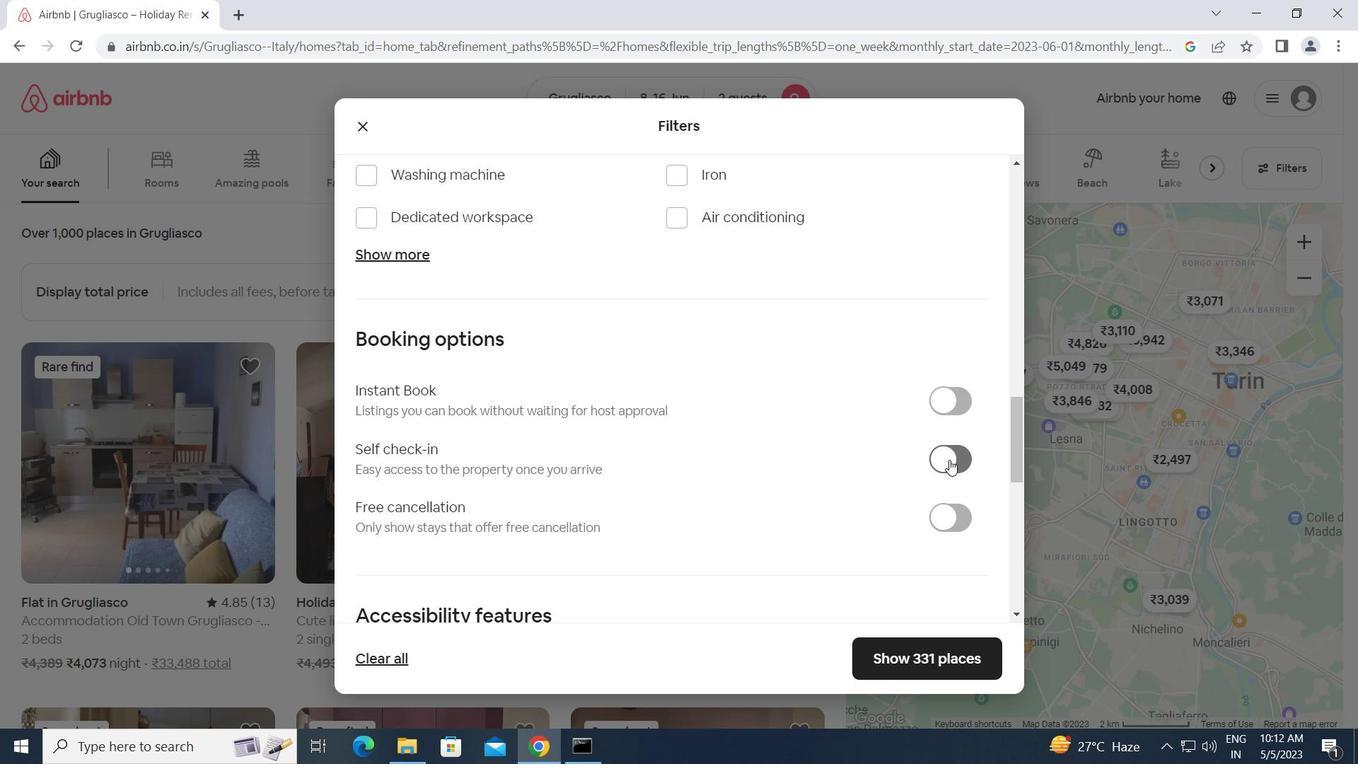 
Action: Mouse moved to (580, 495)
Screenshot: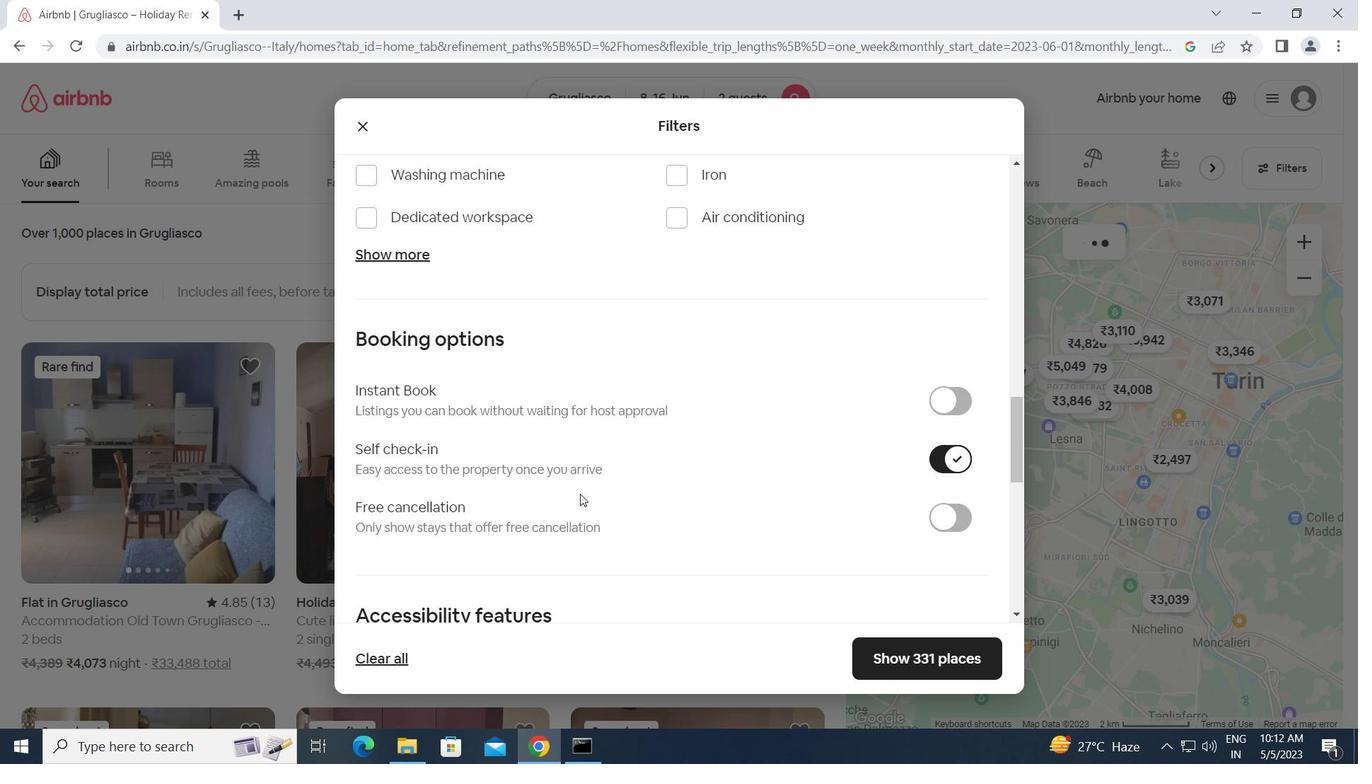 
Action: Mouse scrolled (580, 494) with delta (0, 0)
Screenshot: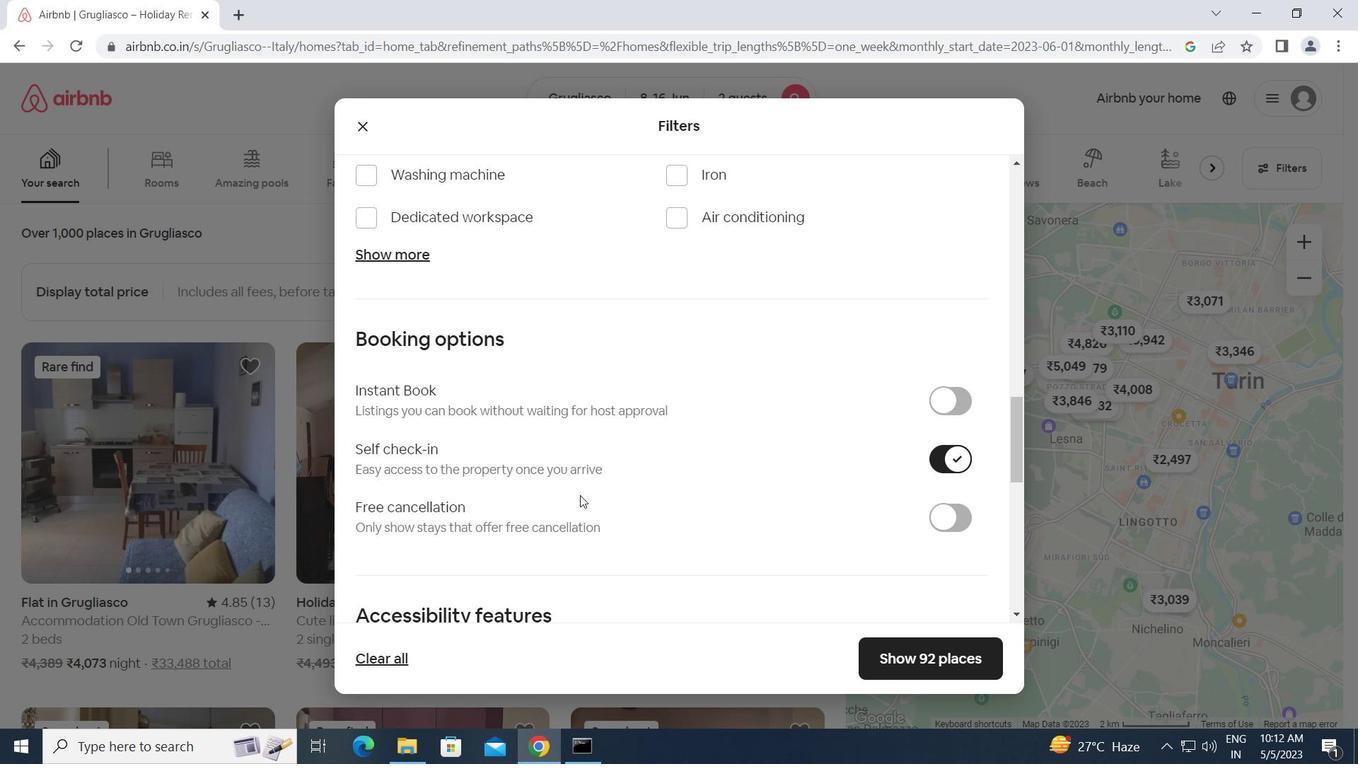 
Action: Mouse scrolled (580, 494) with delta (0, 0)
Screenshot: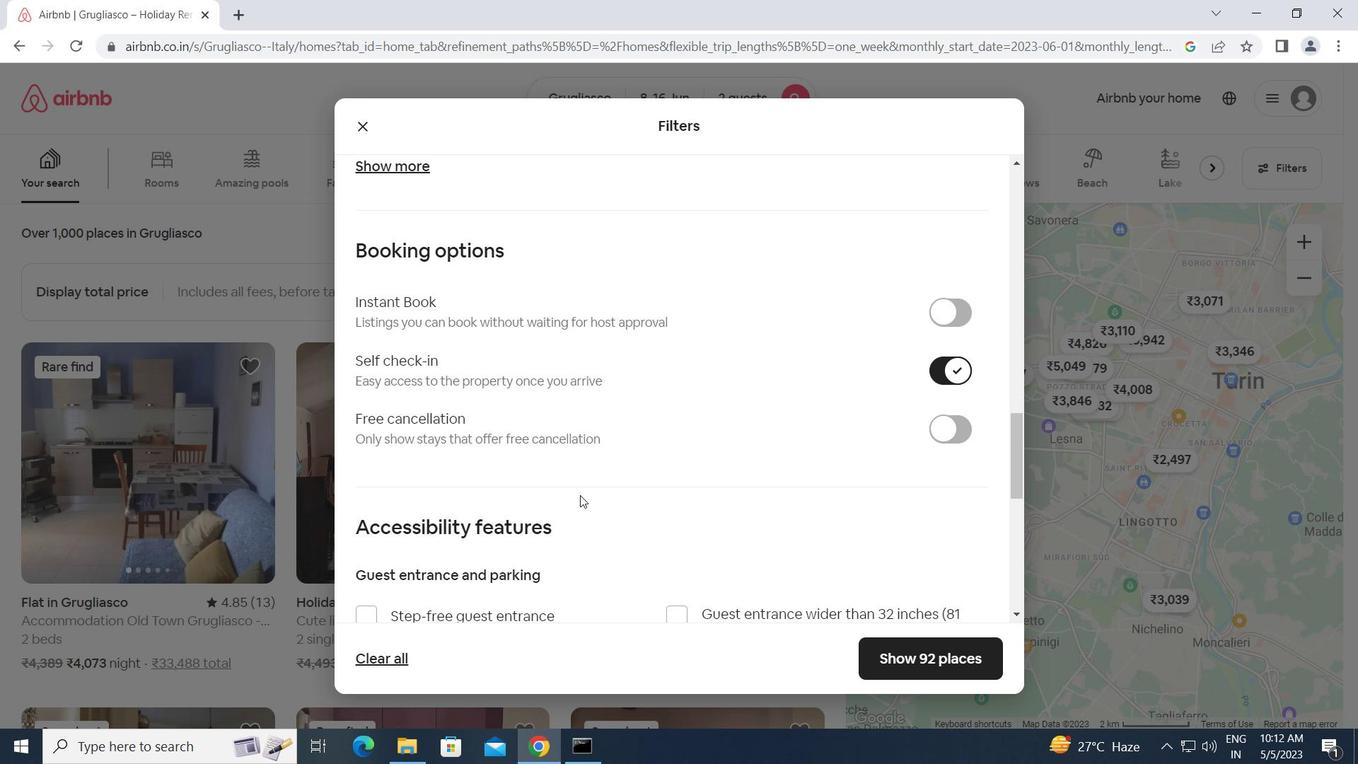 
Action: Mouse scrolled (580, 494) with delta (0, 0)
Screenshot: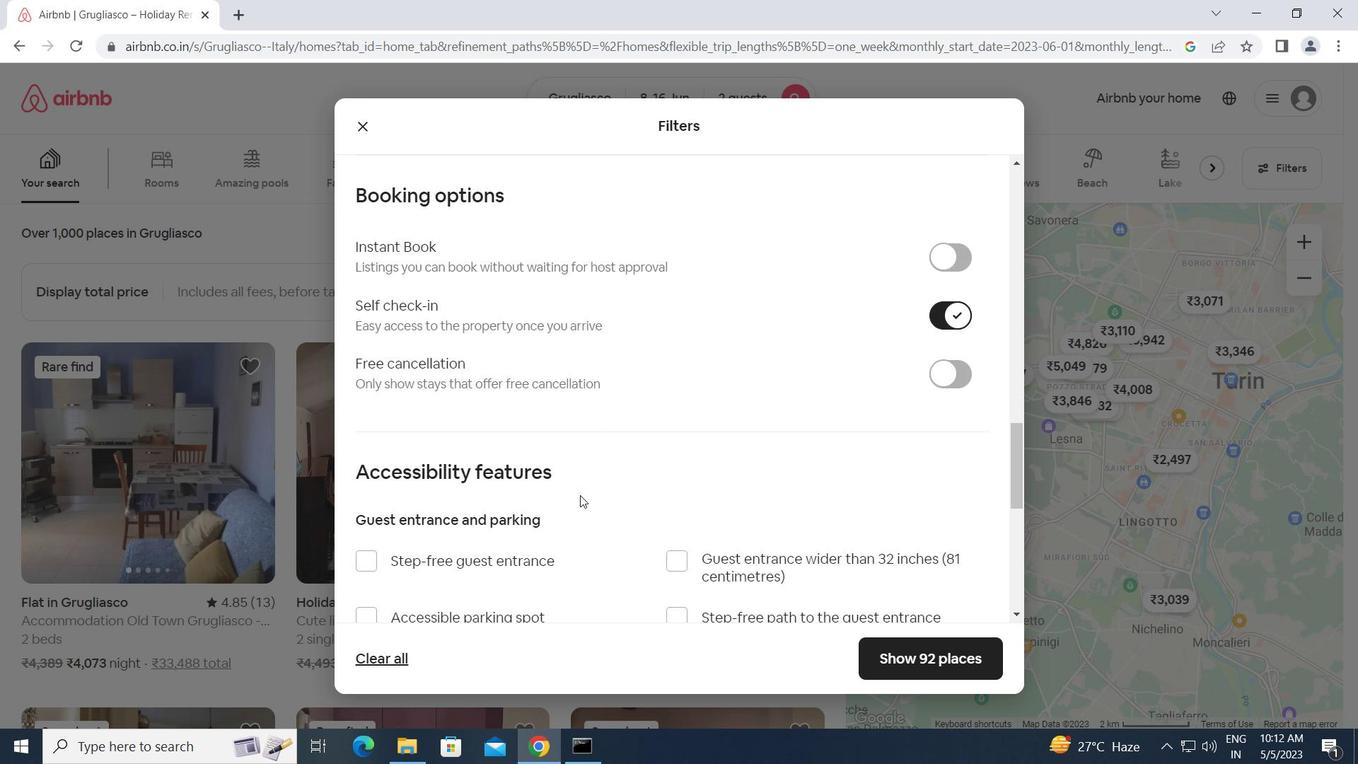 
Action: Mouse scrolled (580, 494) with delta (0, 0)
Screenshot: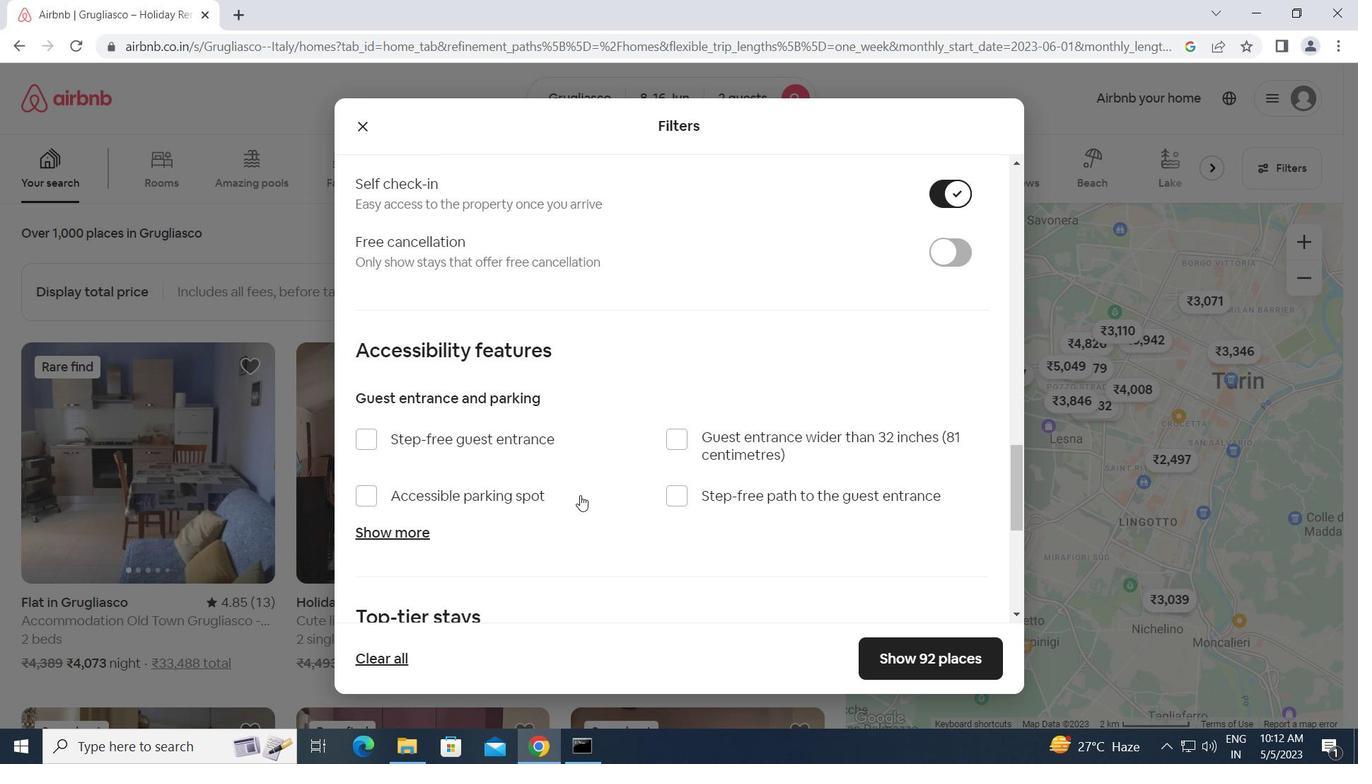 
Action: Mouse scrolled (580, 494) with delta (0, 0)
Screenshot: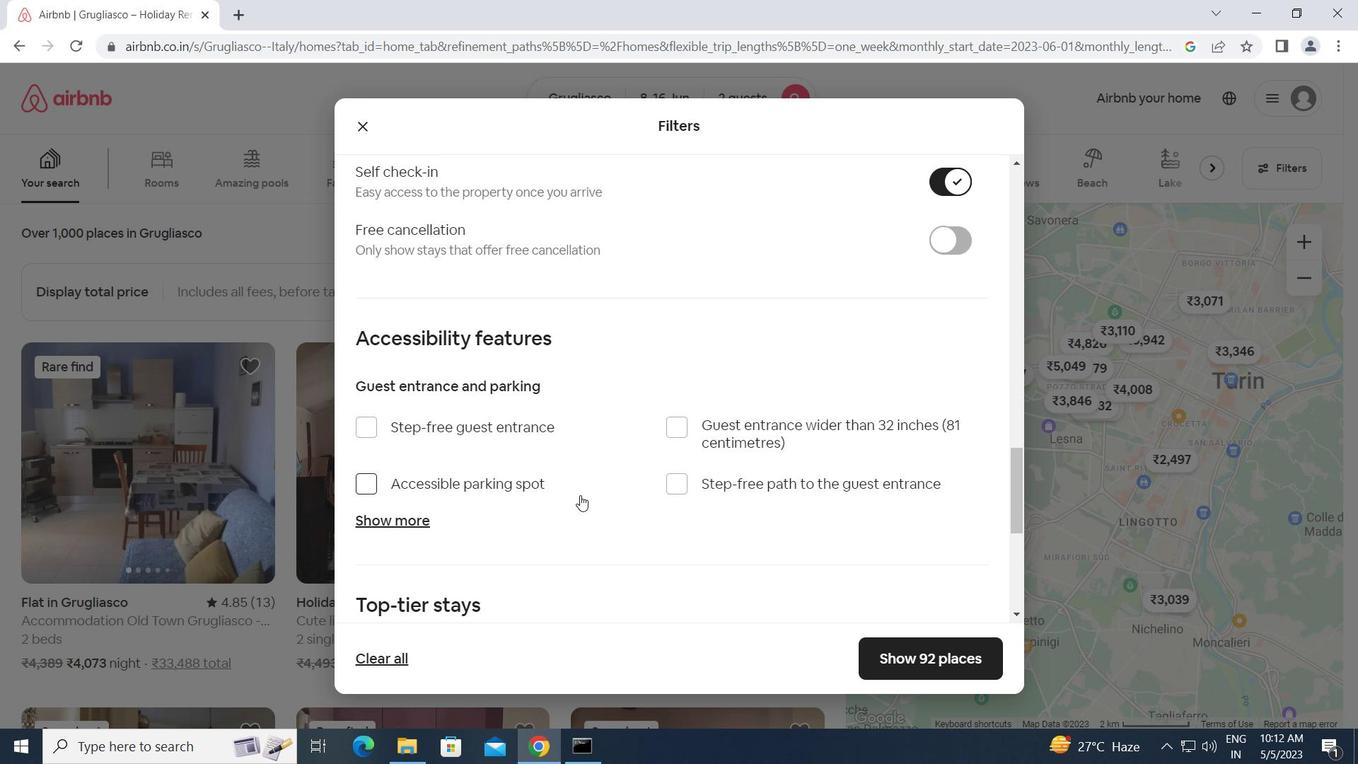 
Action: Mouse scrolled (580, 494) with delta (0, 0)
Screenshot: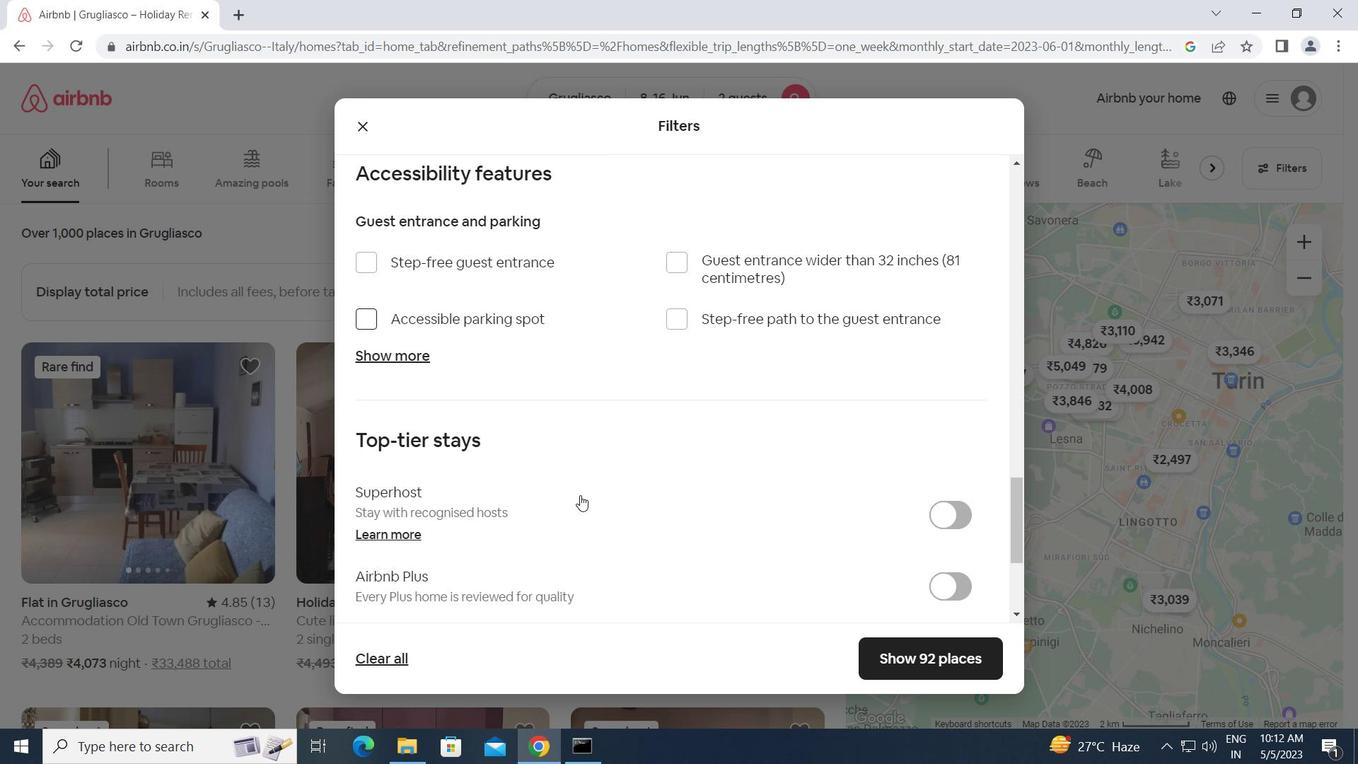 
Action: Mouse scrolled (580, 494) with delta (0, 0)
Screenshot: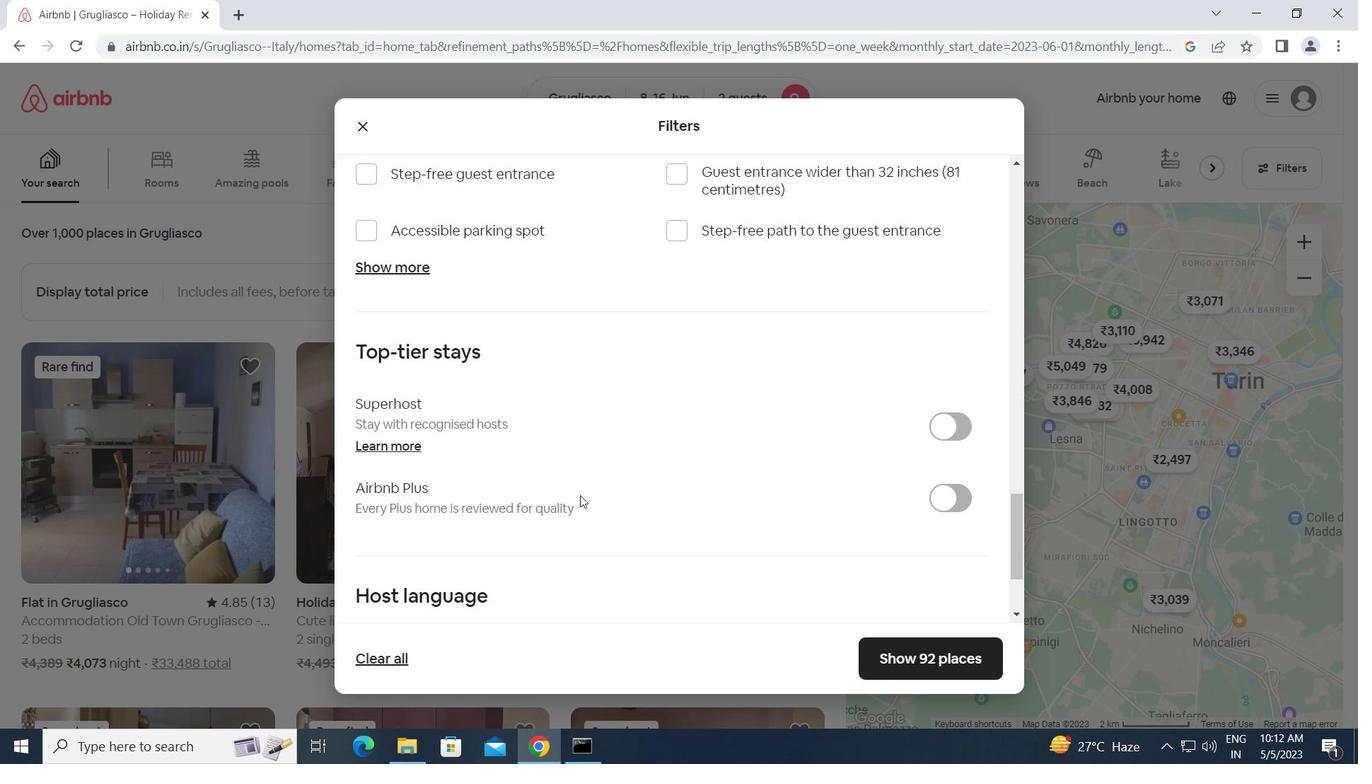 
Action: Mouse scrolled (580, 494) with delta (0, 0)
Screenshot: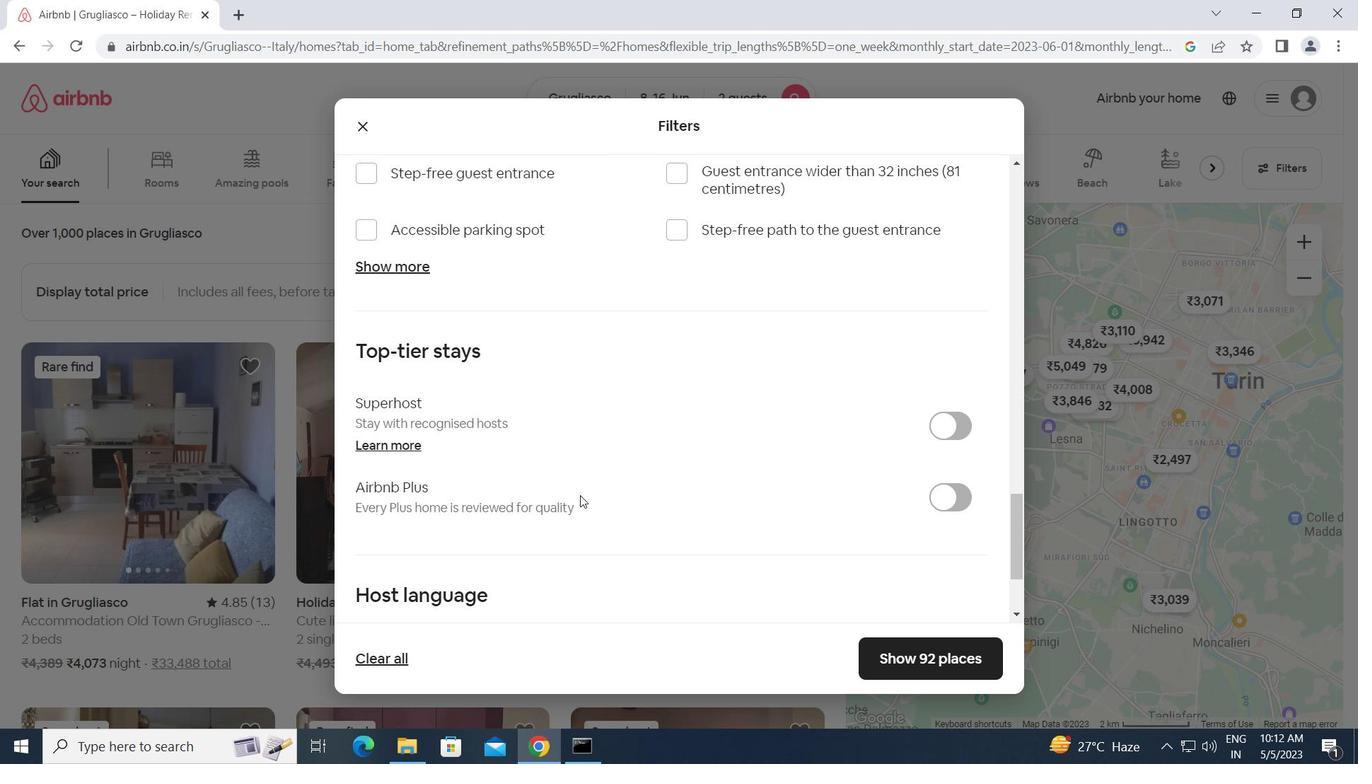 
Action: Mouse moved to (360, 498)
Screenshot: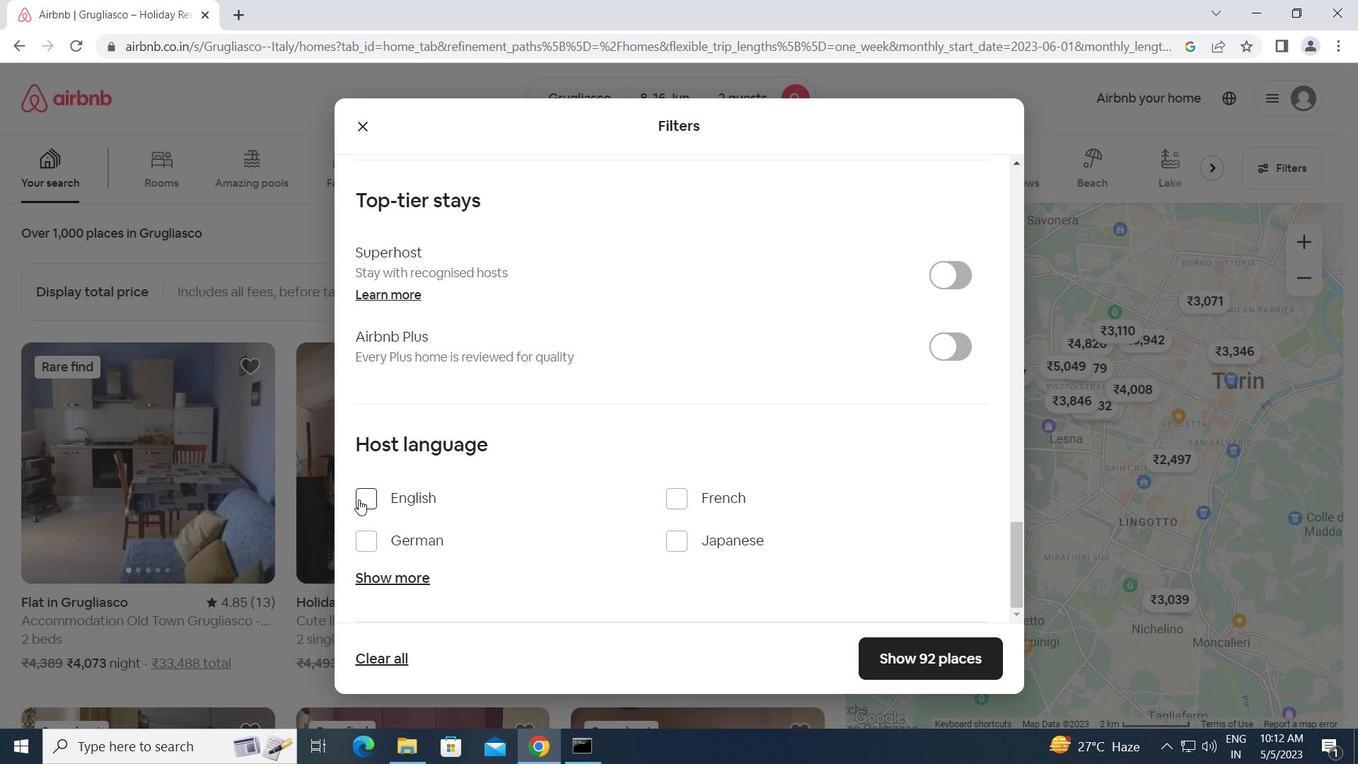 
Action: Mouse pressed left at (360, 498)
Screenshot: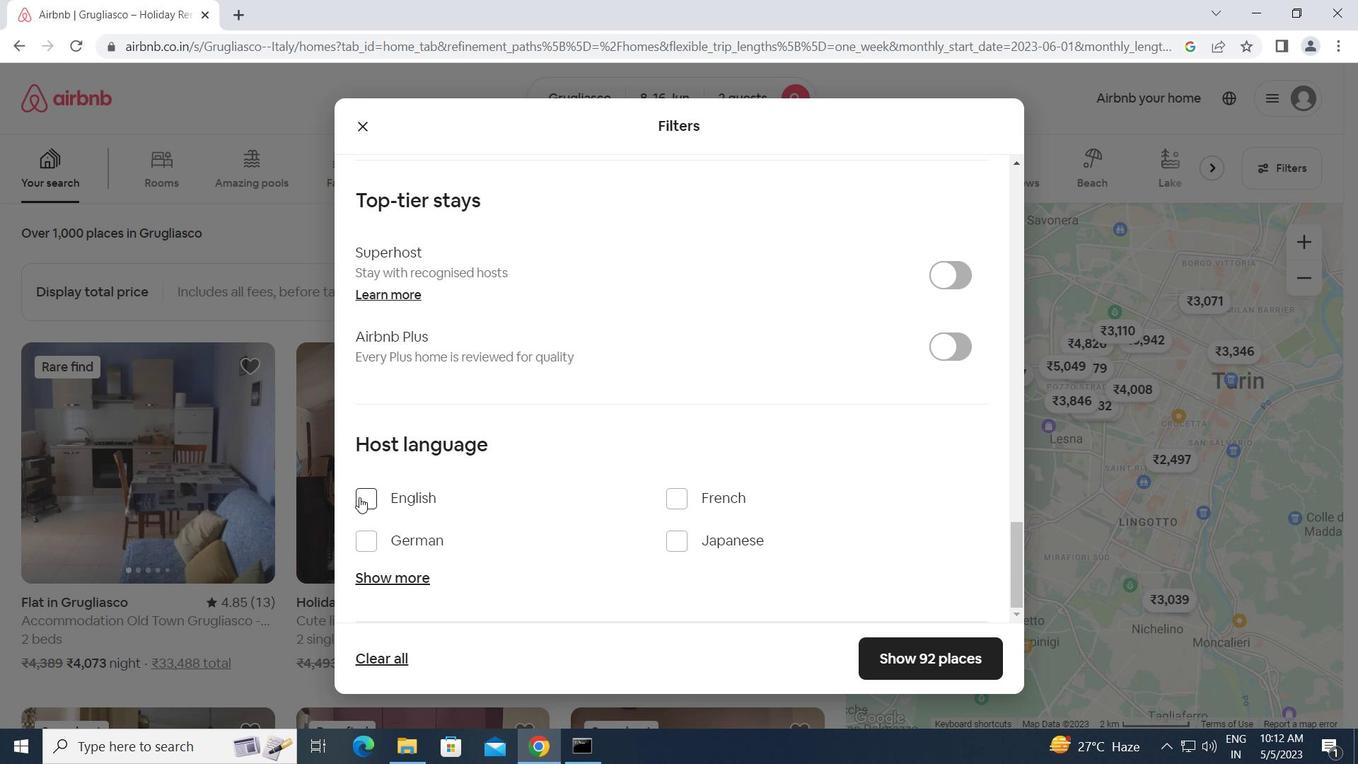 
Action: Mouse moved to (916, 659)
Screenshot: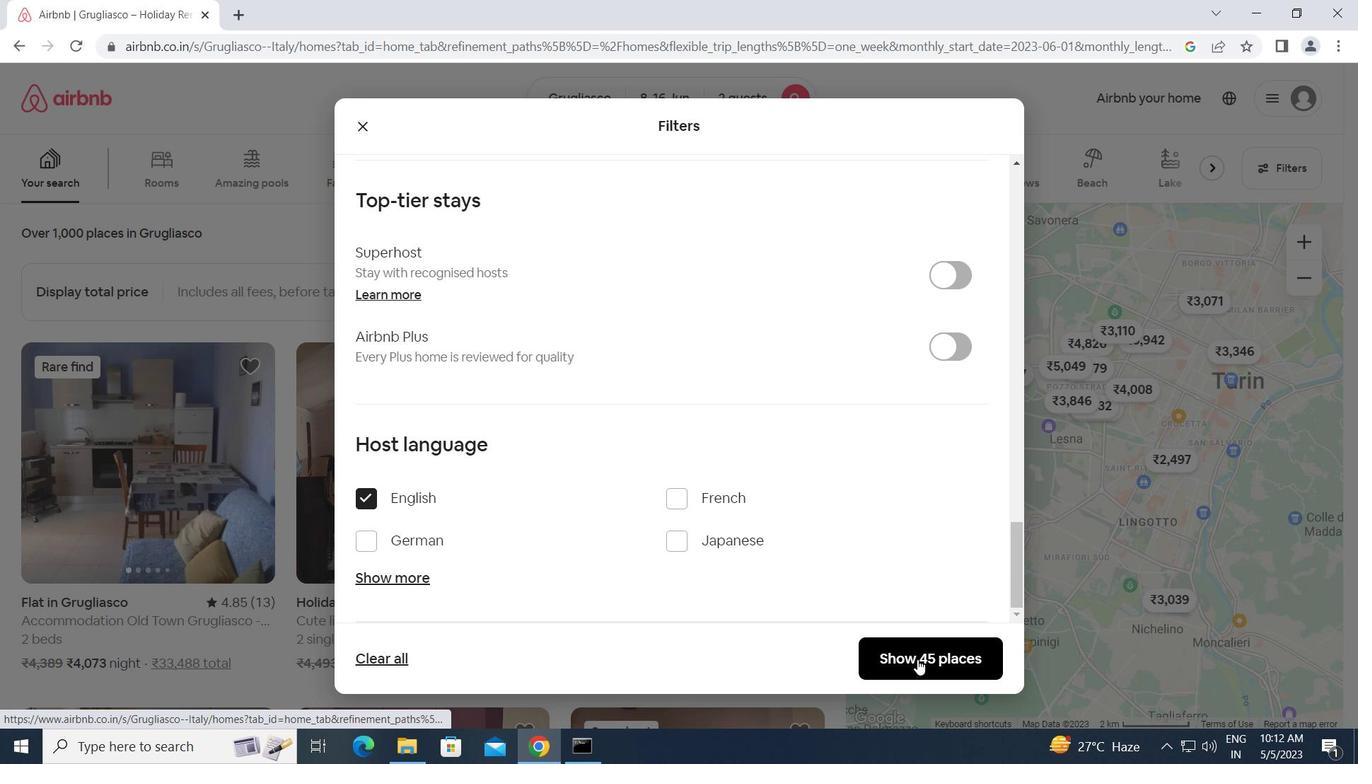 
Action: Mouse pressed left at (916, 659)
Screenshot: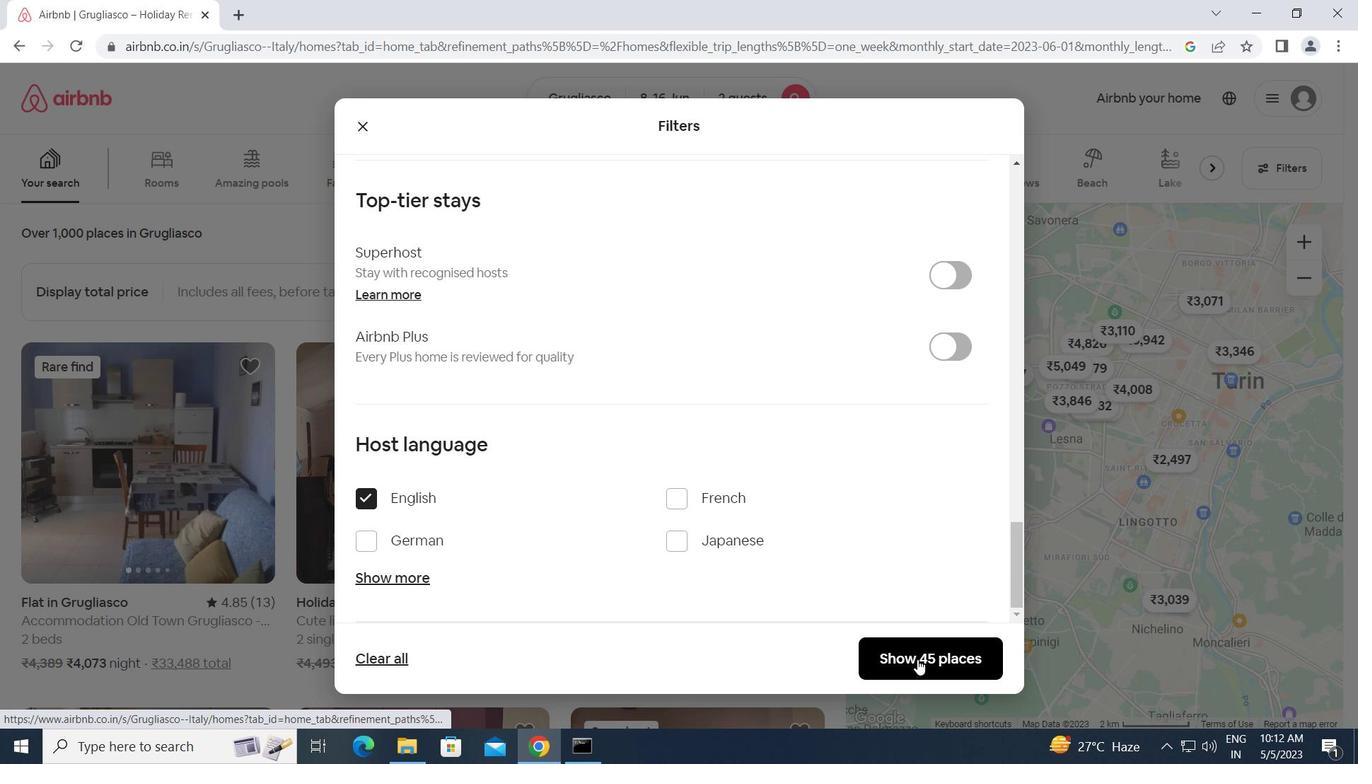 
Action: Mouse moved to (894, 652)
Screenshot: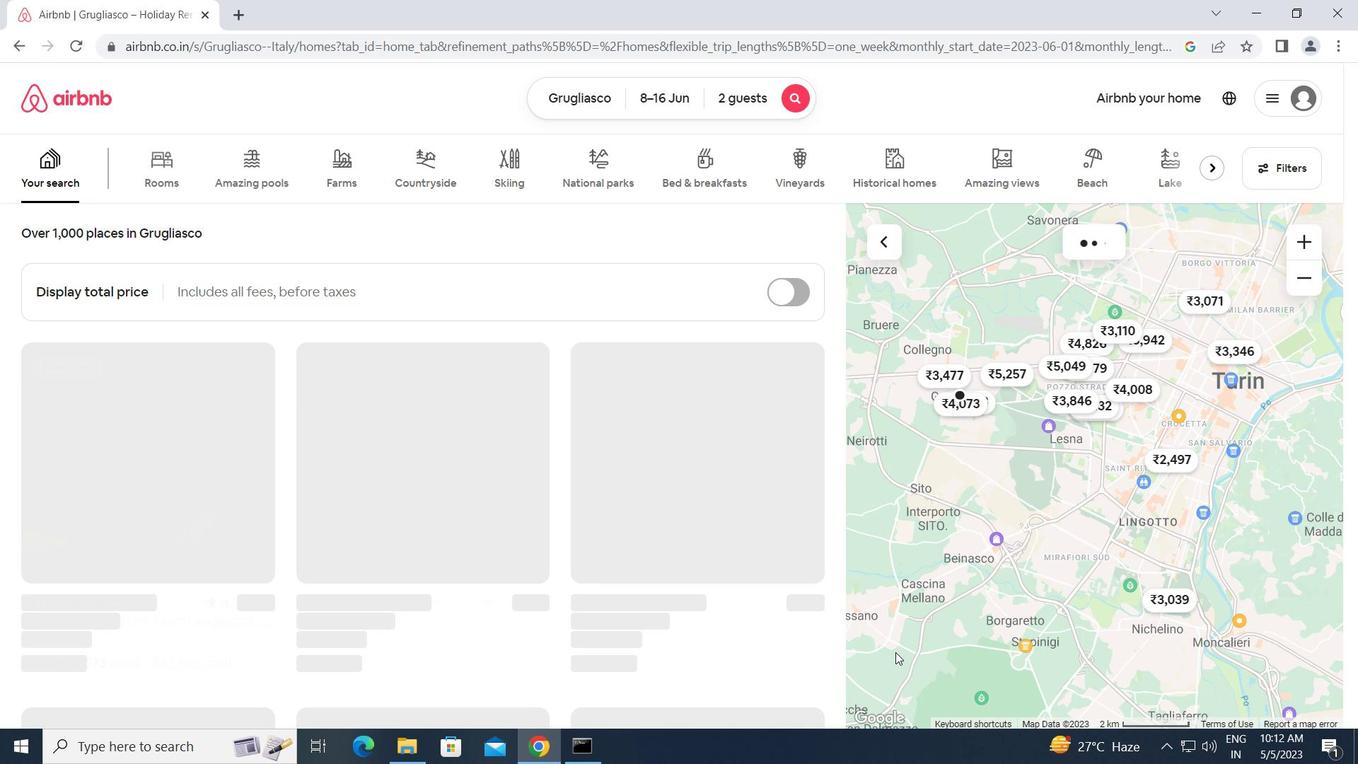 
